 Task: Create a Sprint called Sprint0000000013 in Scrum Project Project0000000005 in Jira. Create a Sprint called Sprint0000000014 in Scrum Project Project0000000005 in Jira. Create a Sprint called Sprint0000000015 in Scrum Project Project0000000005 in Jira. Set Duration of Sprint called Sprint0000000013 in Scrum Project Project0000000005 to 1 week in Jira. Set Duration of Sprint called Sprint0000000014 in Scrum Project Project0000000005 to 2 weeks in Jira
Action: Mouse moved to (141, 295)
Screenshot: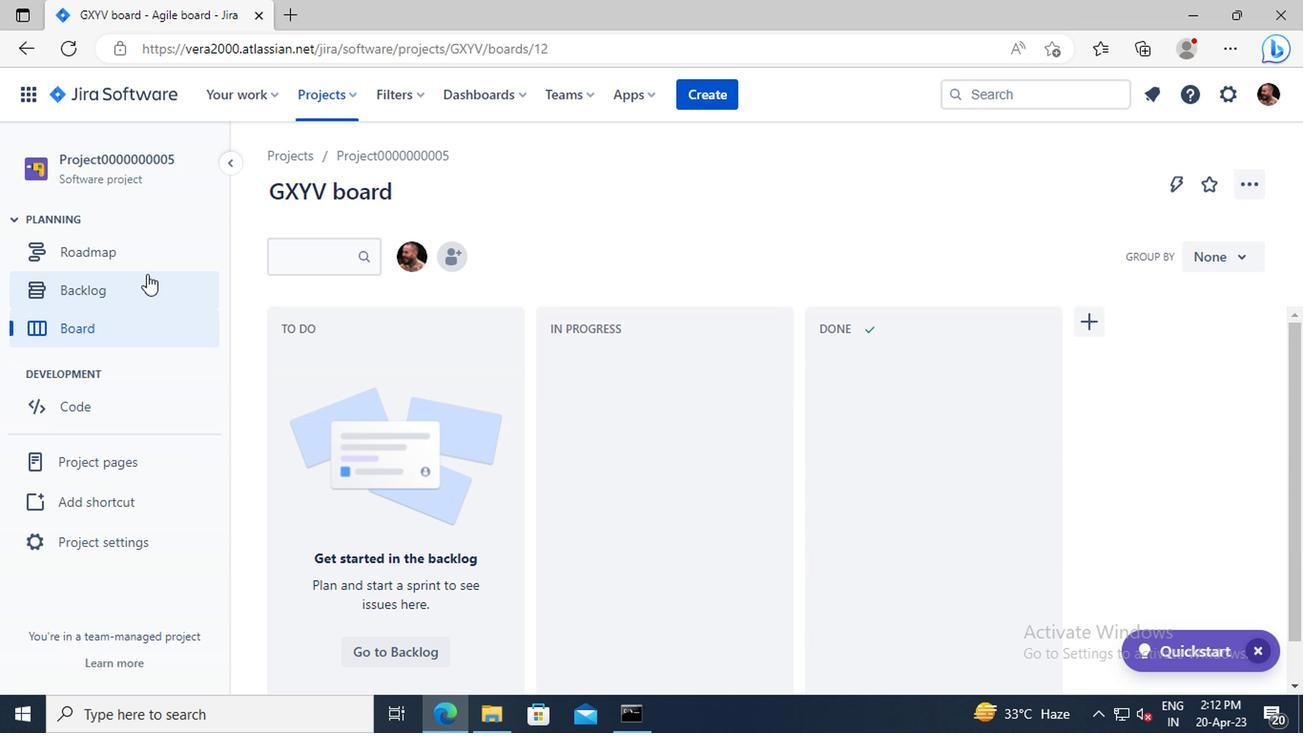 
Action: Mouse pressed left at (141, 295)
Screenshot: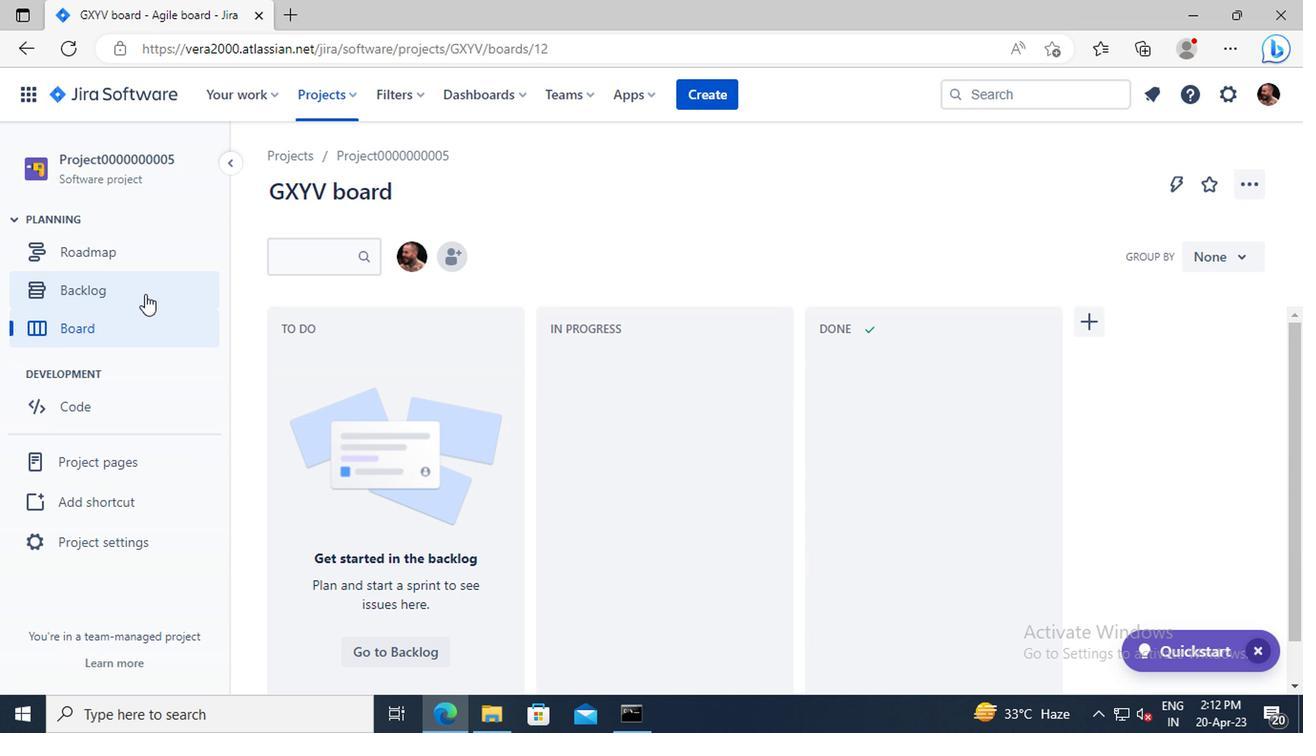 
Action: Mouse moved to (795, 318)
Screenshot: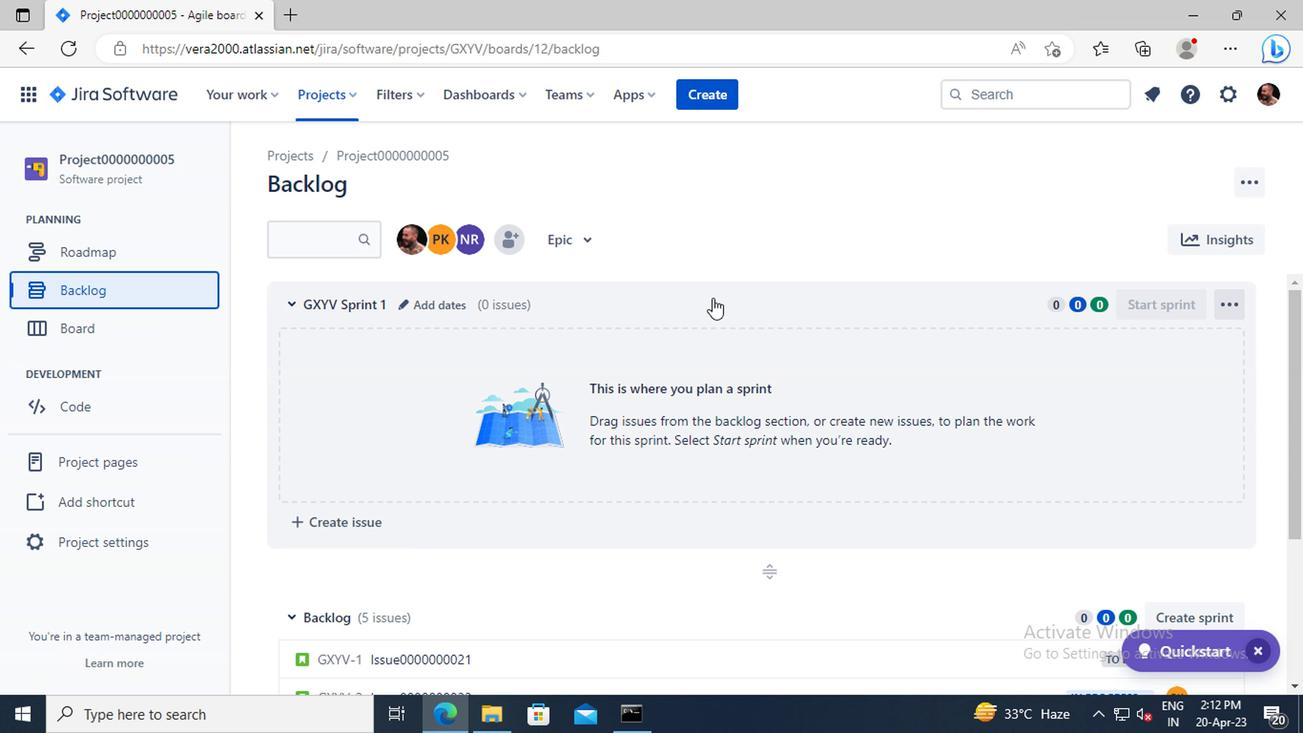 
Action: Mouse scrolled (795, 317) with delta (0, -1)
Screenshot: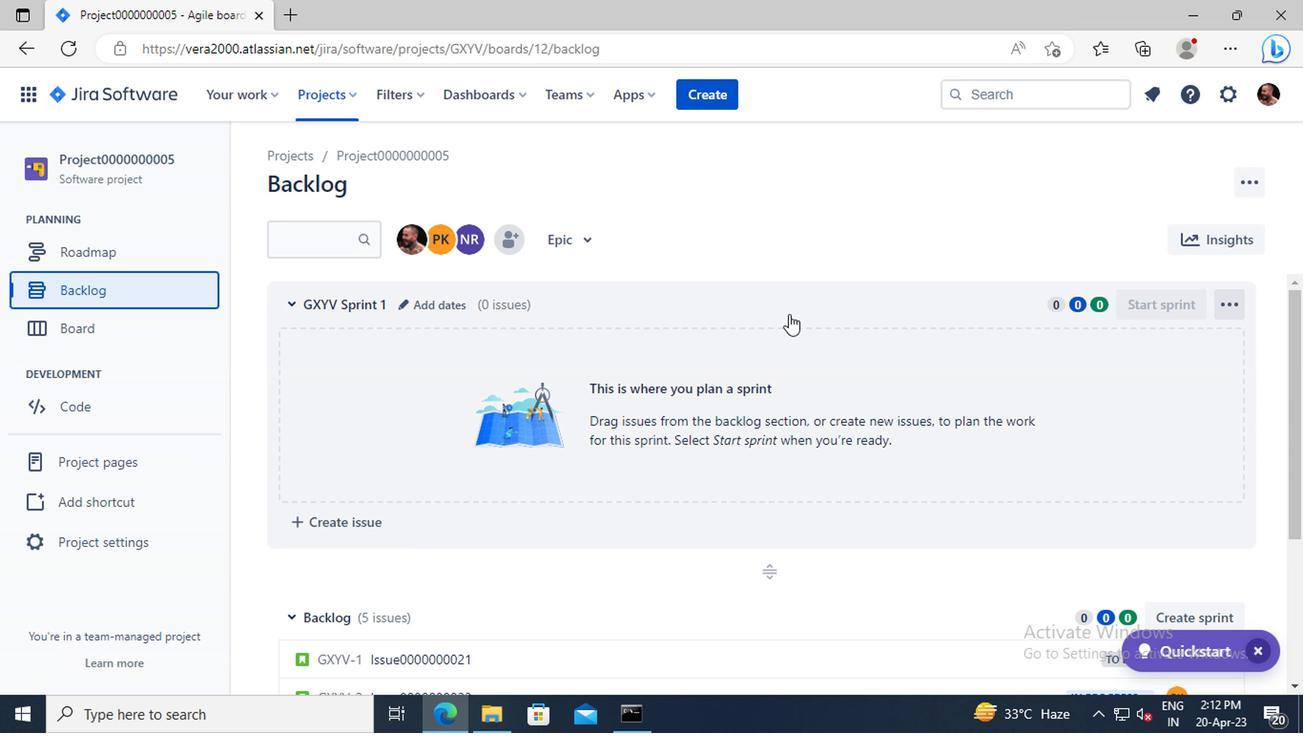 
Action: Mouse scrolled (795, 317) with delta (0, -1)
Screenshot: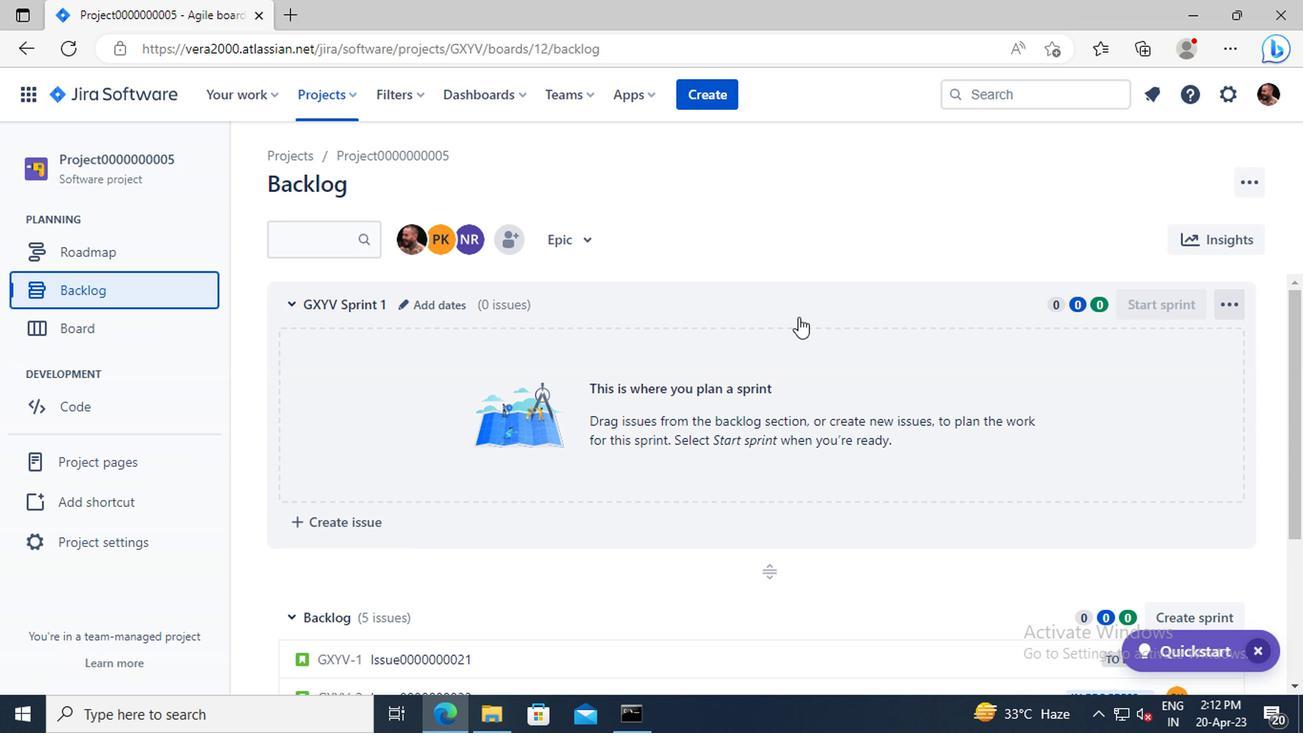 
Action: Mouse moved to (1178, 493)
Screenshot: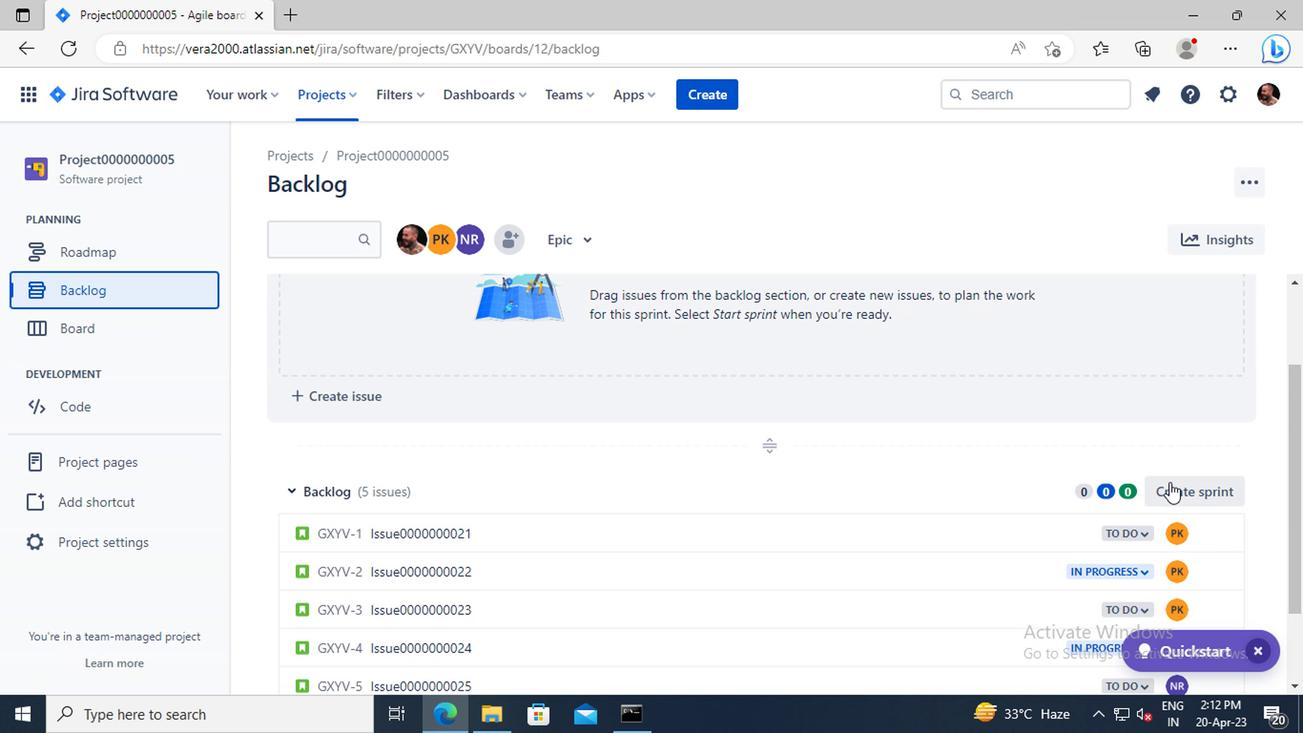 
Action: Mouse pressed left at (1178, 493)
Screenshot: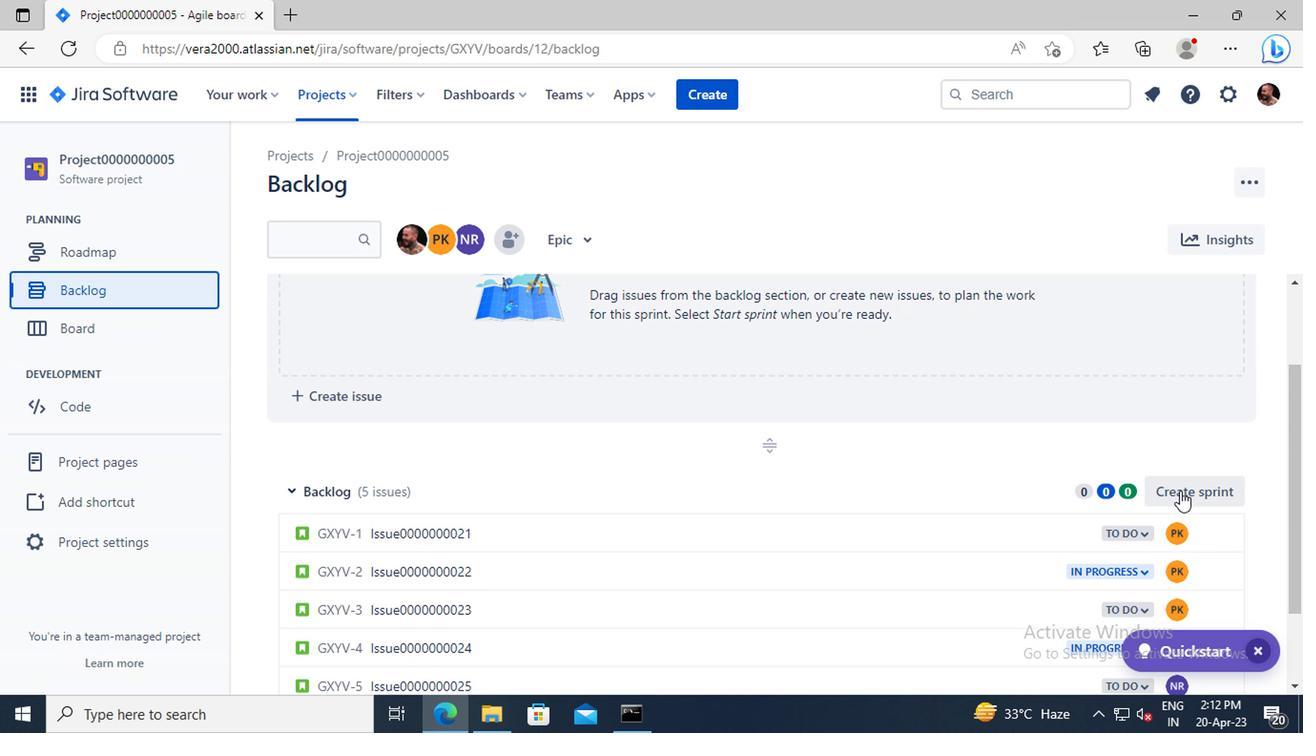 
Action: Mouse moved to (443, 488)
Screenshot: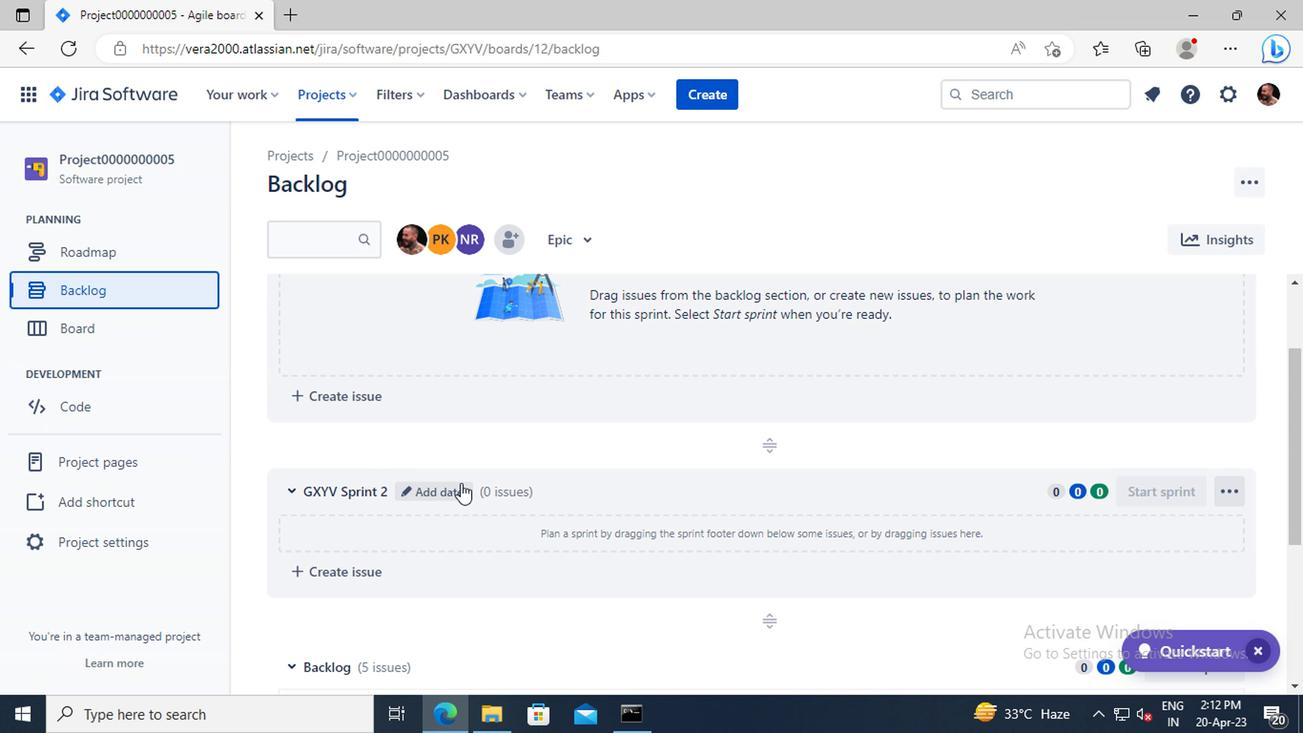 
Action: Mouse pressed left at (443, 488)
Screenshot: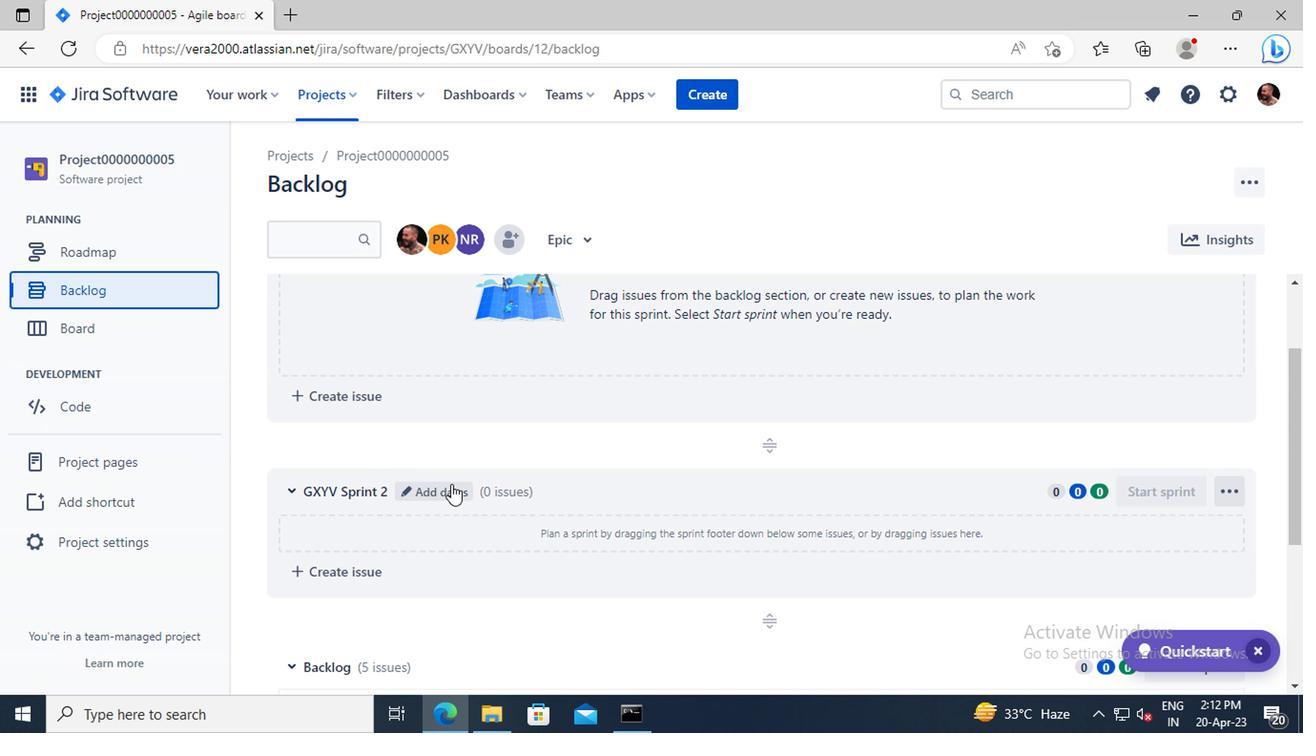 
Action: Mouse moved to (497, 243)
Screenshot: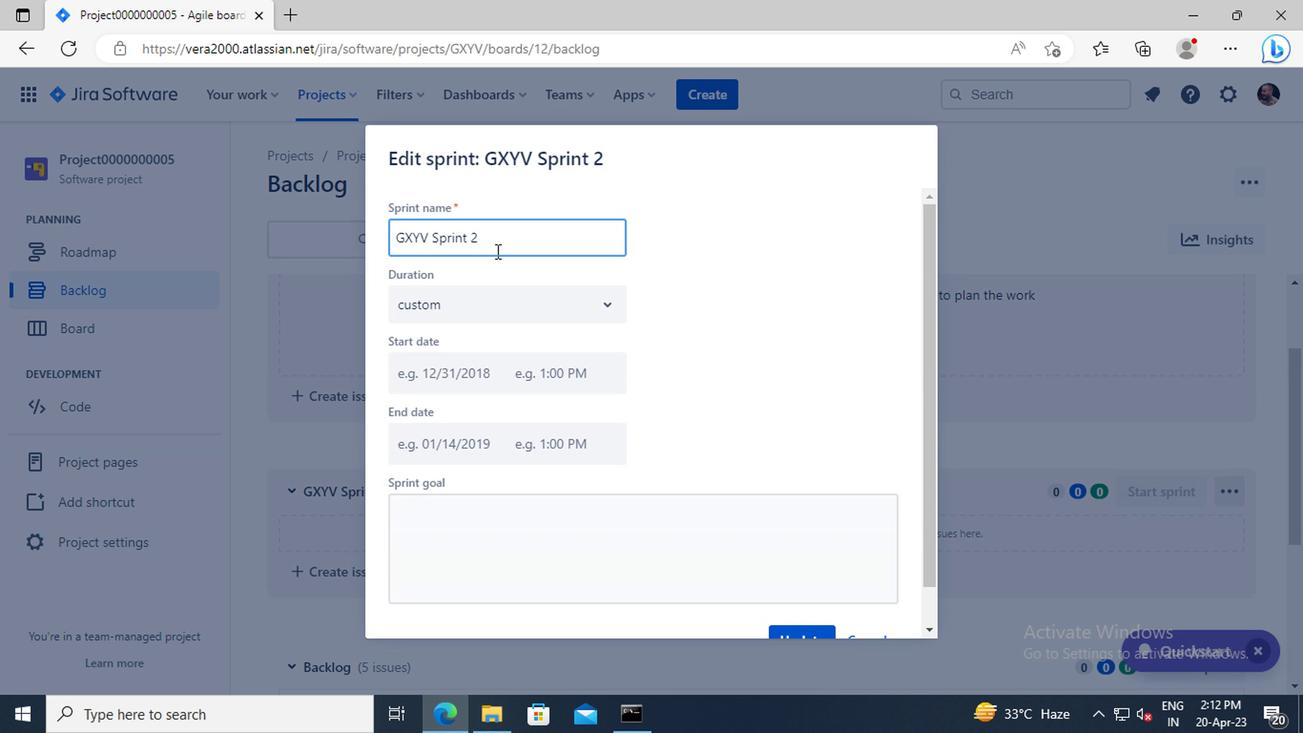 
Action: Mouse pressed left at (497, 243)
Screenshot: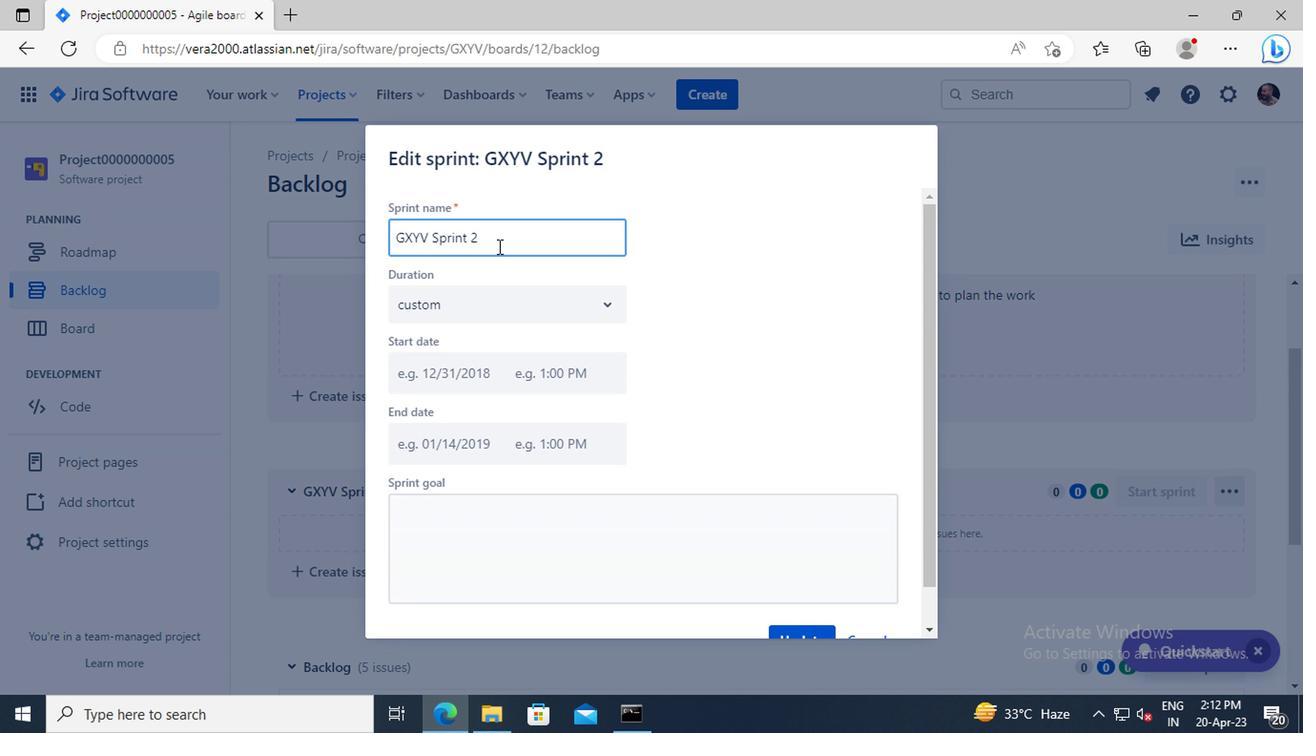 
Action: Key pressed <Key.backspace><Key.backspace><Key.backspace><Key.backspace><Key.backspace><Key.backspace><Key.backspace><Key.backspace><Key.backspace><Key.backspace><Key.backspace><Key.backspace><Key.backspace><Key.backspace><Key.backspace><Key.backspace><Key.backspace><Key.backspace><Key.backspace><Key.backspace><Key.backspace><Key.shift_r>Sprint0000000013
Screenshot: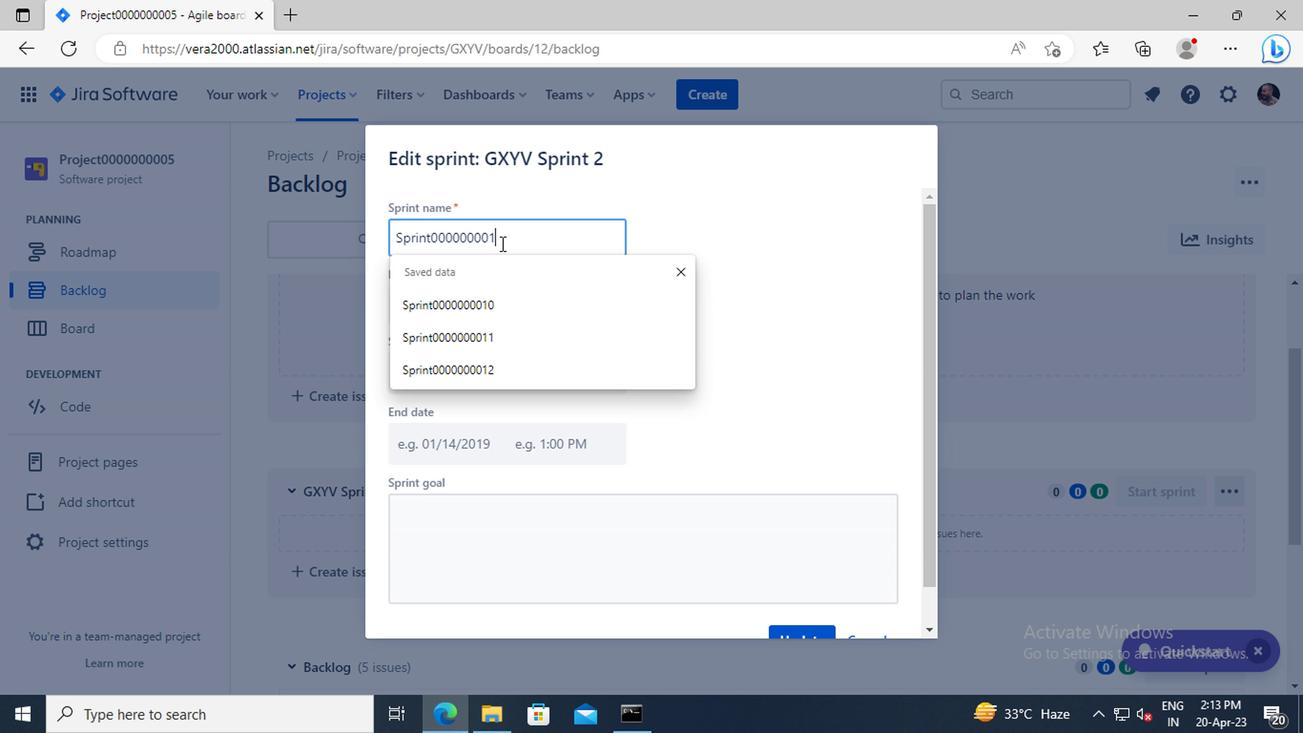 
Action: Mouse moved to (732, 362)
Screenshot: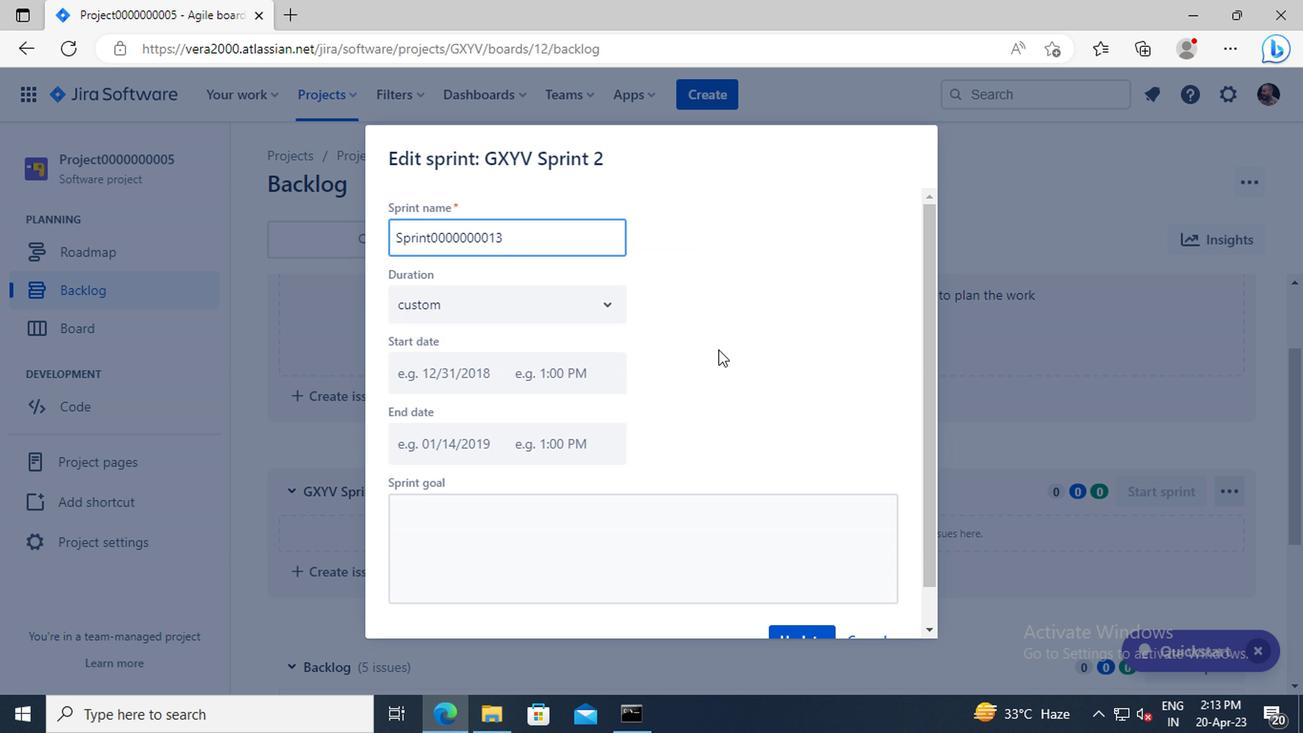 
Action: Mouse scrolled (732, 361) with delta (0, -1)
Screenshot: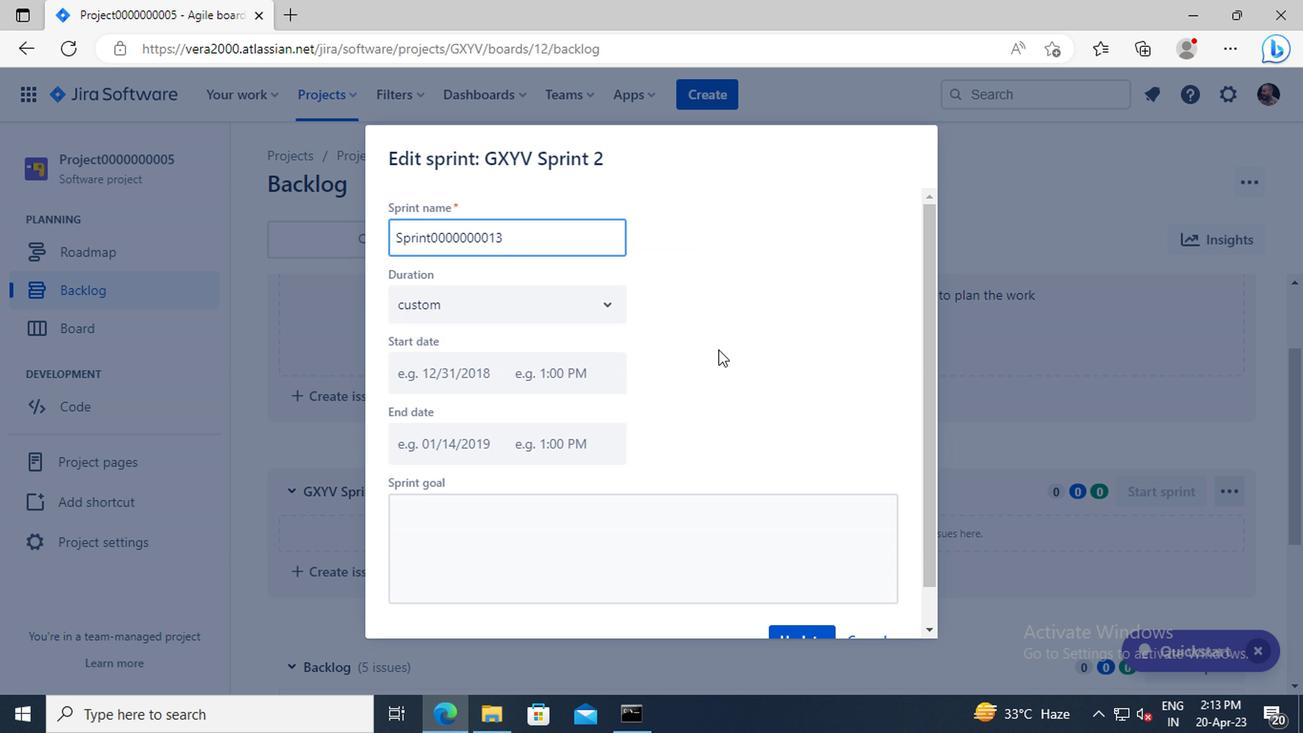 
Action: Mouse scrolled (732, 361) with delta (0, -1)
Screenshot: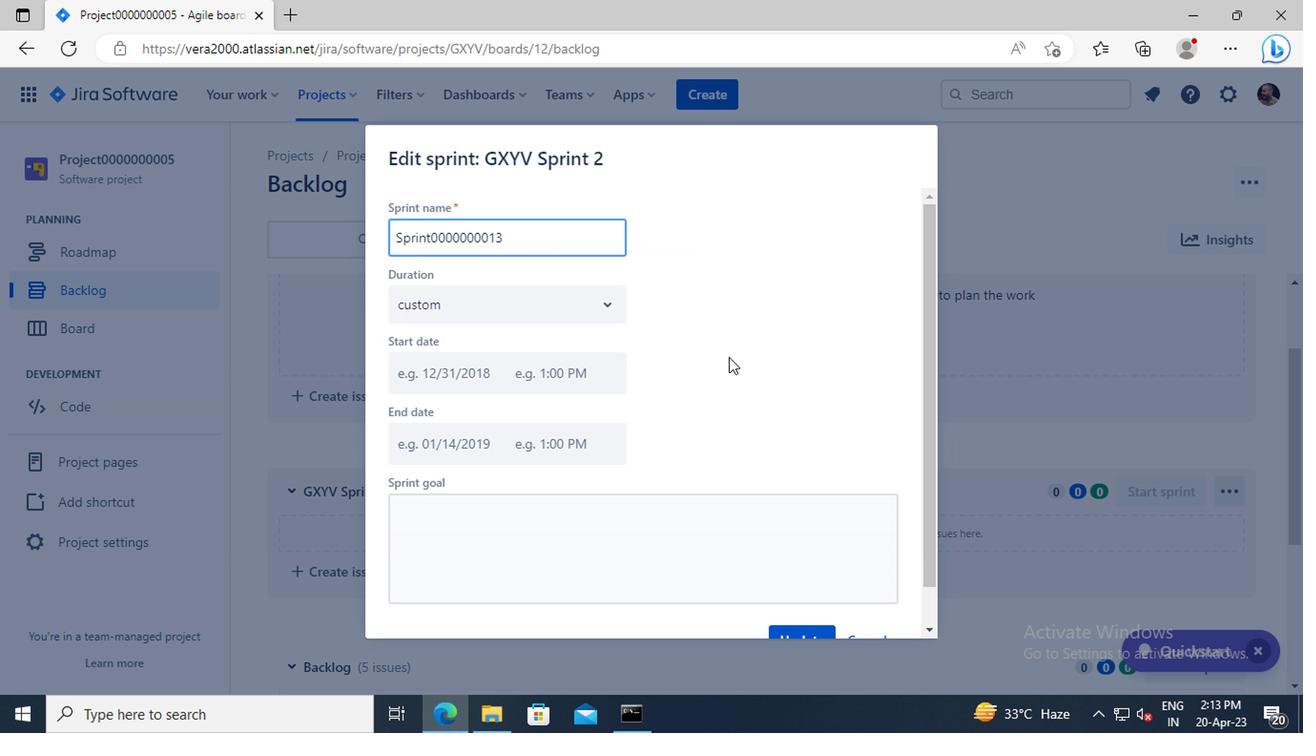 
Action: Mouse moved to (810, 595)
Screenshot: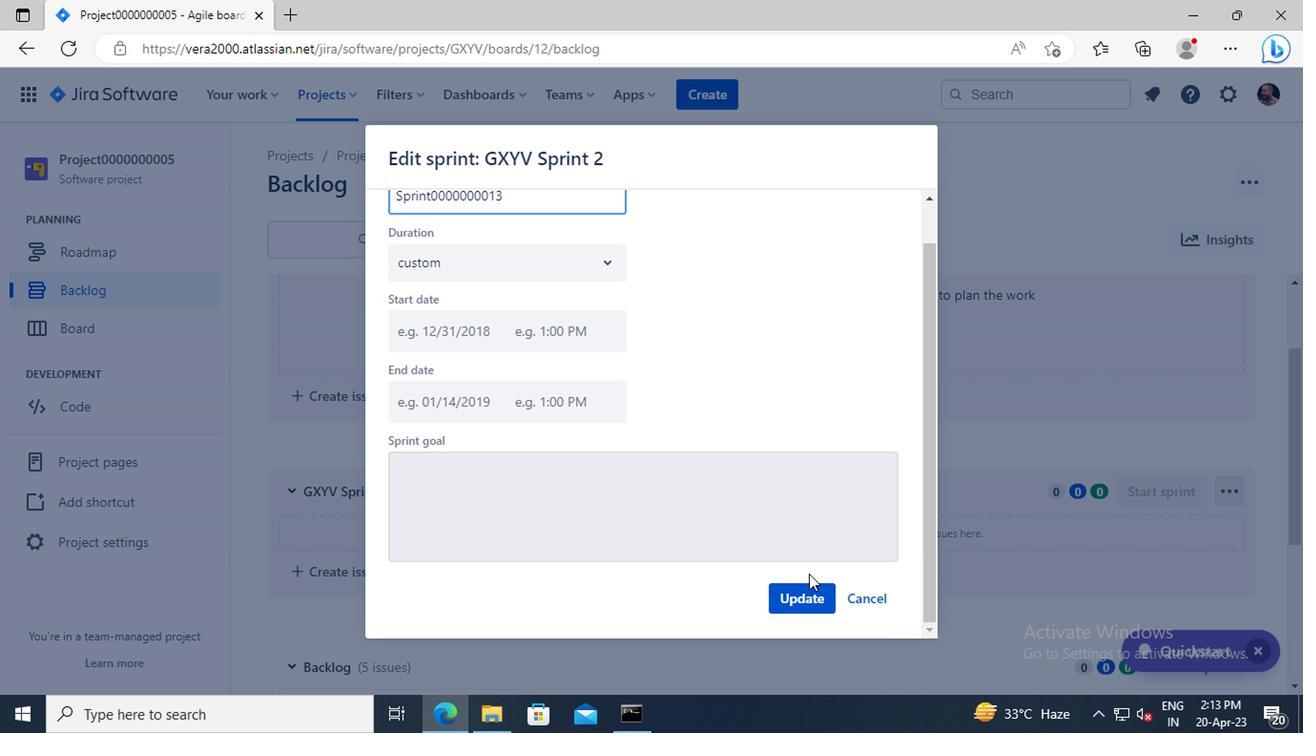 
Action: Mouse pressed left at (810, 595)
Screenshot: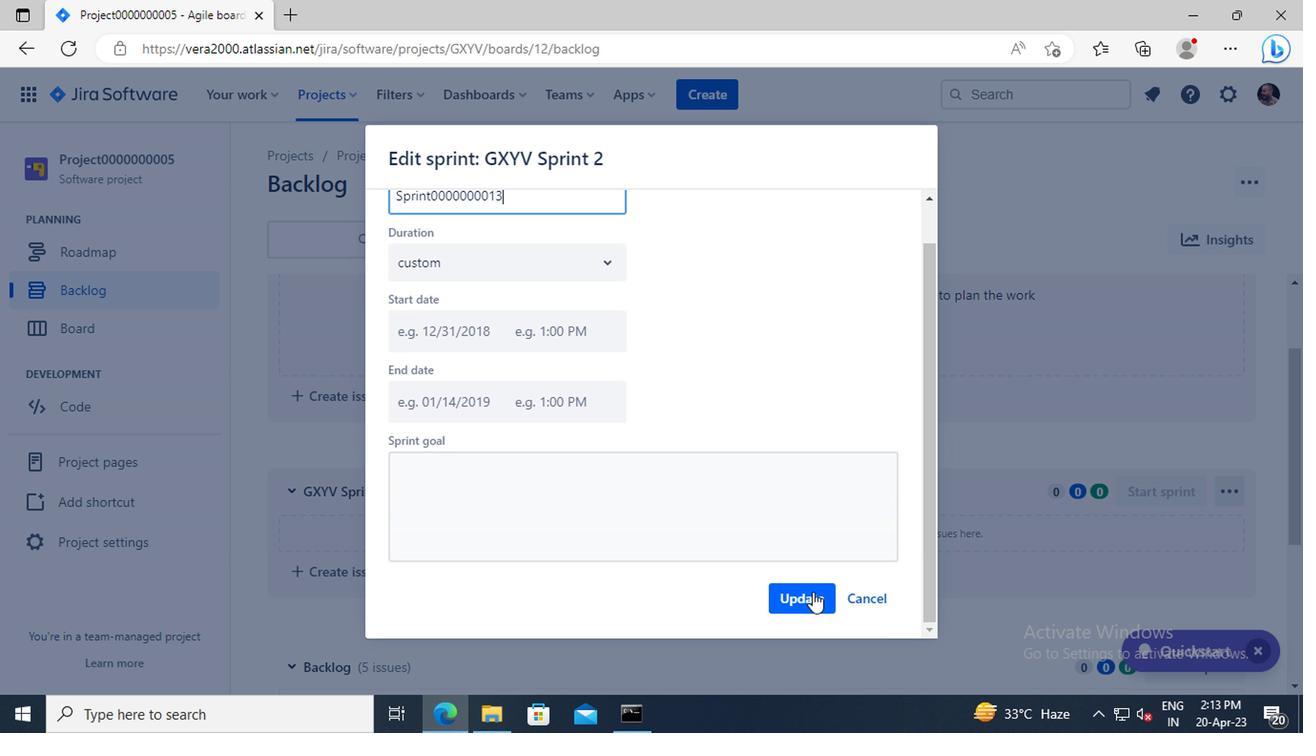 
Action: Mouse moved to (891, 484)
Screenshot: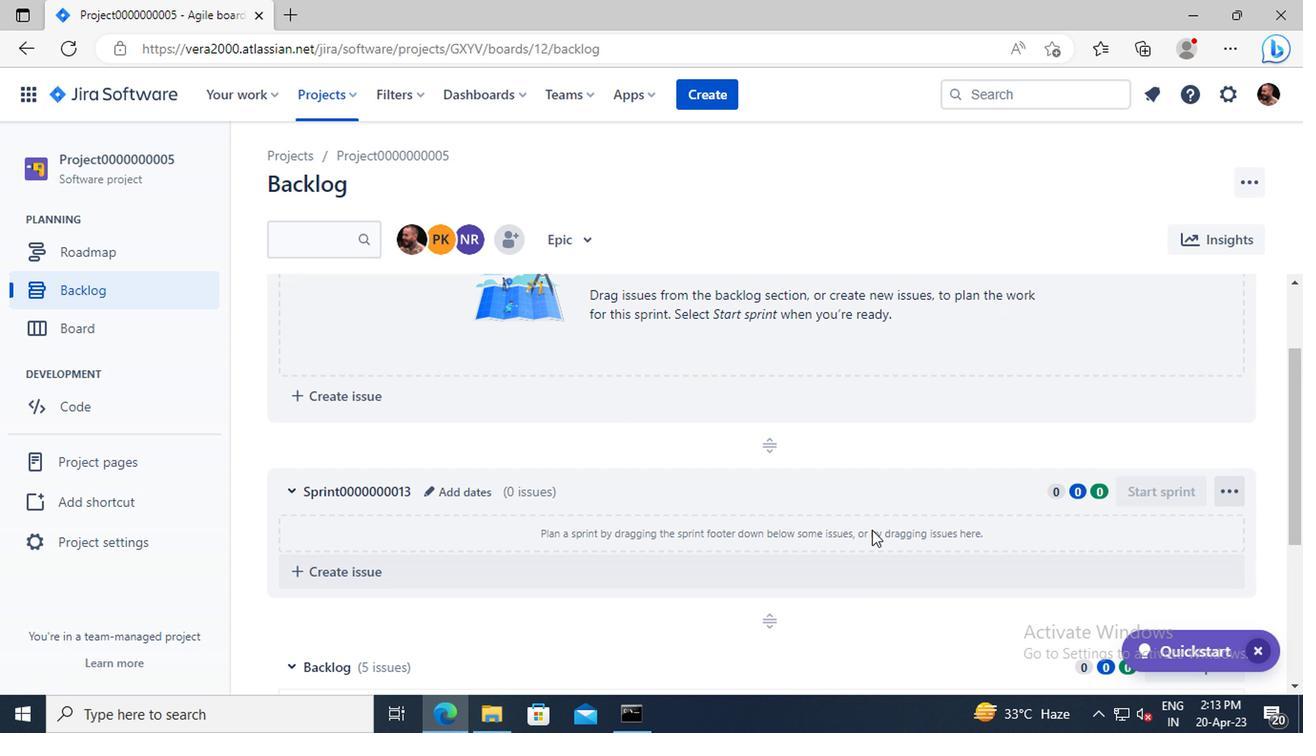 
Action: Mouse scrolled (891, 482) with delta (0, -1)
Screenshot: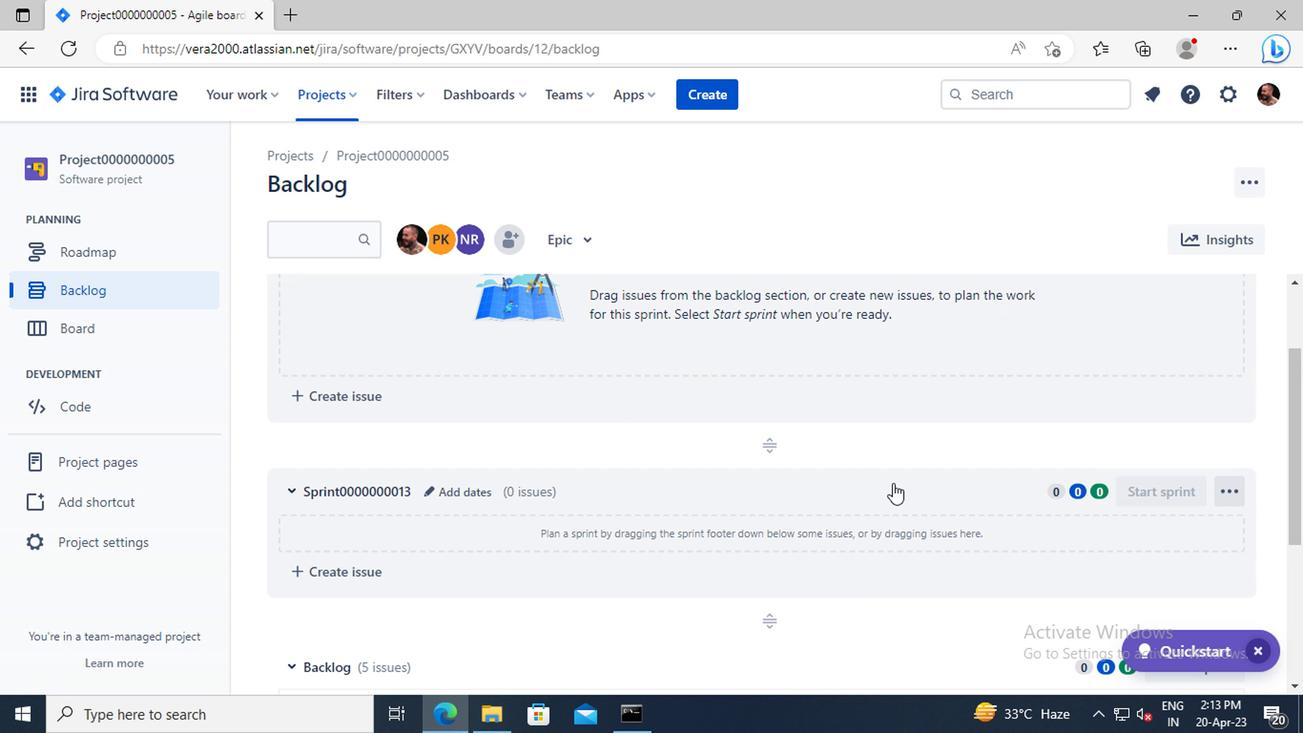 
Action: Mouse scrolled (891, 482) with delta (0, -1)
Screenshot: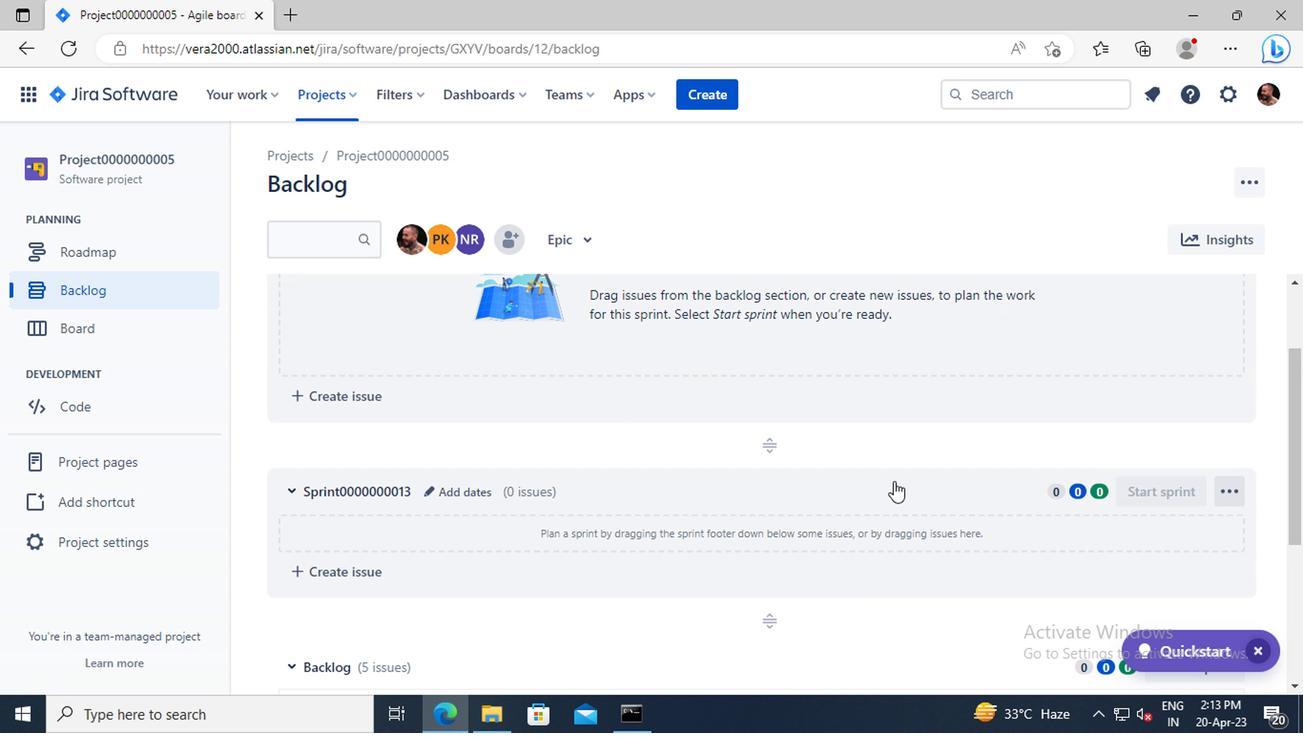 
Action: Mouse moved to (1180, 544)
Screenshot: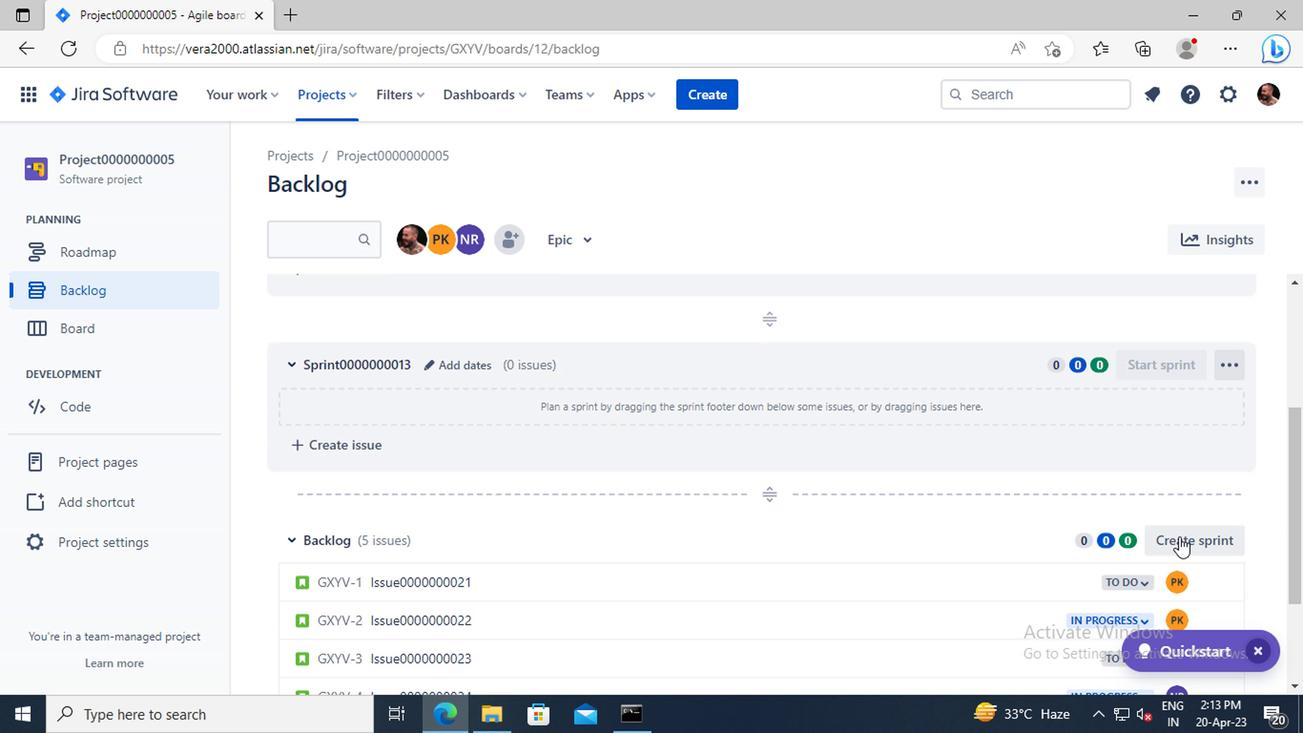 
Action: Mouse pressed left at (1180, 544)
Screenshot: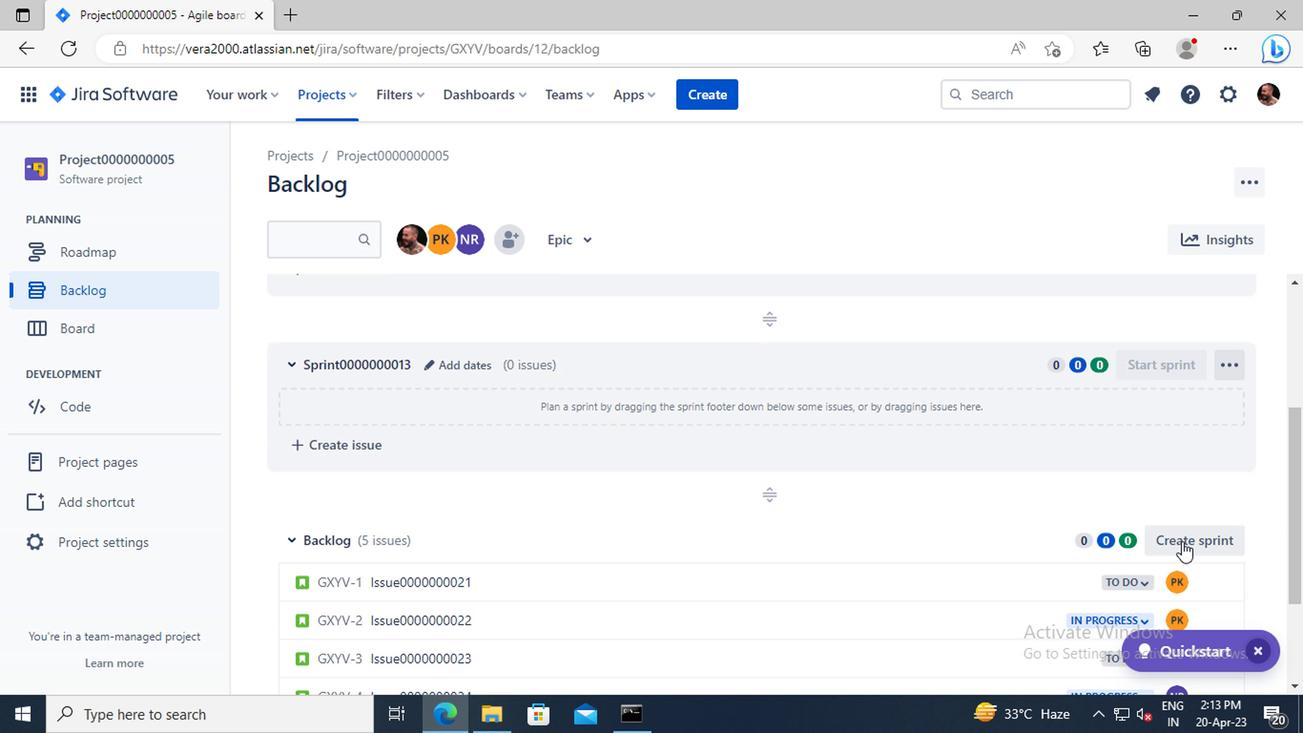 
Action: Mouse moved to (397, 548)
Screenshot: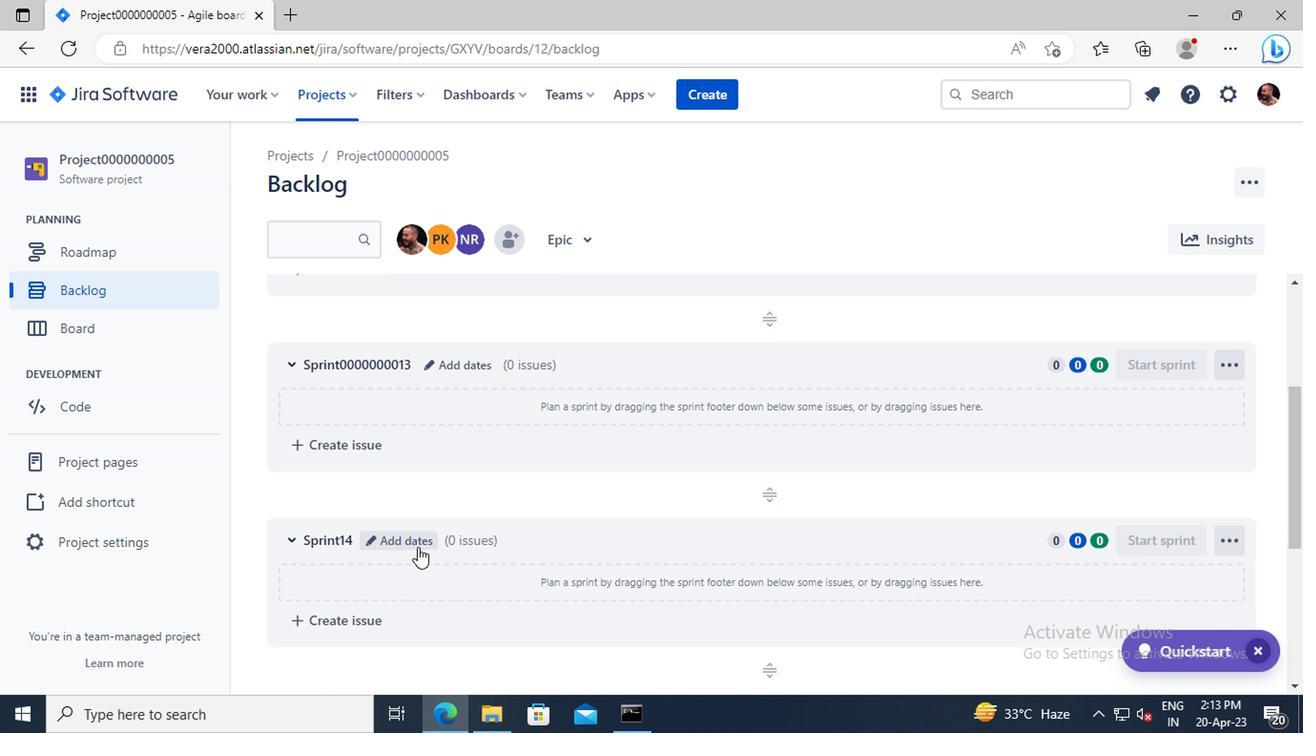 
Action: Mouse pressed left at (397, 548)
Screenshot: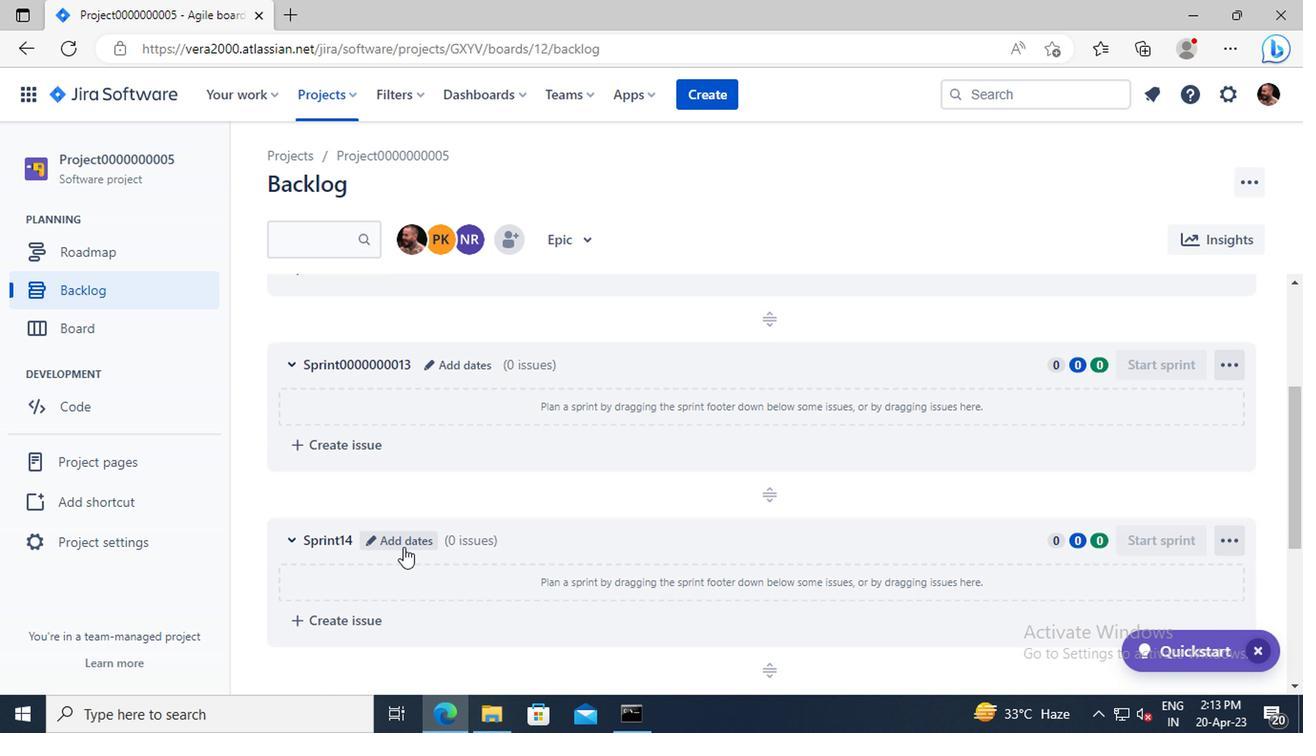 
Action: Mouse moved to (464, 238)
Screenshot: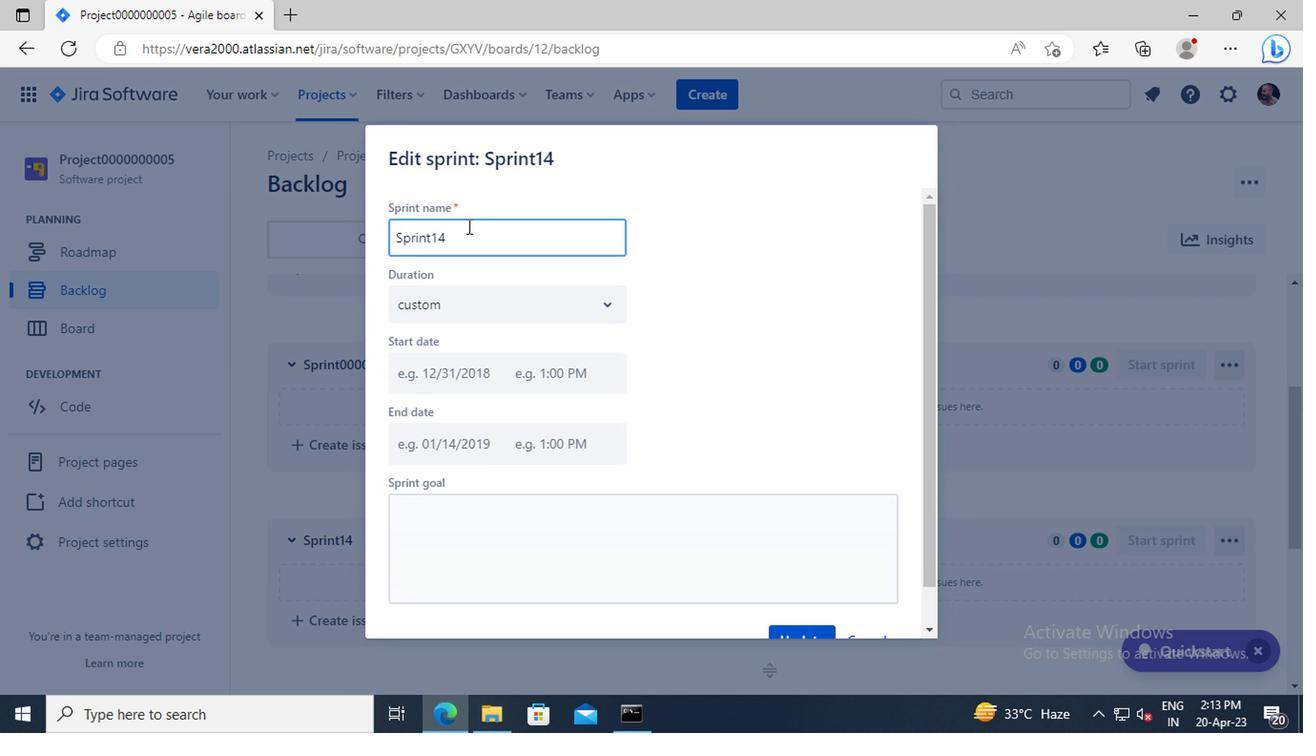 
Action: Mouse pressed left at (464, 238)
Screenshot: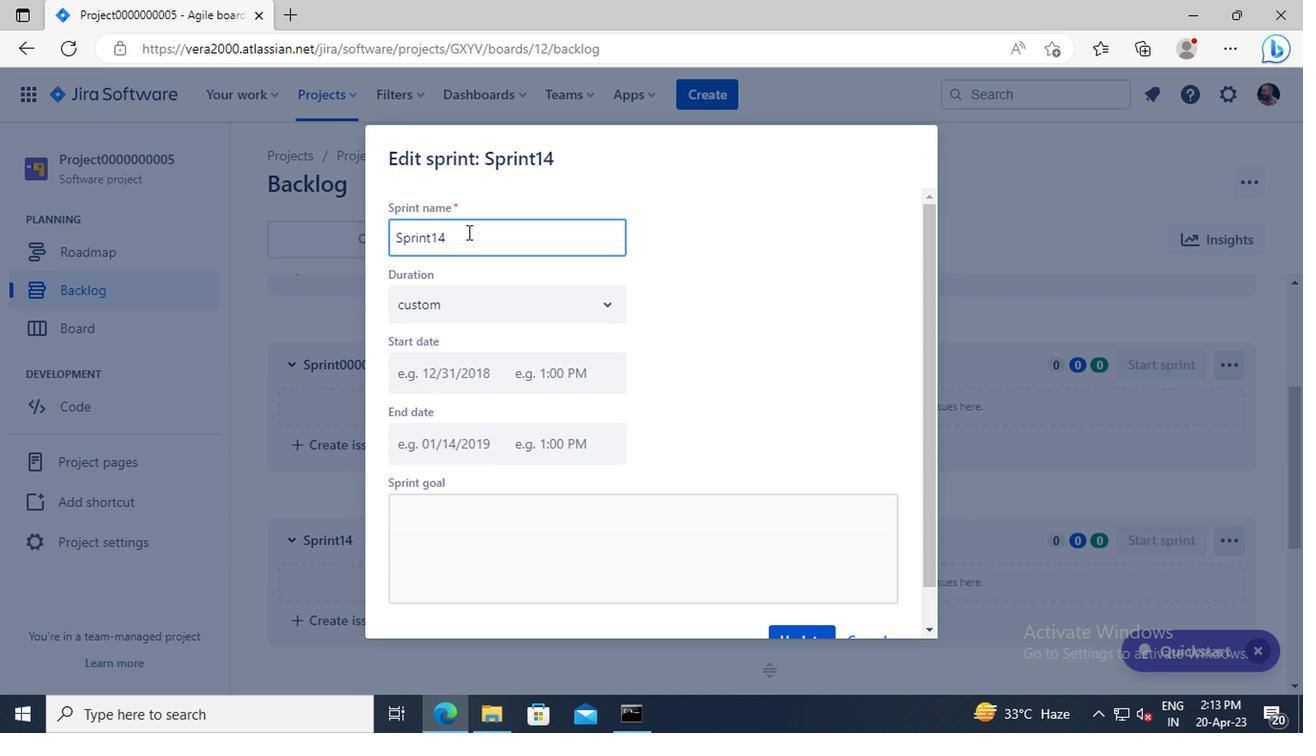 
Action: Key pressed <Key.backspace><Key.backspace><Key.backspace><Key.backspace><Key.backspace><Key.backspace><Key.backspace><Key.backspace><Key.backspace><Key.backspace><Key.backspace><Key.backspace><Key.backspace><Key.backspace><Key.backspace><Key.backspace><Key.backspace><Key.shift><Key.shift><Key.shift><Key.shift><Key.shift><Key.shift><Key.shift>SPRINT0000000014
Screenshot: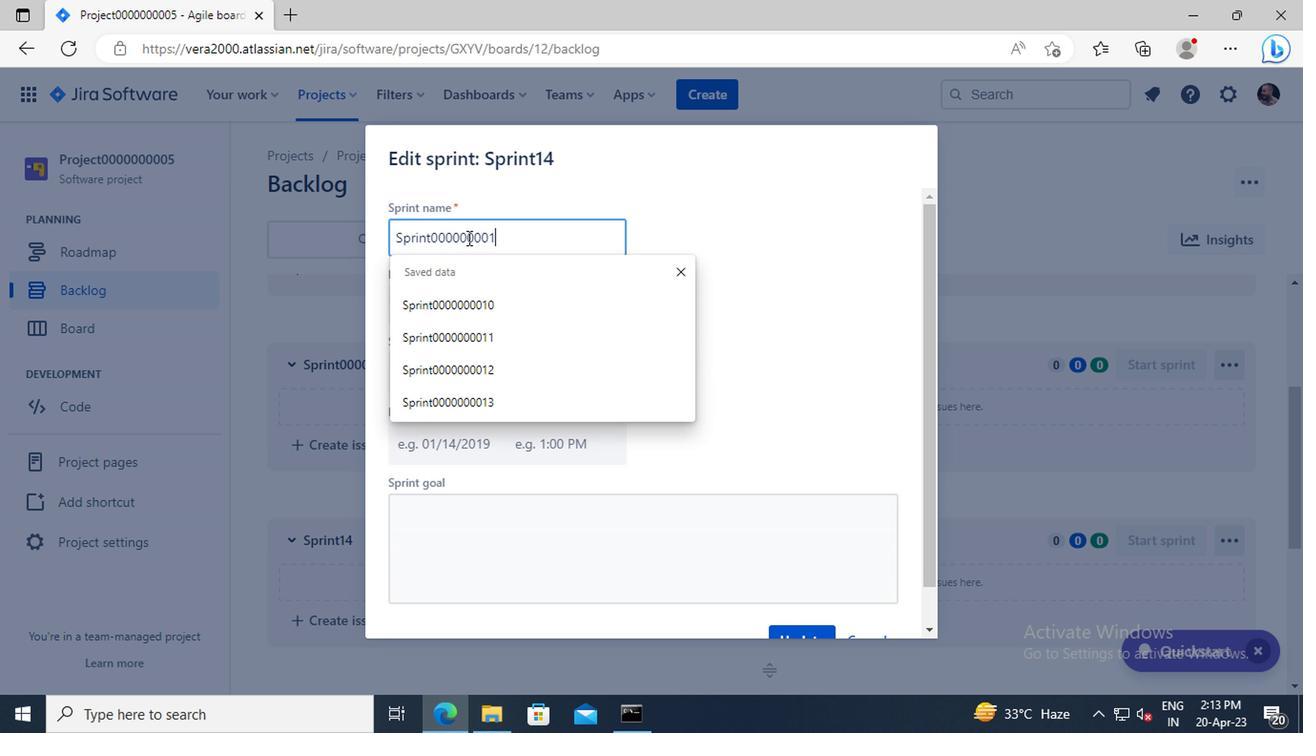 
Action: Mouse moved to (721, 381)
Screenshot: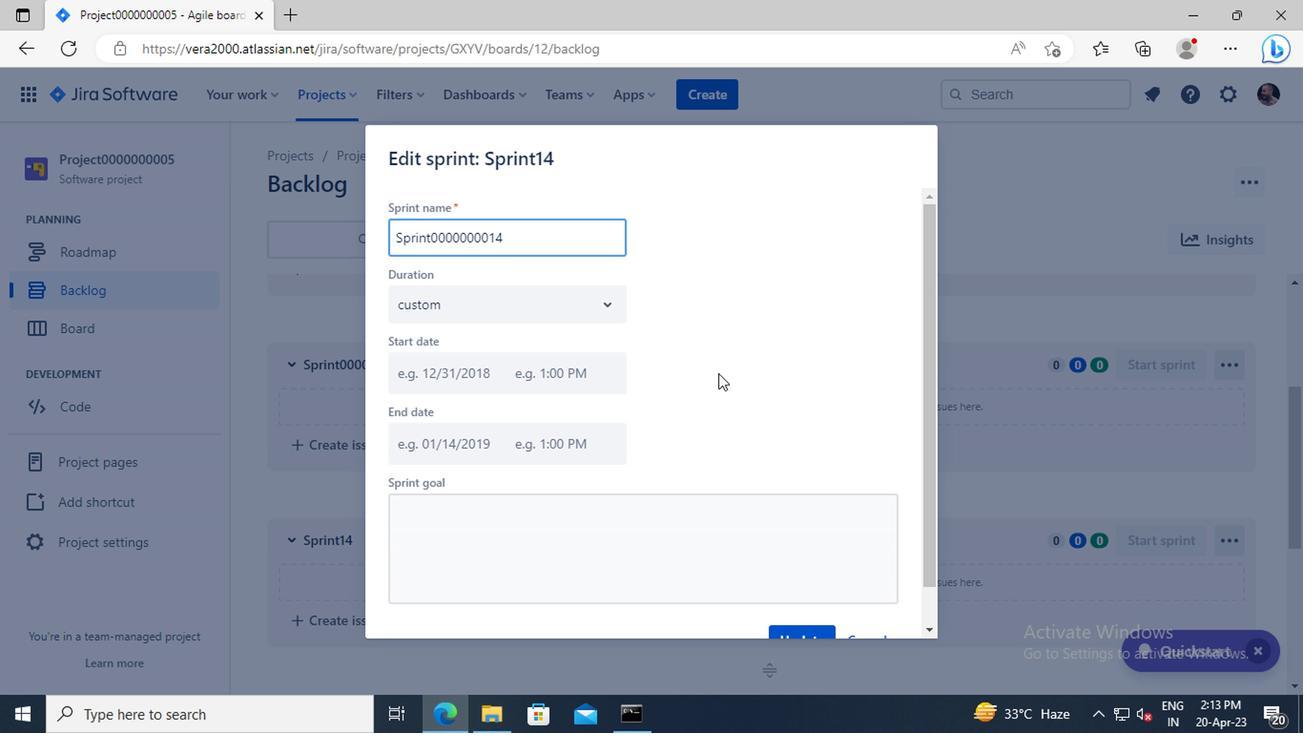 
Action: Mouse scrolled (721, 380) with delta (0, 0)
Screenshot: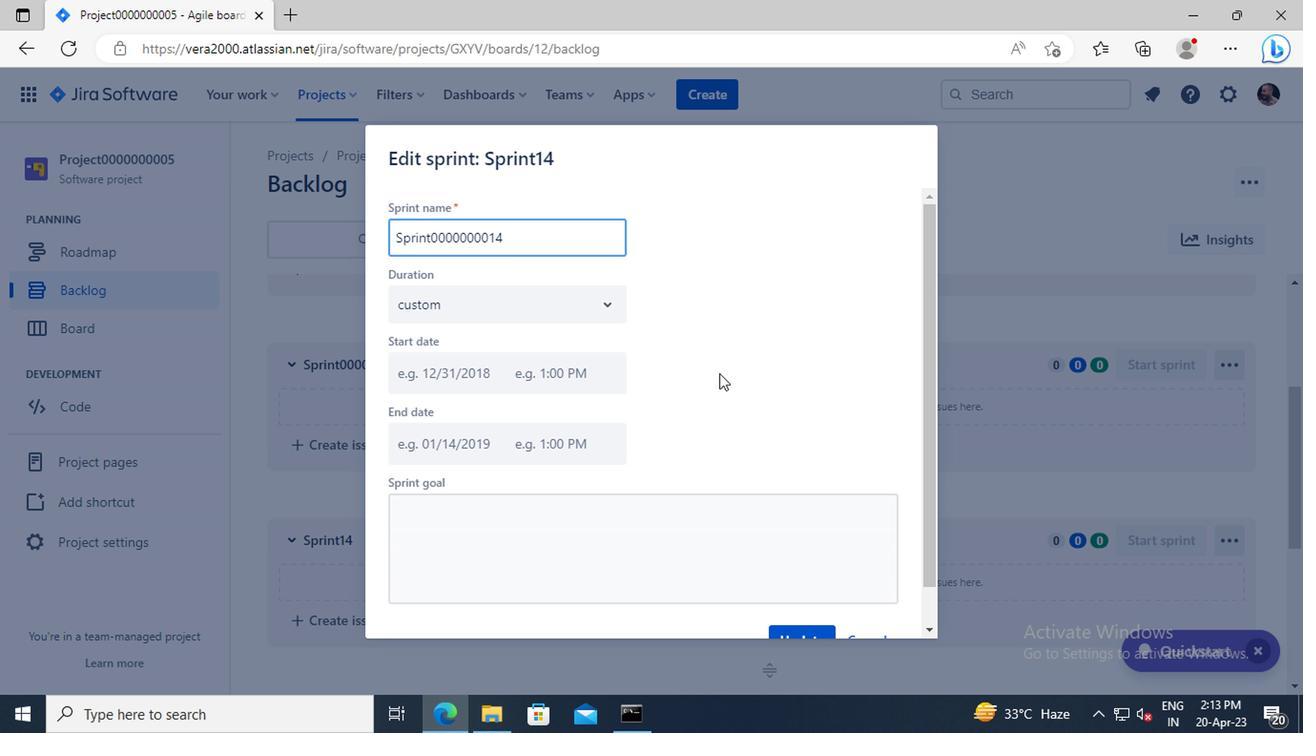 
Action: Mouse moved to (793, 597)
Screenshot: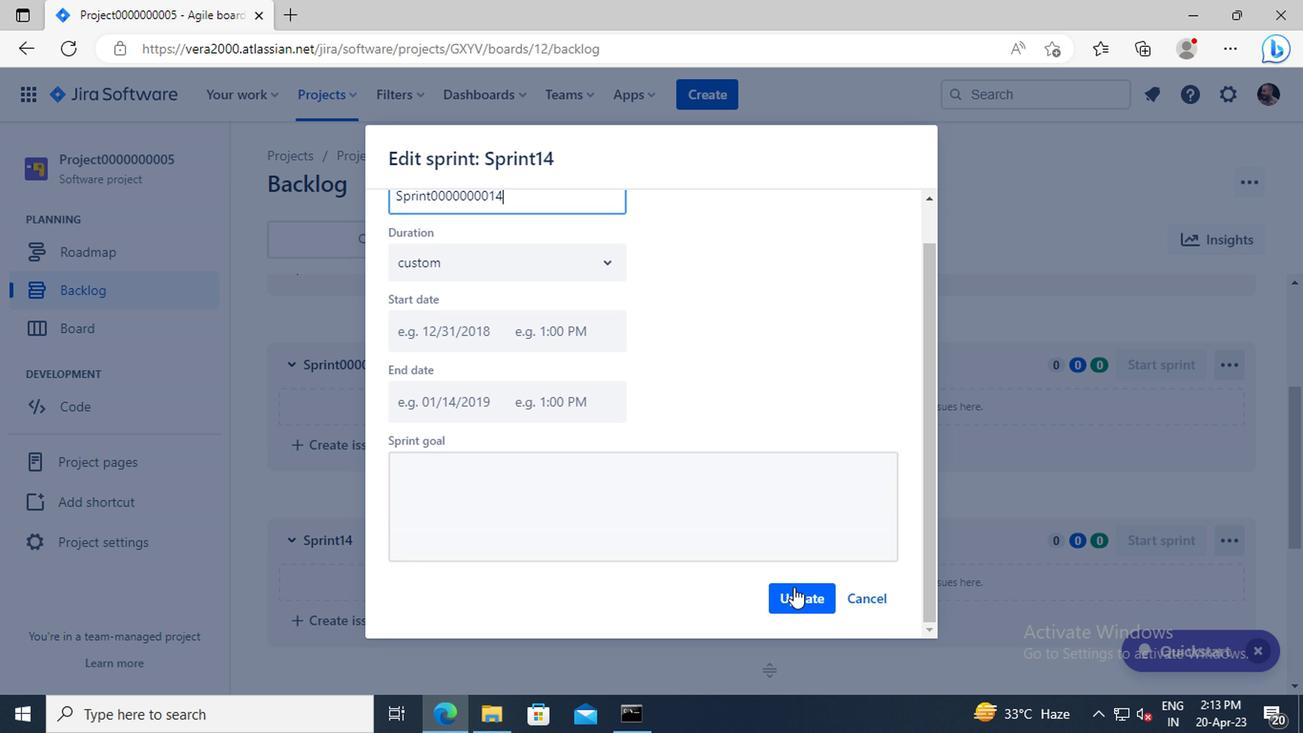 
Action: Mouse pressed left at (793, 597)
Screenshot: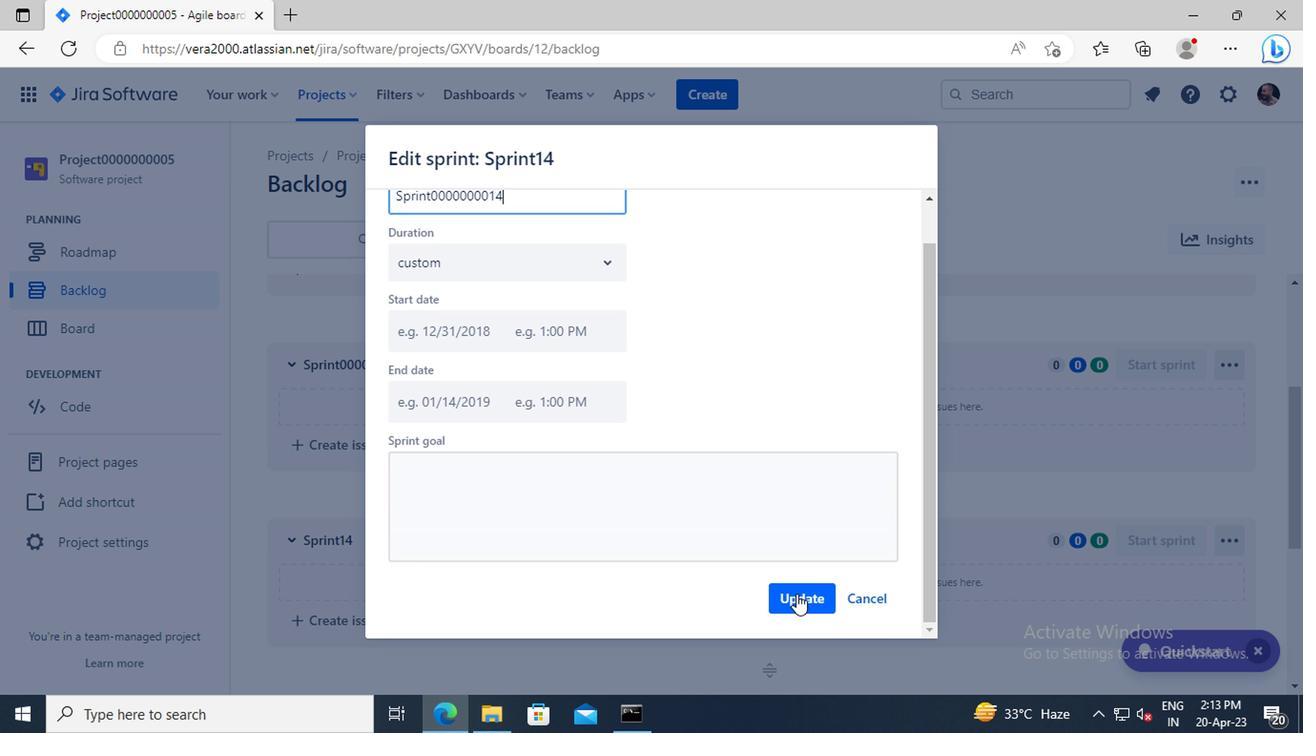 
Action: Mouse moved to (814, 528)
Screenshot: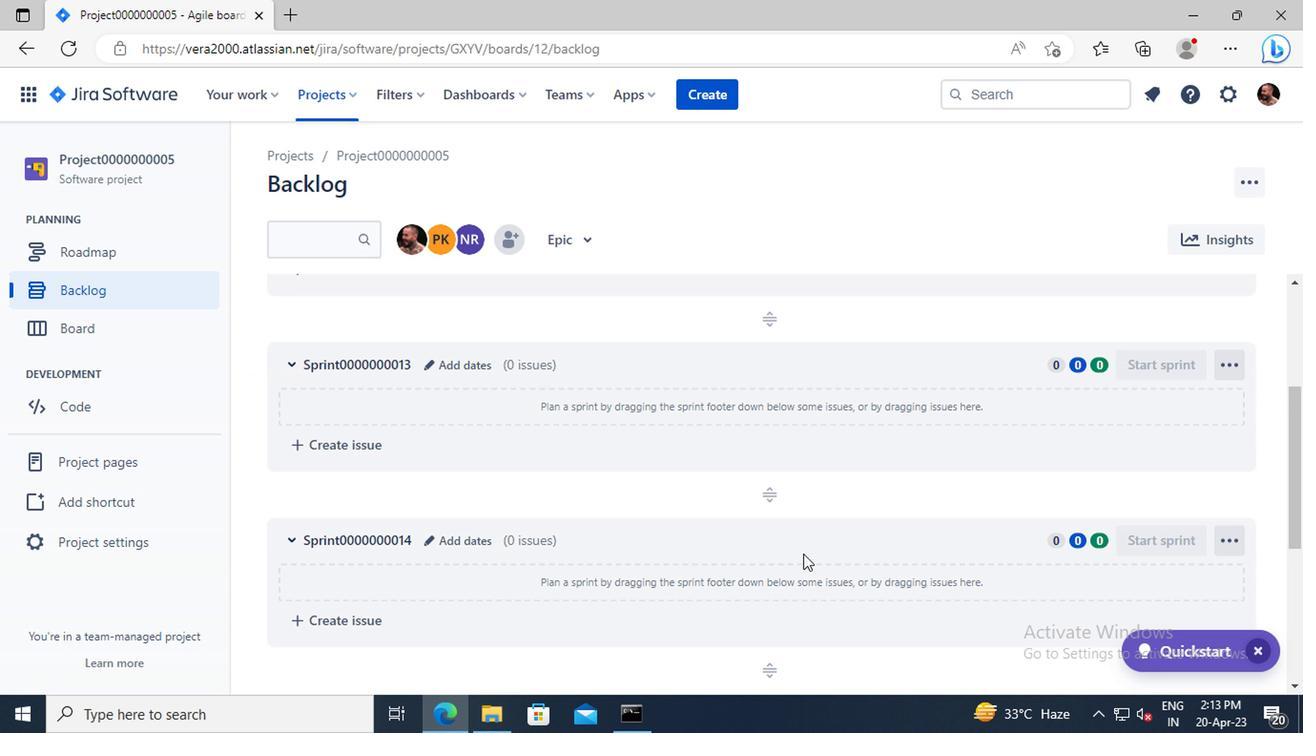 
Action: Mouse scrolled (814, 528) with delta (0, 0)
Screenshot: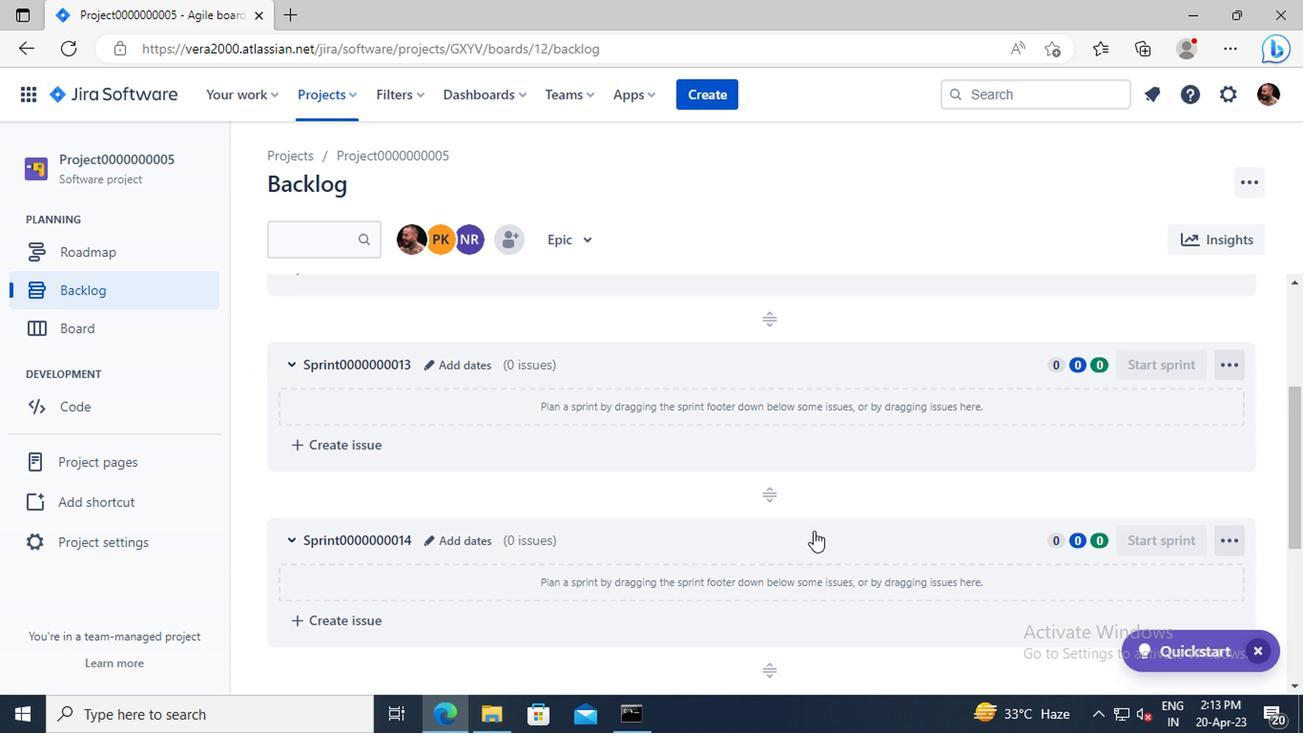 
Action: Mouse scrolled (814, 528) with delta (0, 0)
Screenshot: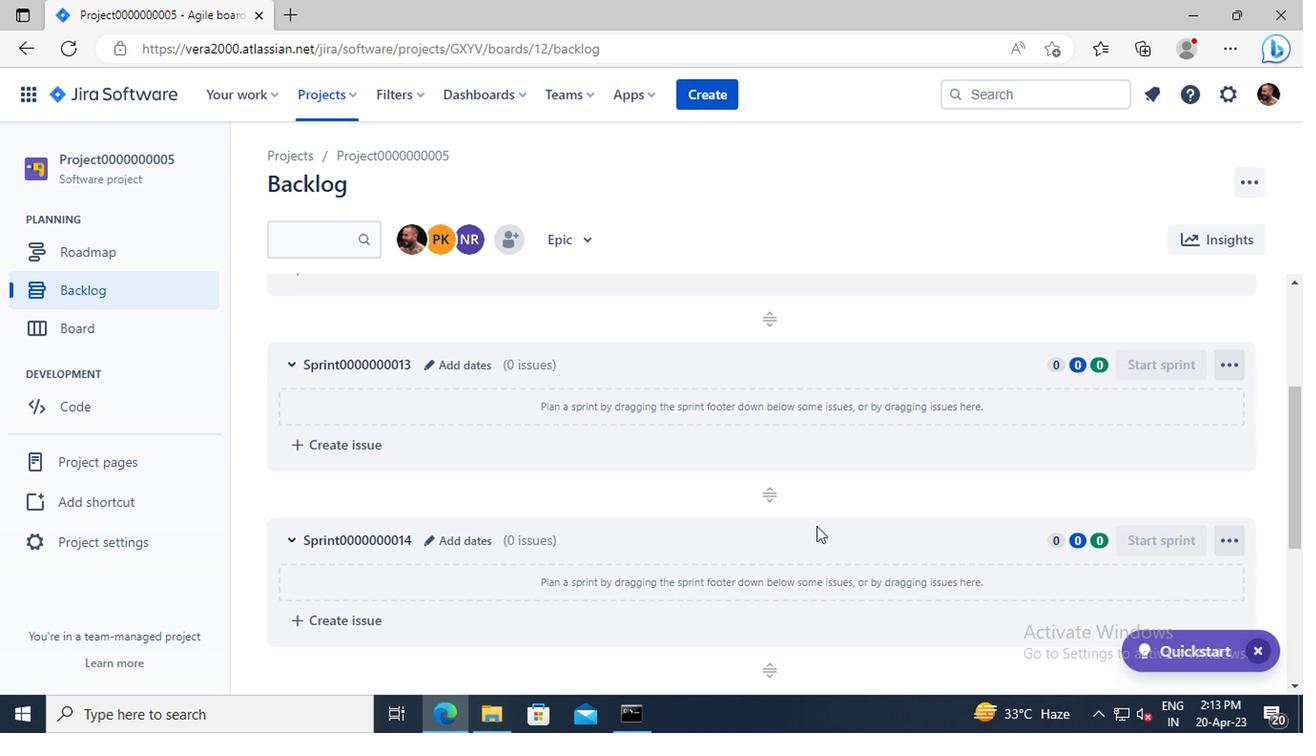 
Action: Mouse scrolled (814, 528) with delta (0, 0)
Screenshot: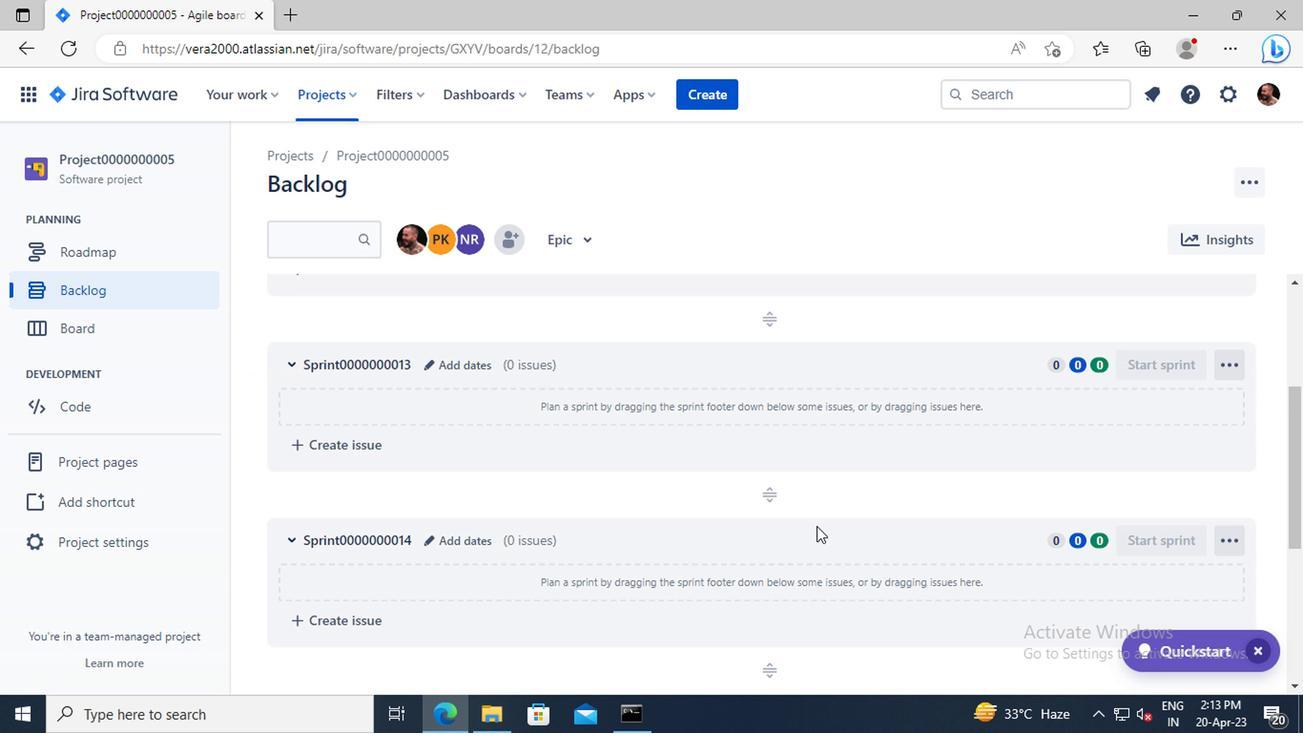 
Action: Mouse moved to (1170, 519)
Screenshot: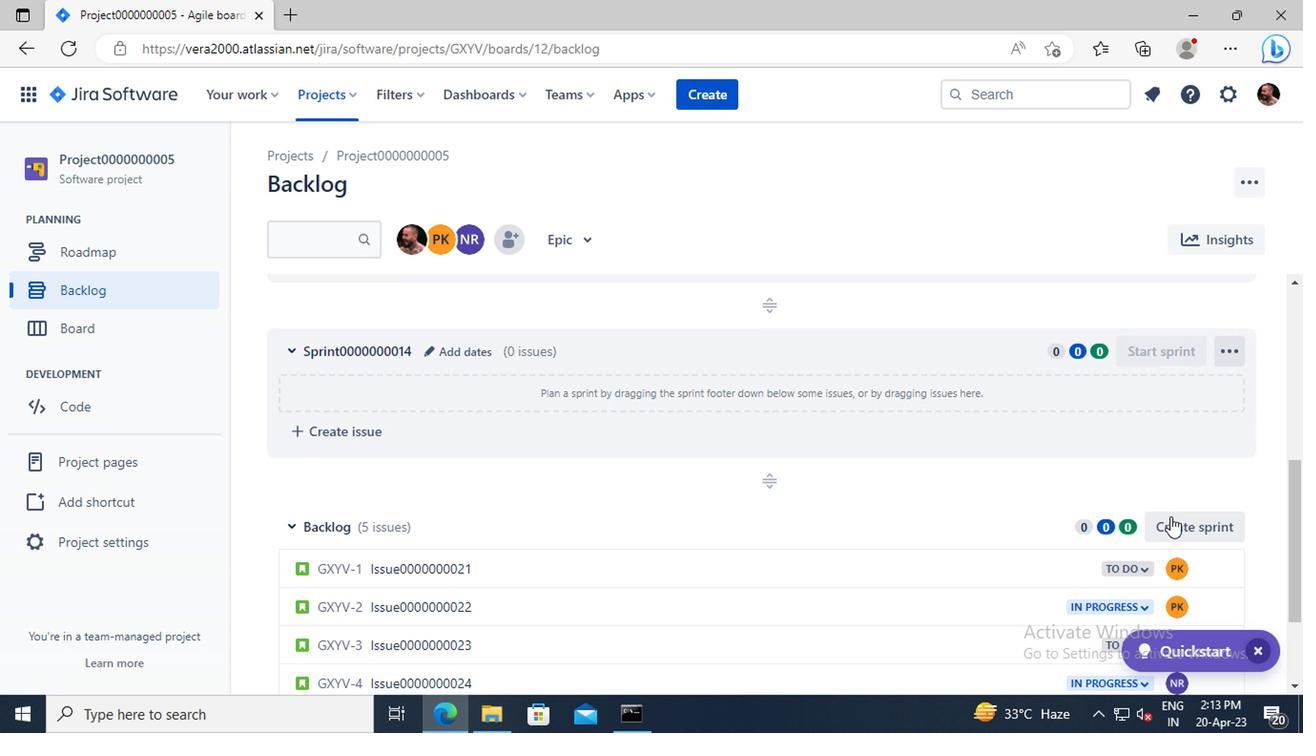 
Action: Mouse pressed left at (1170, 519)
Screenshot: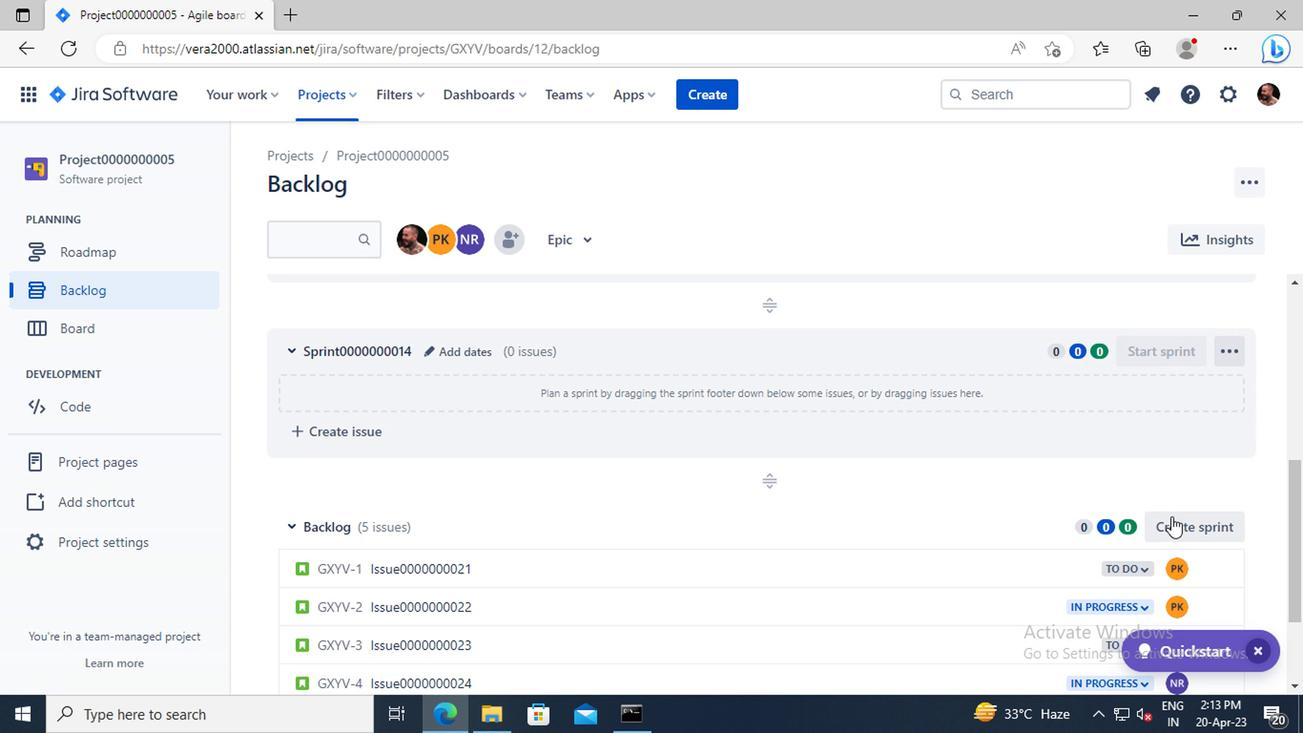 
Action: Mouse moved to (415, 532)
Screenshot: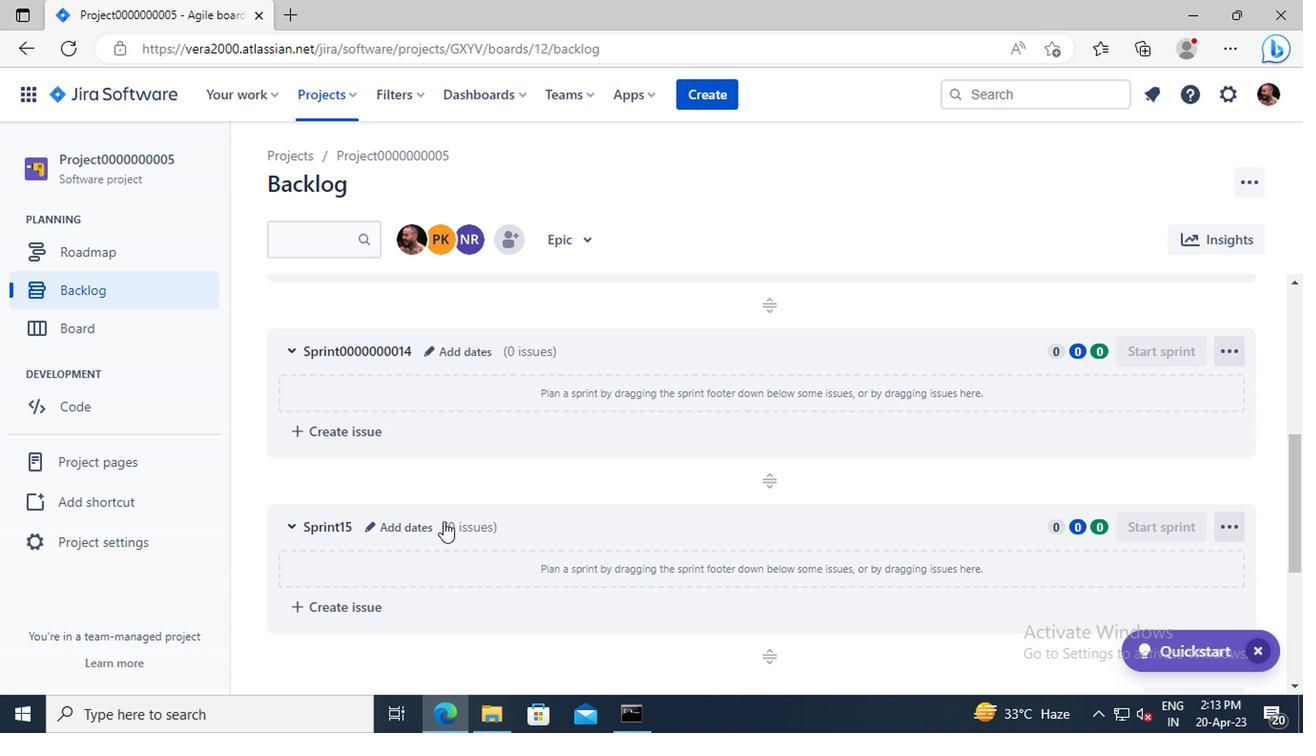
Action: Mouse pressed left at (415, 532)
Screenshot: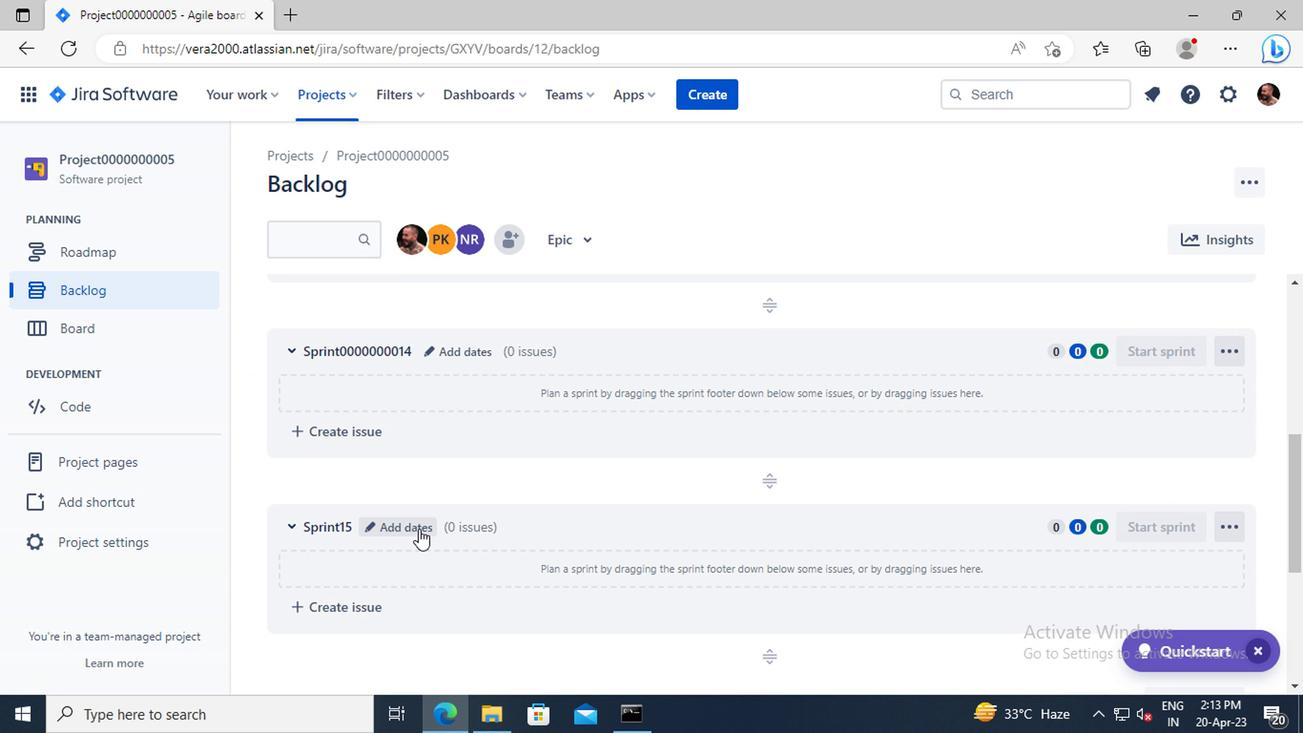 
Action: Mouse moved to (461, 239)
Screenshot: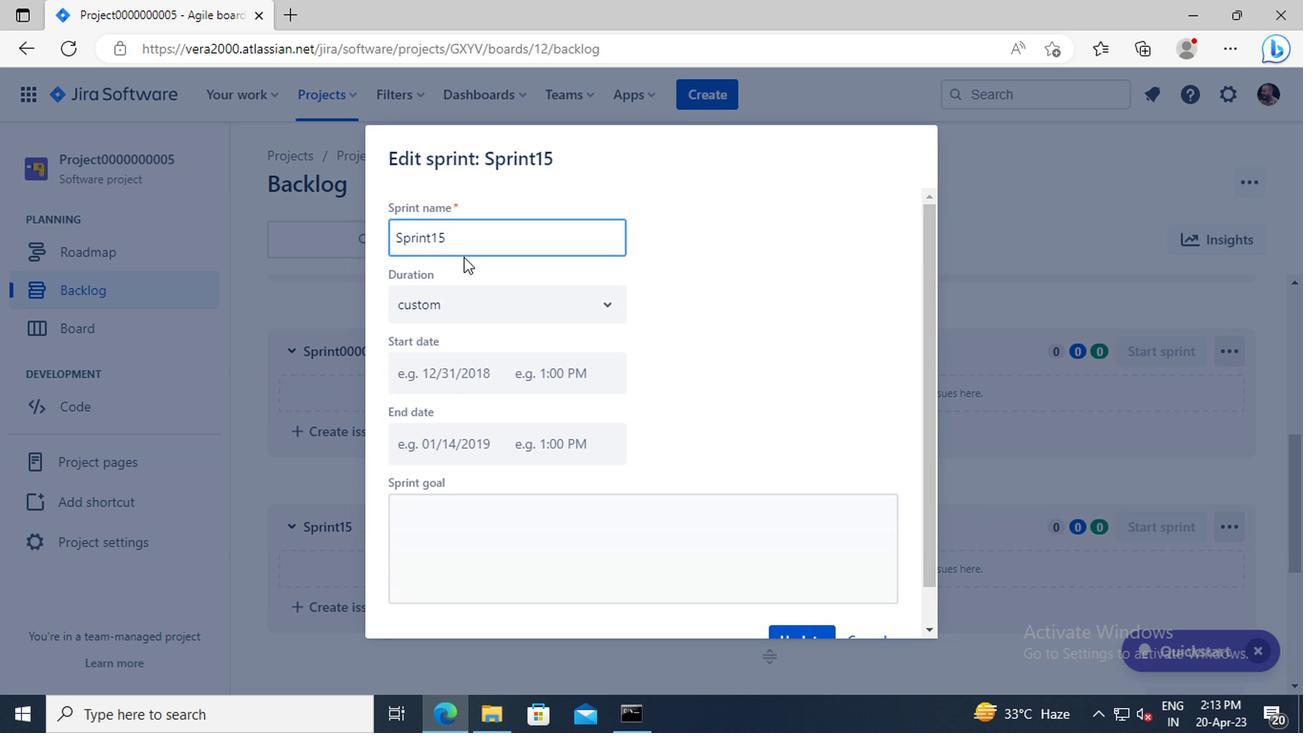 
Action: Mouse pressed left at (461, 239)
Screenshot: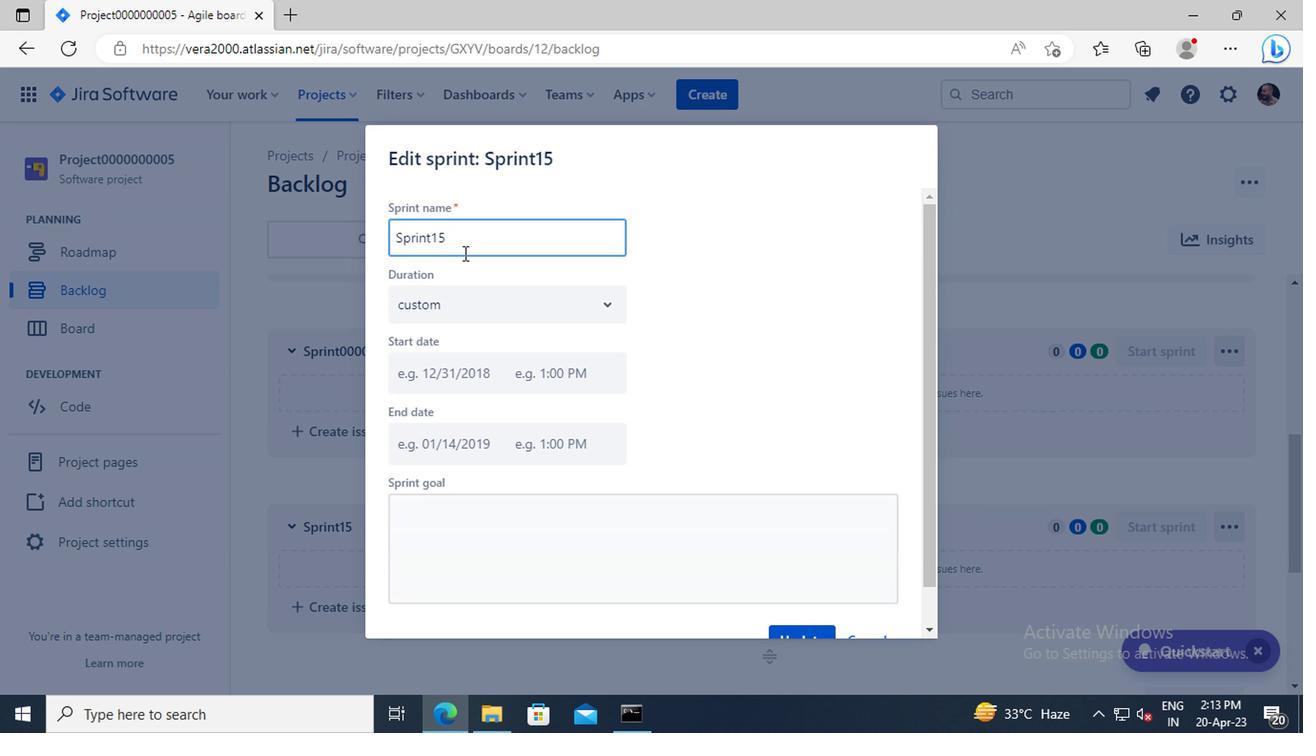 
Action: Key pressed <Key.backspace><Key.backspace><Key.backspace><Key.backspace><Key.backspace><Key.backspace><Key.backspace><Key.backspace><Key.backspace><Key.backspace><Key.backspace><Key.backspace><Key.backspace><Key.backspace><Key.backspace><Key.backspace><Key.backspace><Key.shift>SPRINT0000000015
Screenshot: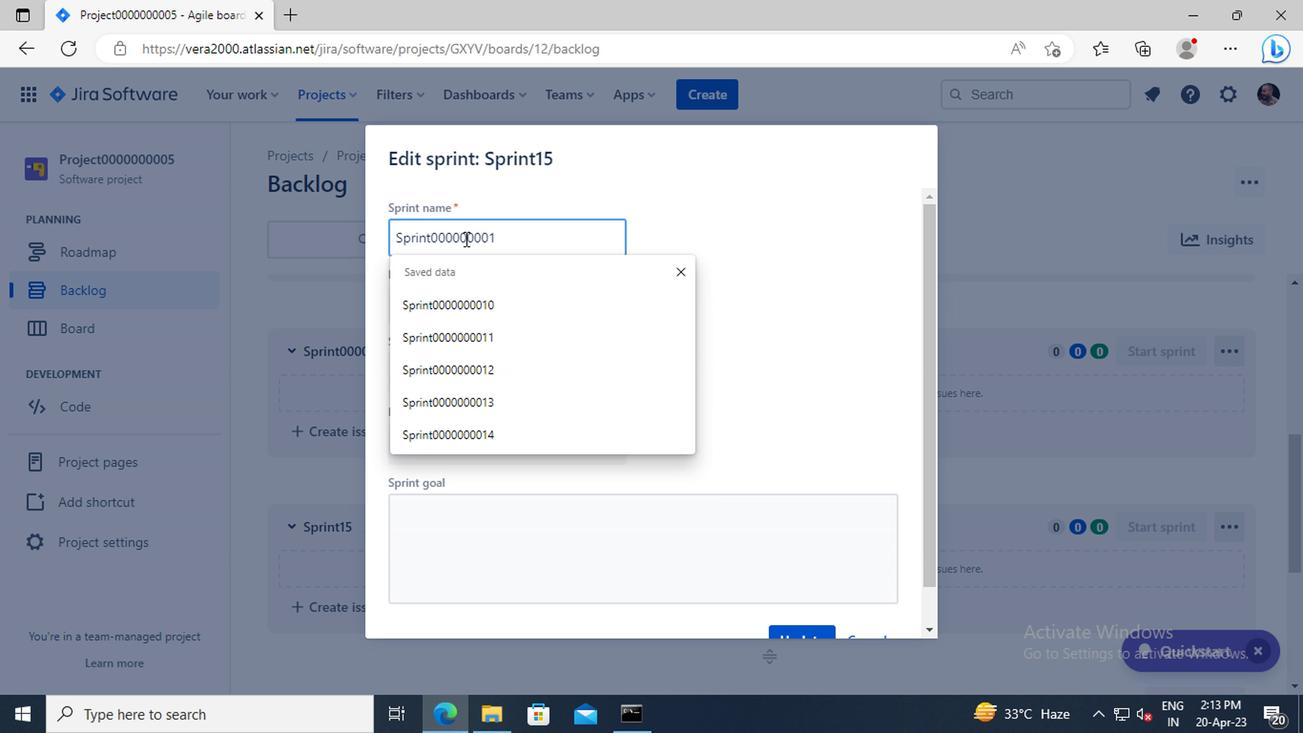 
Action: Mouse moved to (703, 351)
Screenshot: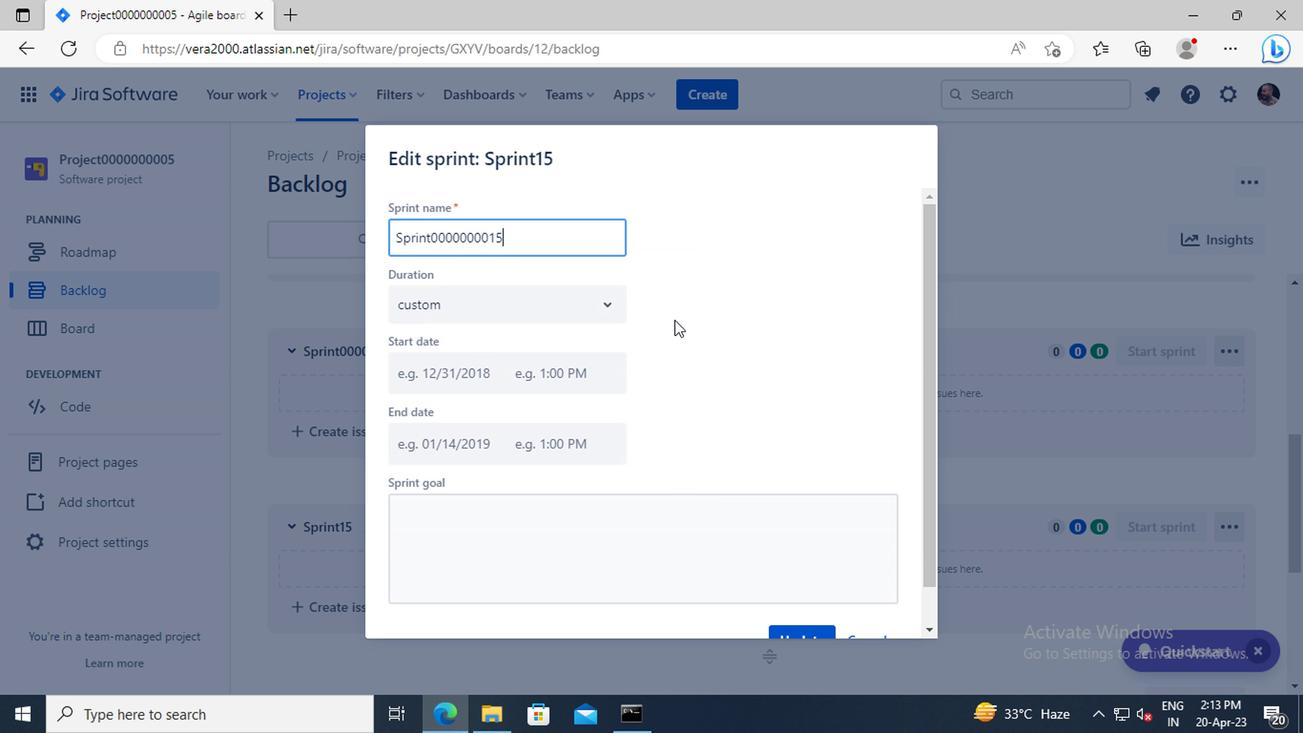 
Action: Mouse scrolled (703, 351) with delta (0, 0)
Screenshot: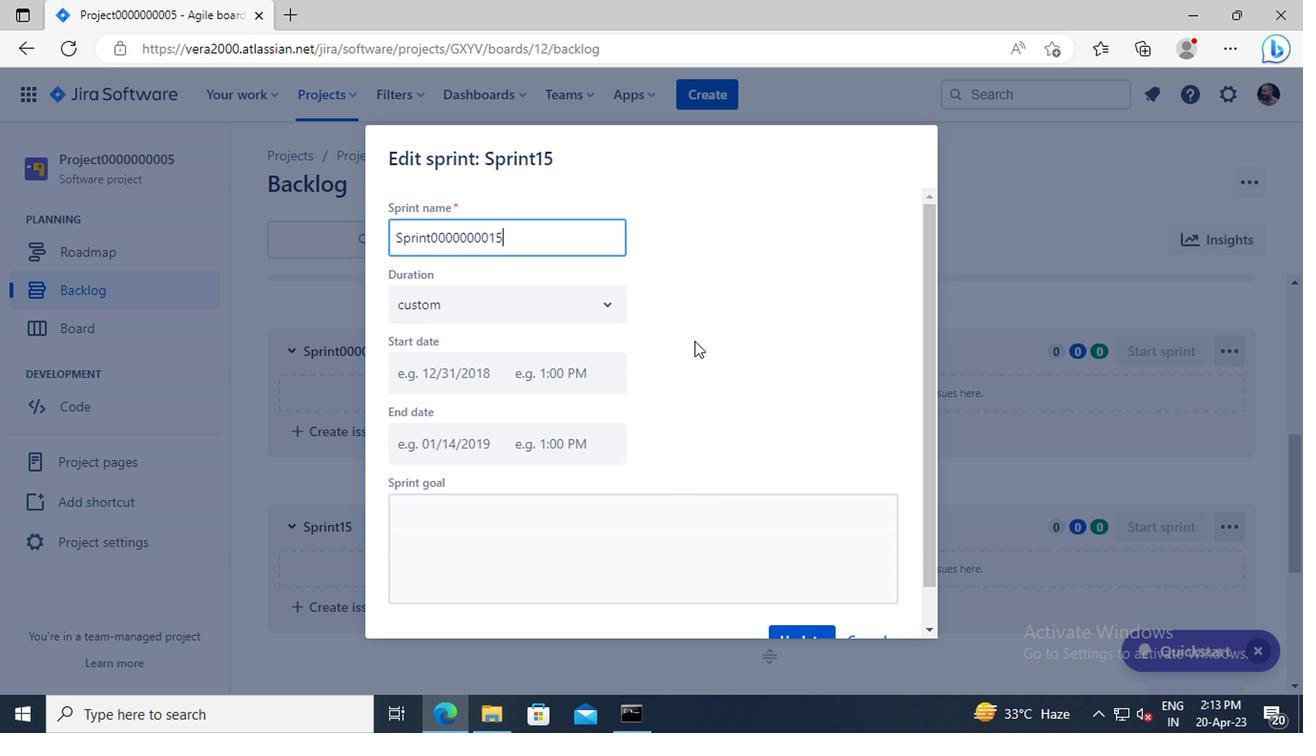 
Action: Mouse moved to (706, 358)
Screenshot: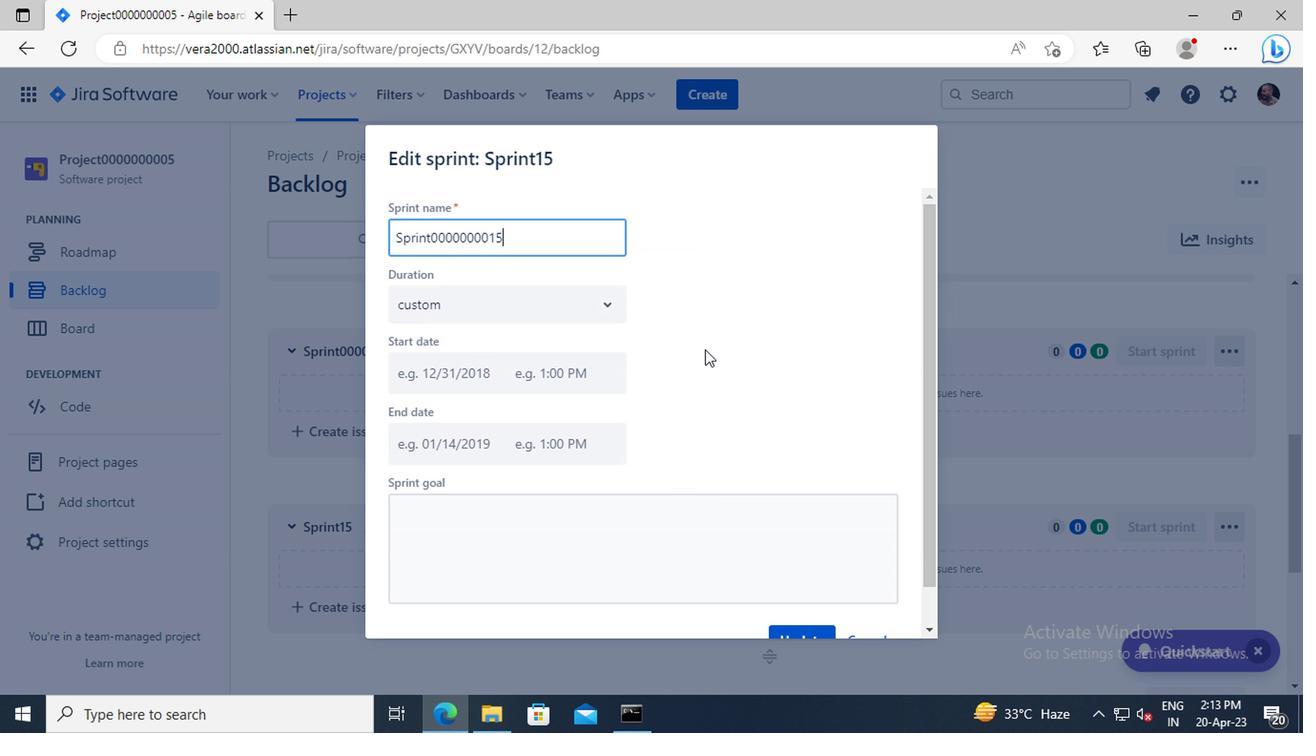 
Action: Mouse scrolled (706, 357) with delta (0, 0)
Screenshot: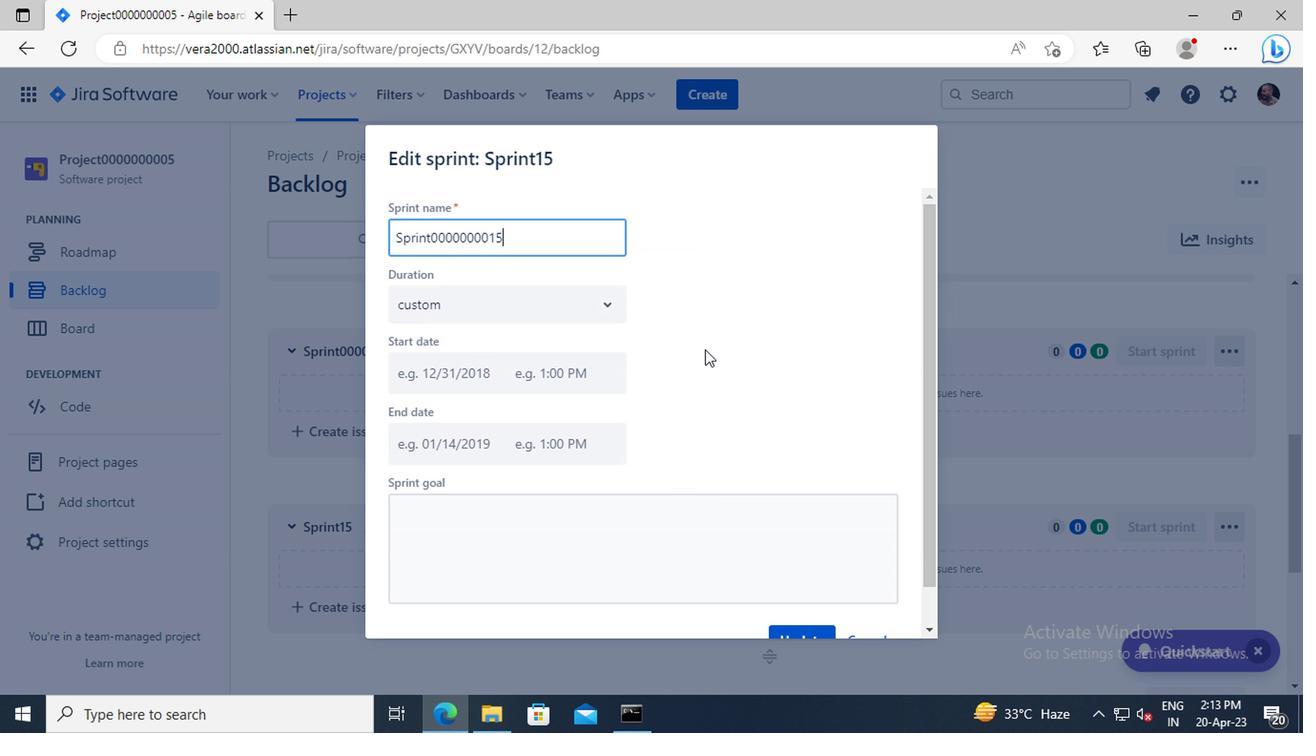 
Action: Mouse moved to (803, 598)
Screenshot: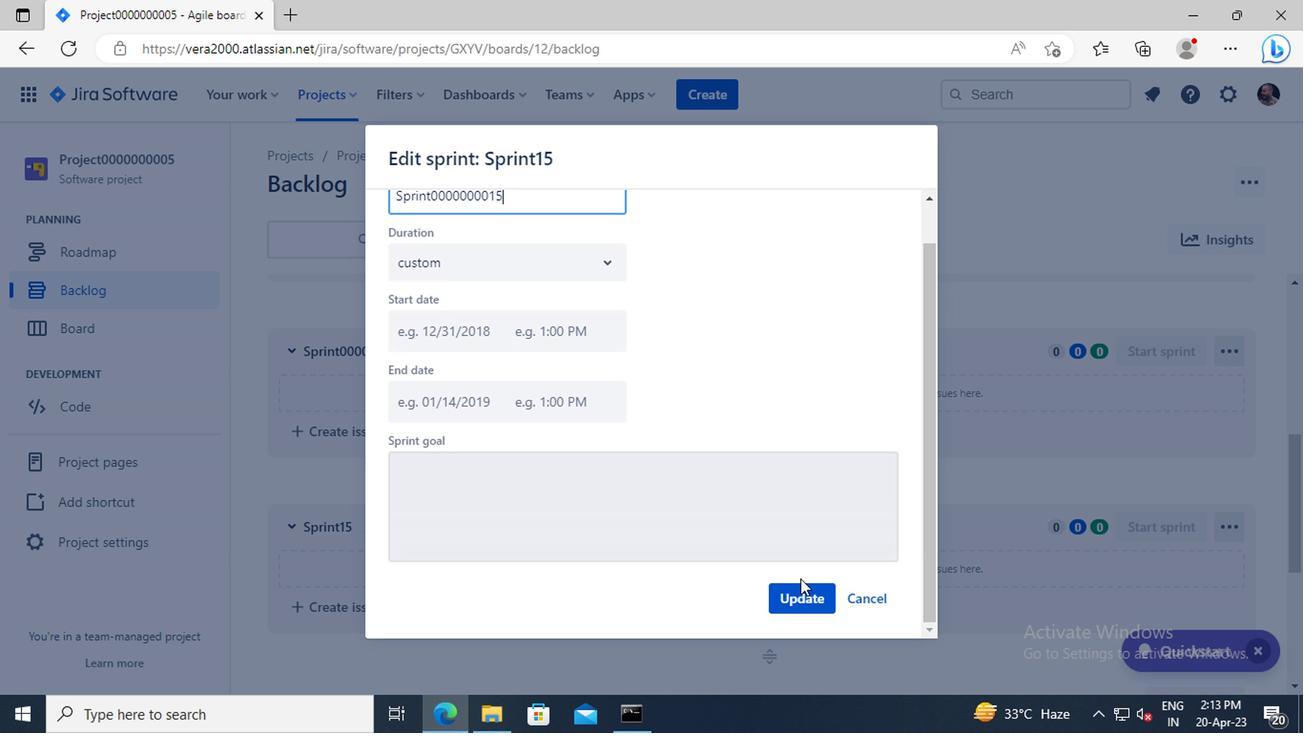 
Action: Mouse pressed left at (803, 598)
Screenshot: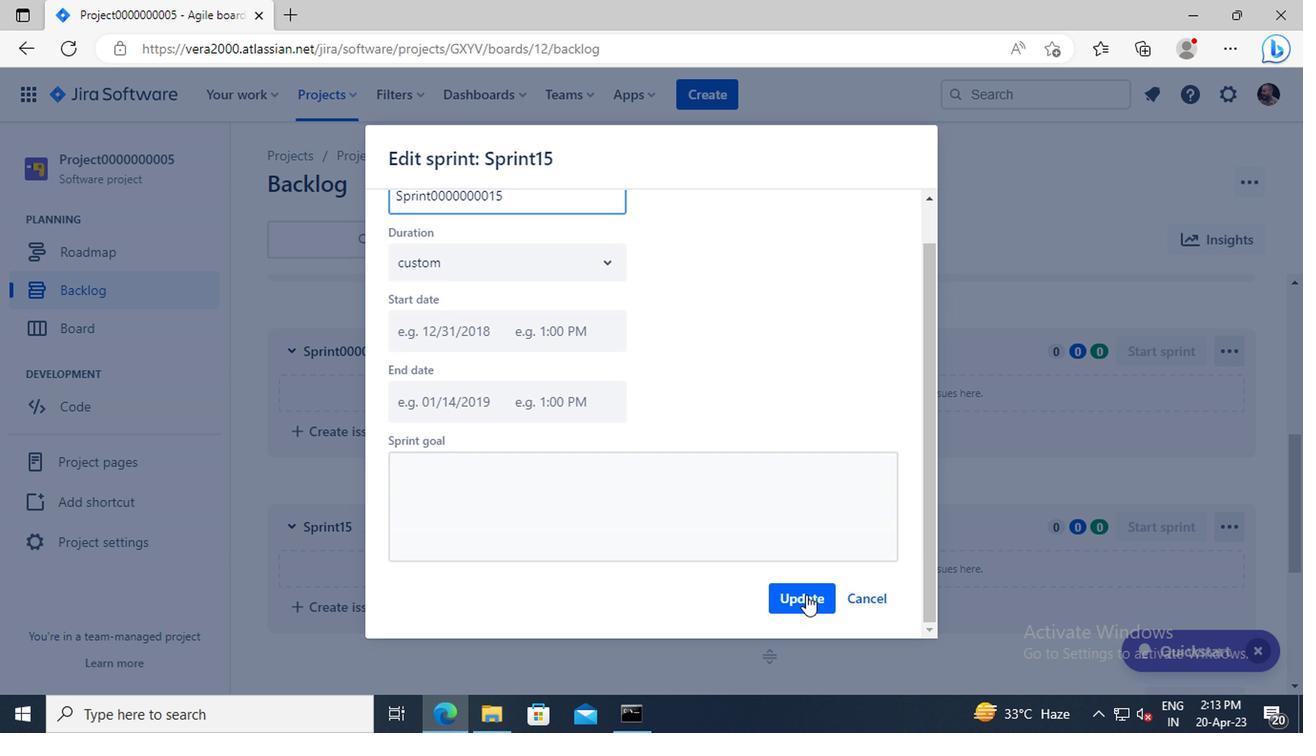 
Action: Mouse moved to (792, 516)
Screenshot: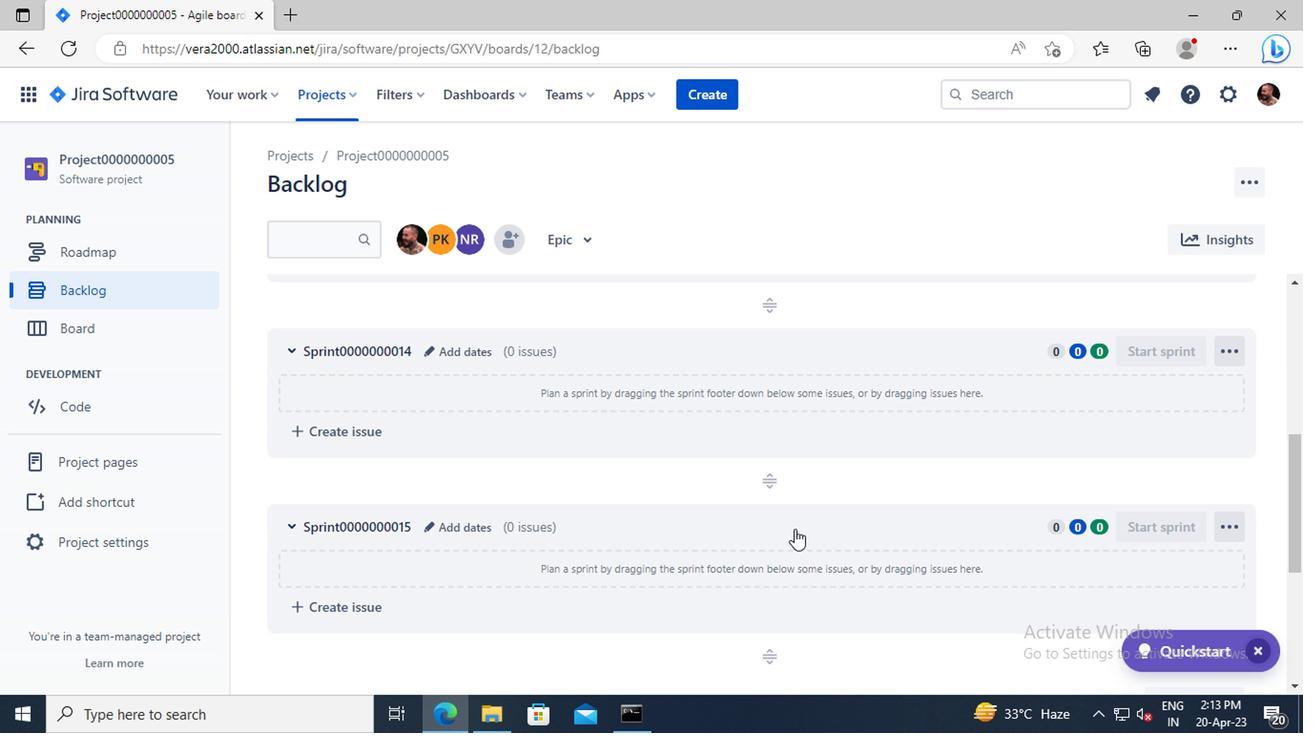 
Action: Mouse scrolled (792, 517) with delta (0, 0)
Screenshot: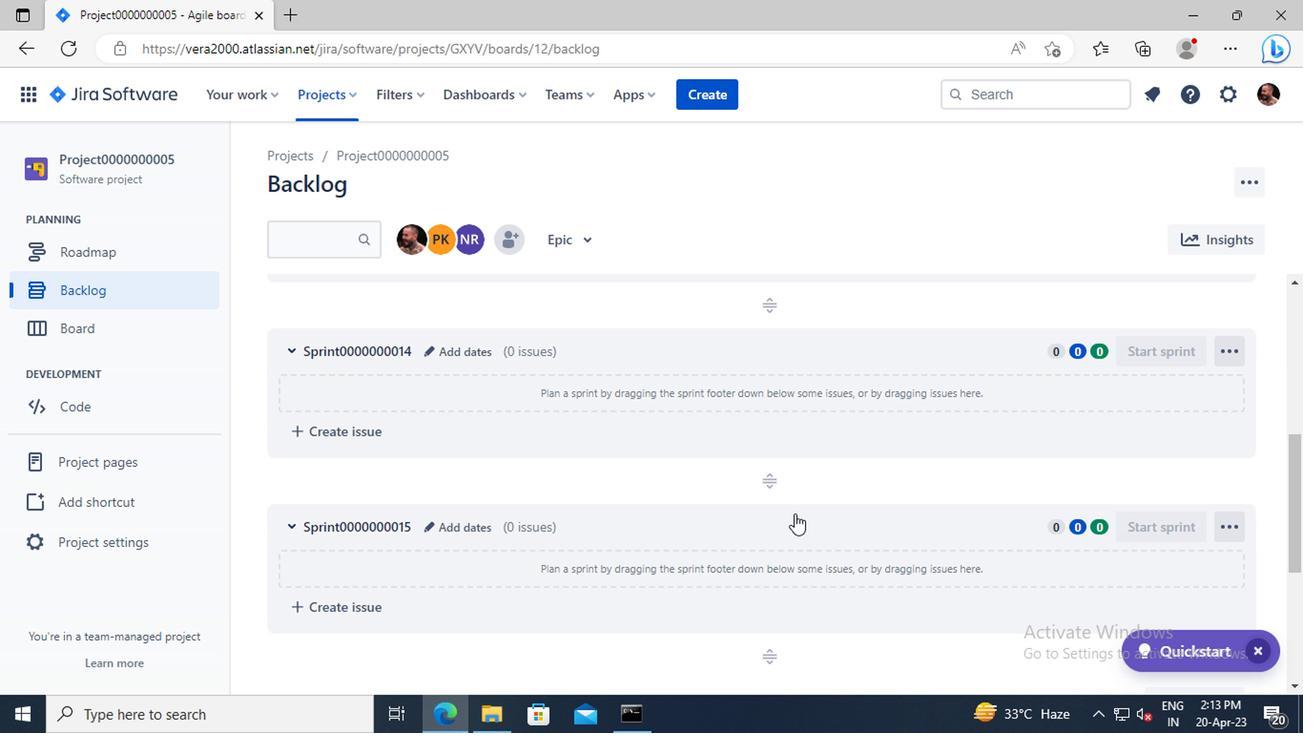 
Action: Mouse scrolled (792, 517) with delta (0, 0)
Screenshot: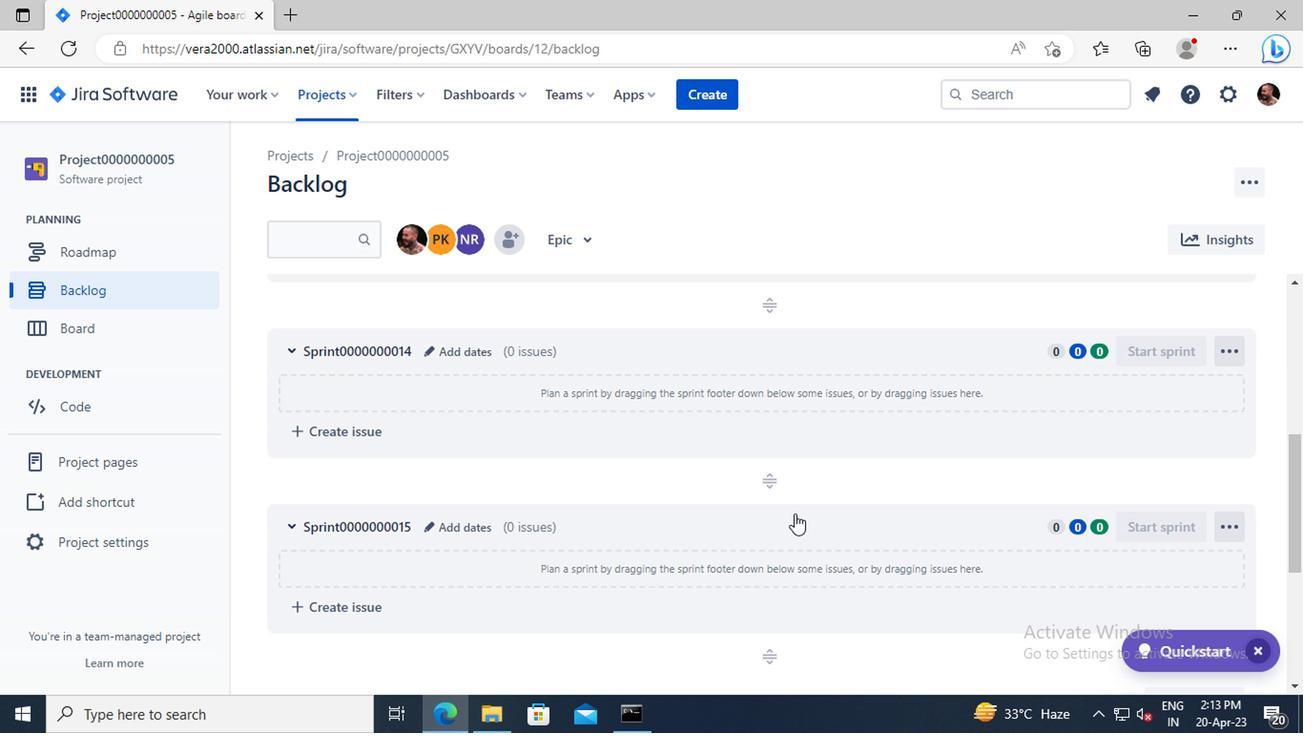 
Action: Mouse scrolled (792, 517) with delta (0, 0)
Screenshot: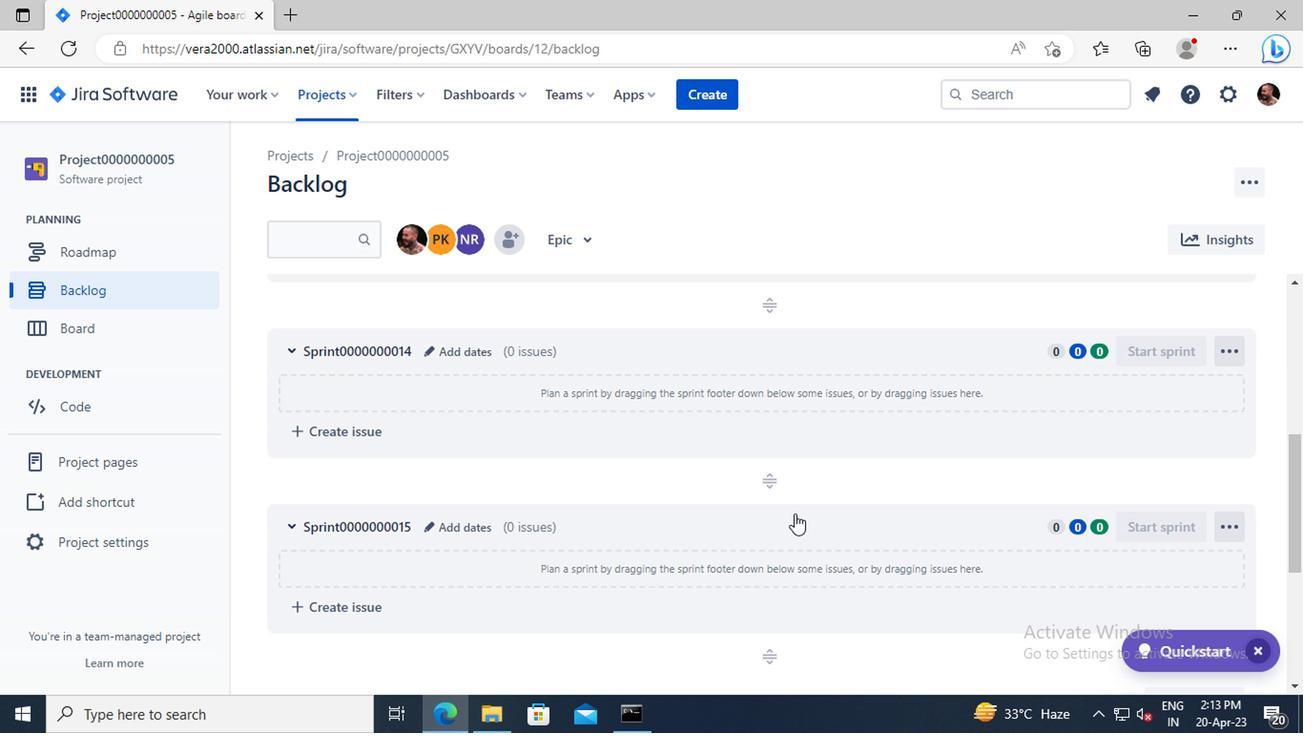 
Action: Mouse moved to (438, 370)
Screenshot: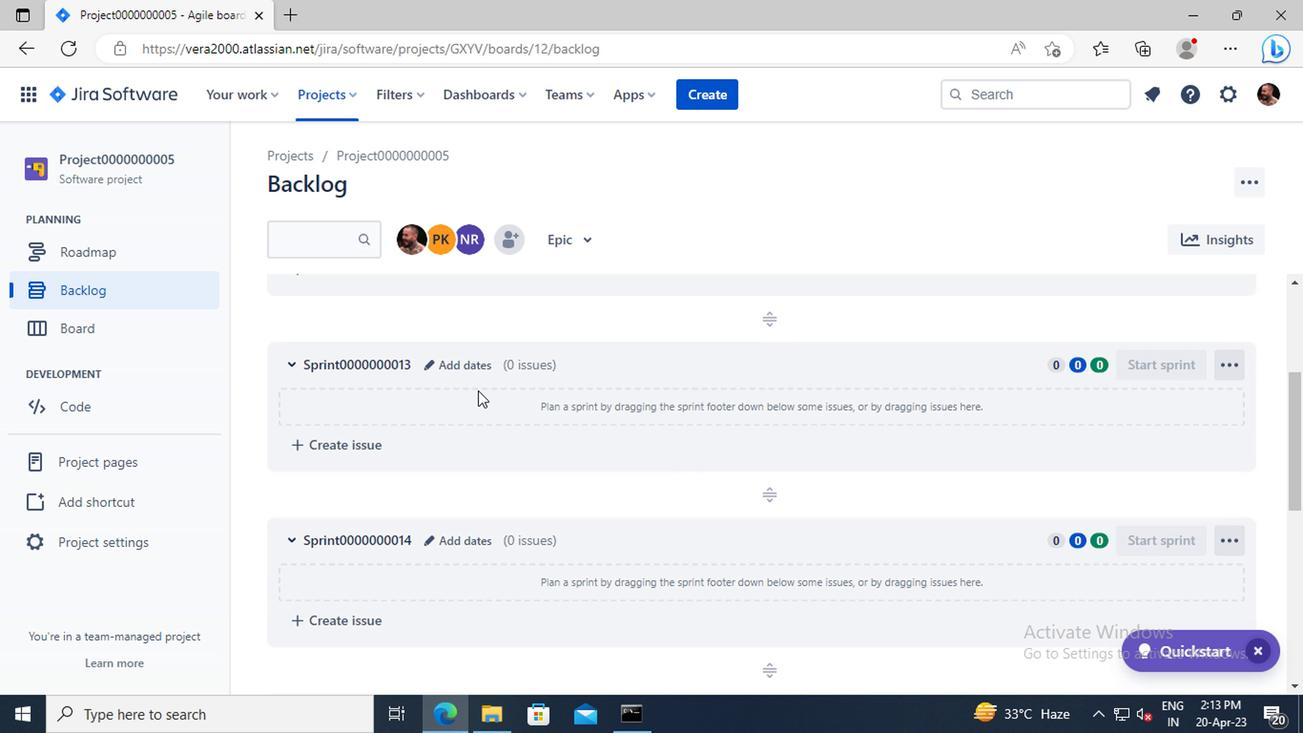 
Action: Mouse pressed left at (438, 370)
Screenshot: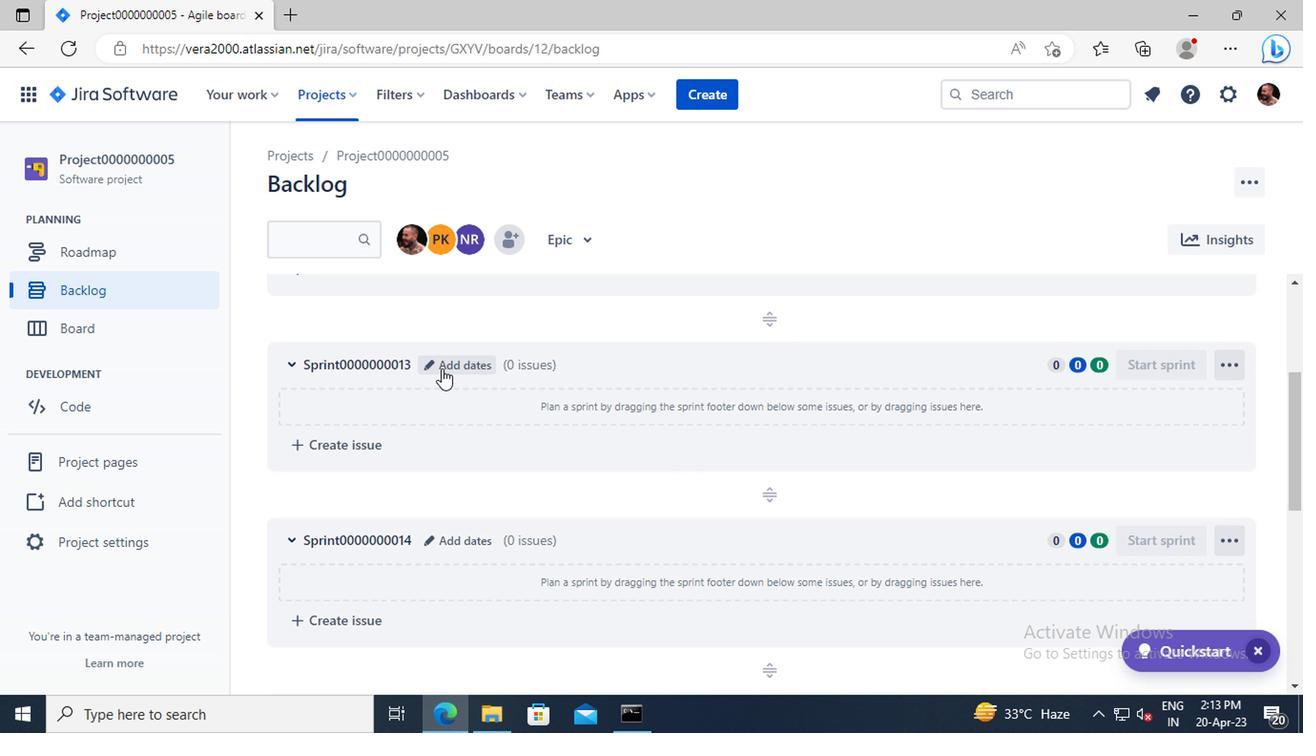 
Action: Mouse moved to (457, 307)
Screenshot: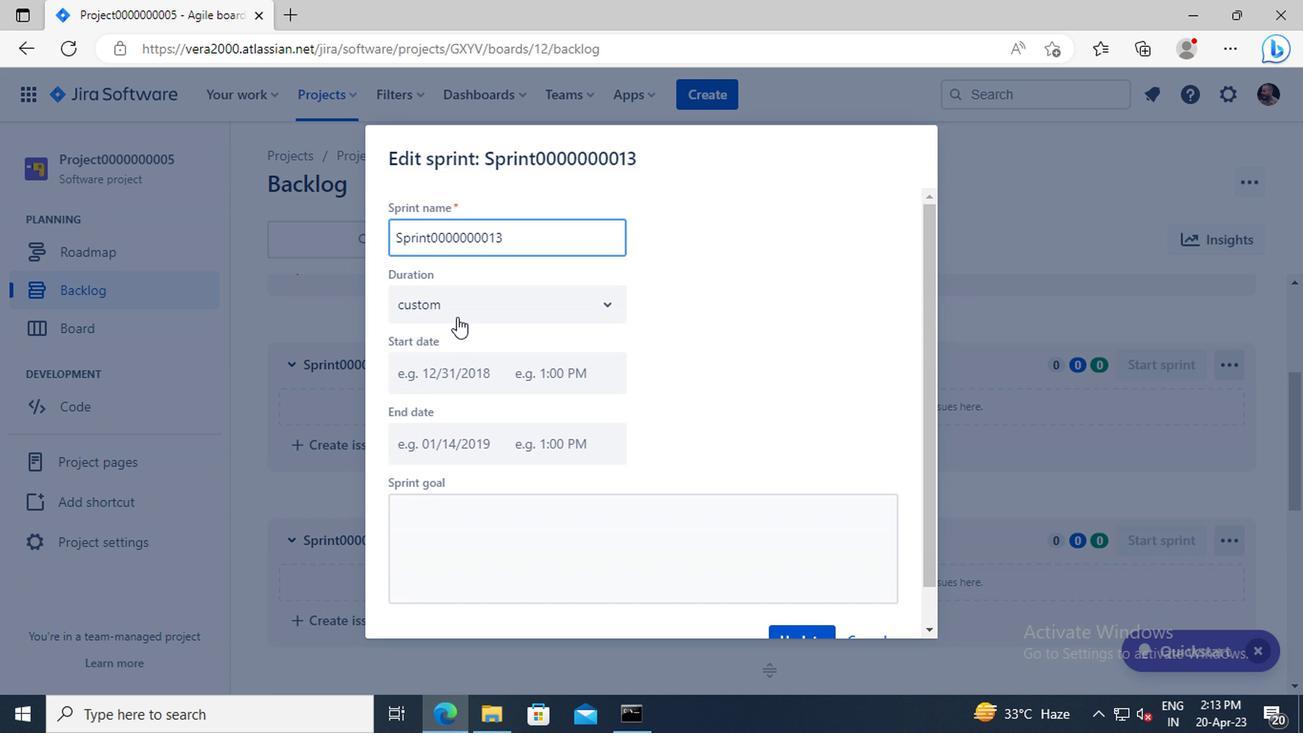 
Action: Mouse pressed left at (457, 307)
Screenshot: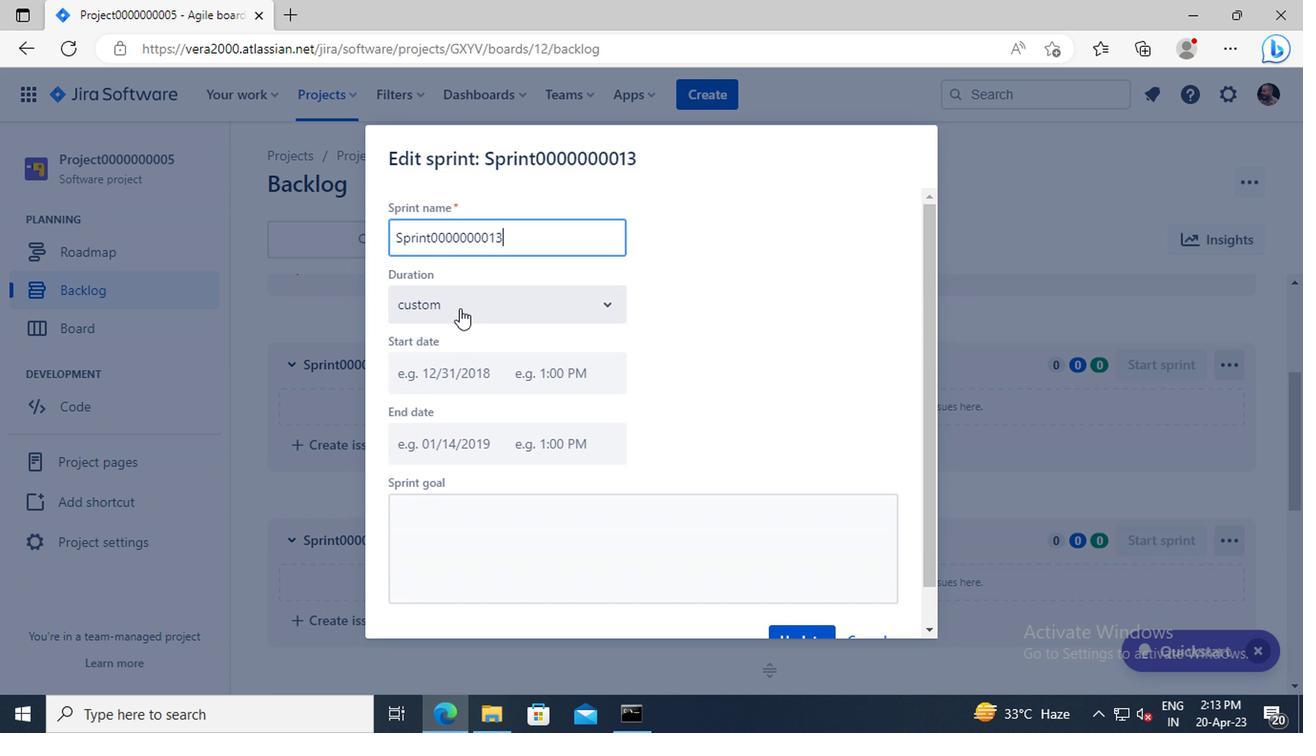 
Action: Mouse moved to (449, 353)
Screenshot: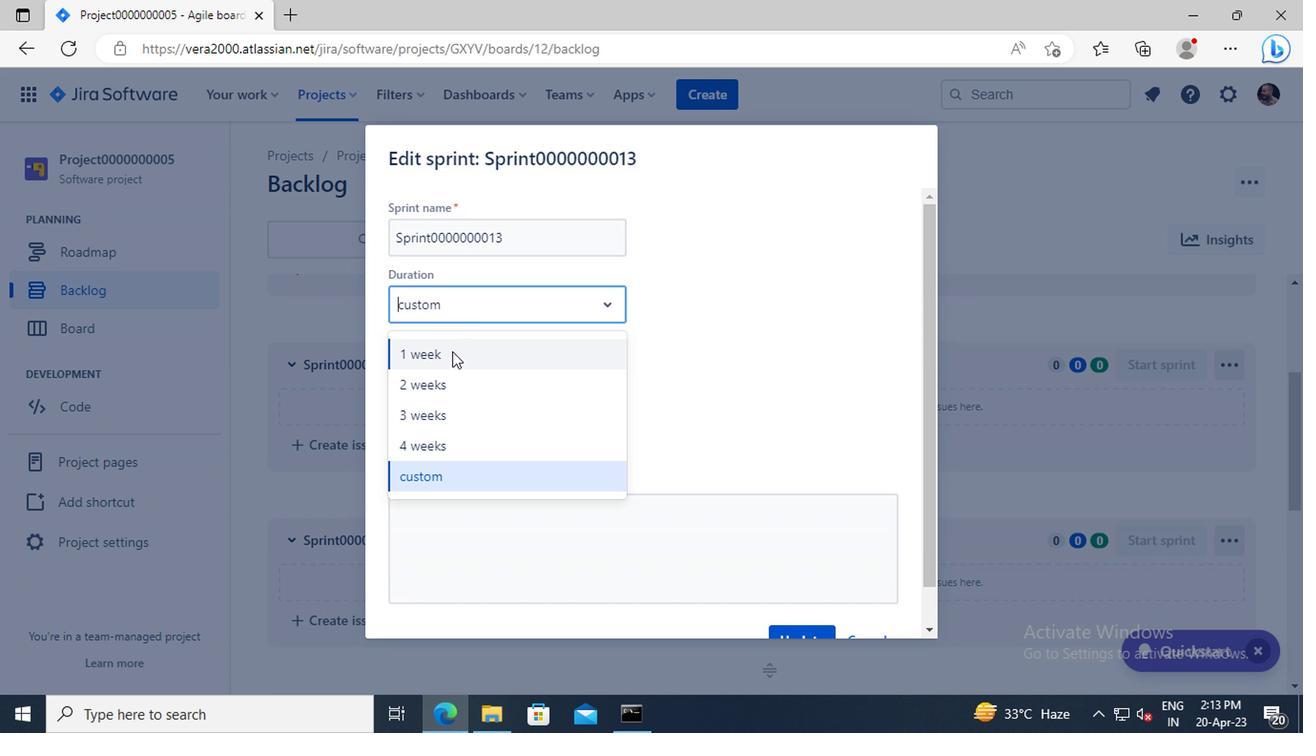 
Action: Mouse pressed left at (449, 353)
Screenshot: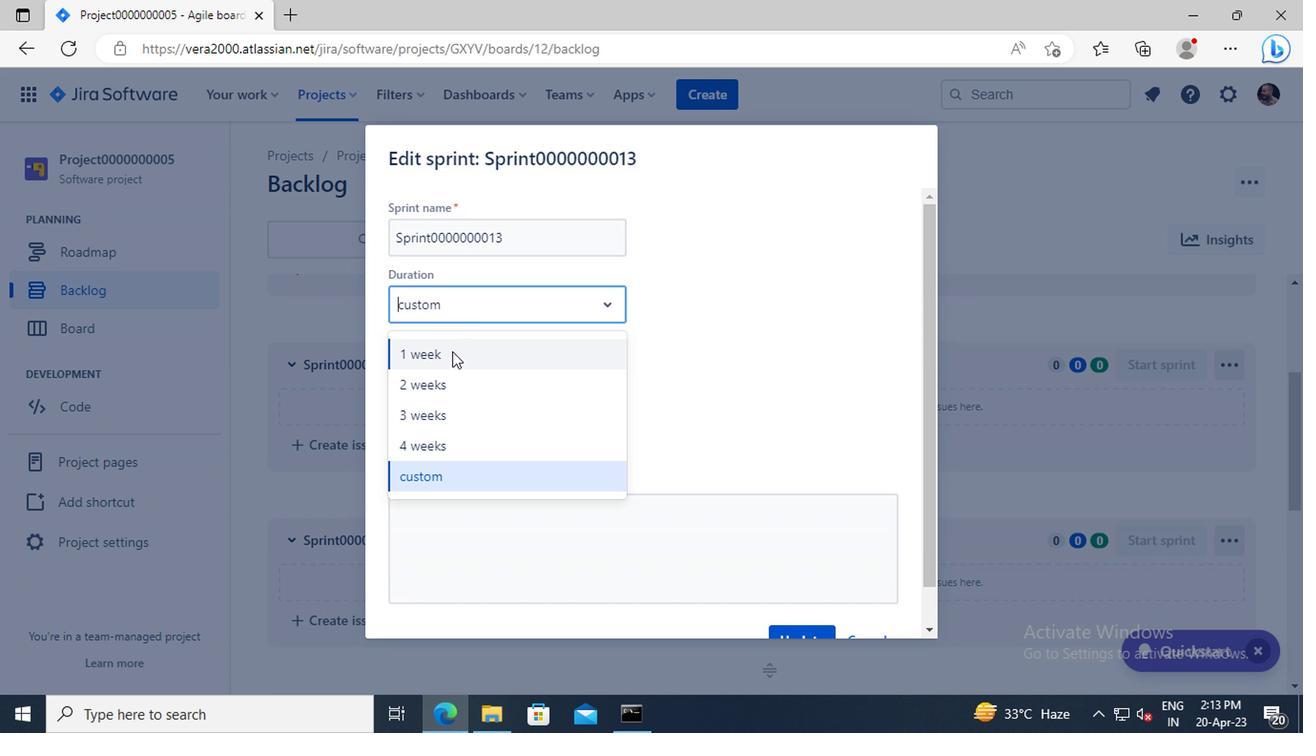 
Action: Mouse moved to (805, 361)
Screenshot: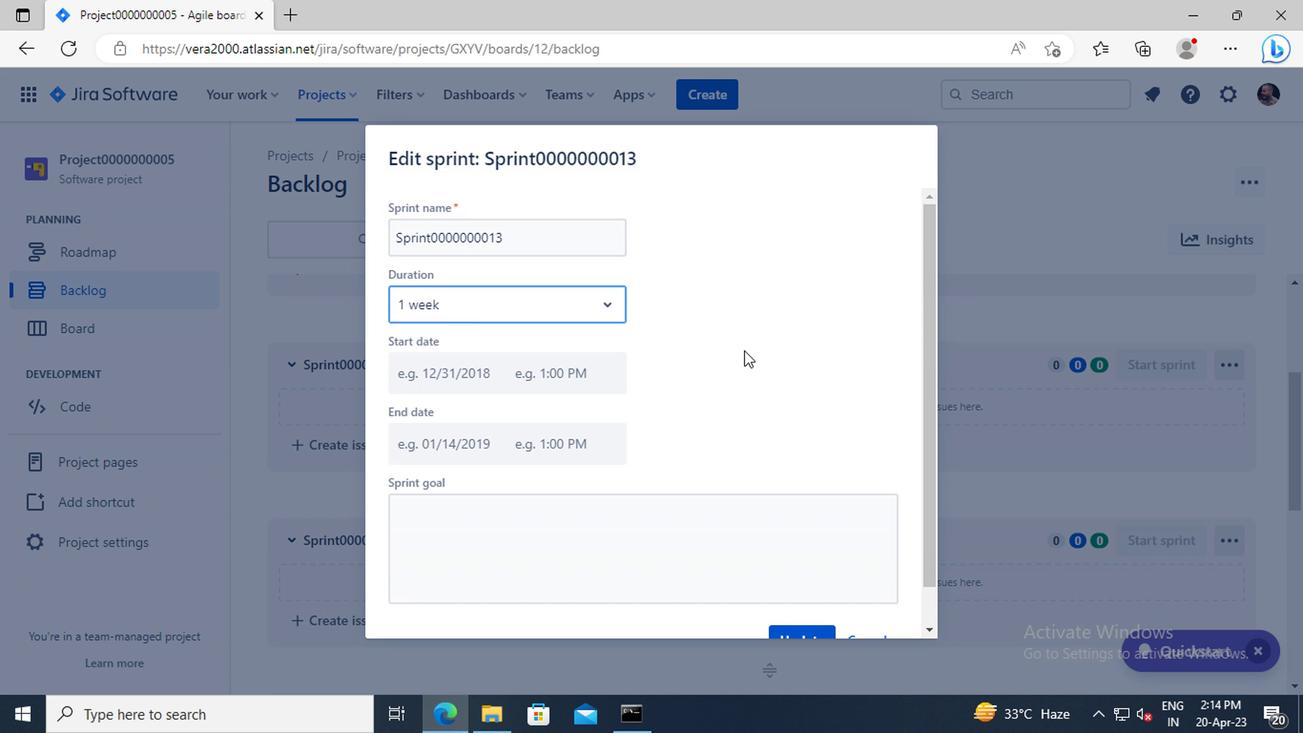 
Action: Mouse scrolled (805, 360) with delta (0, 0)
Screenshot: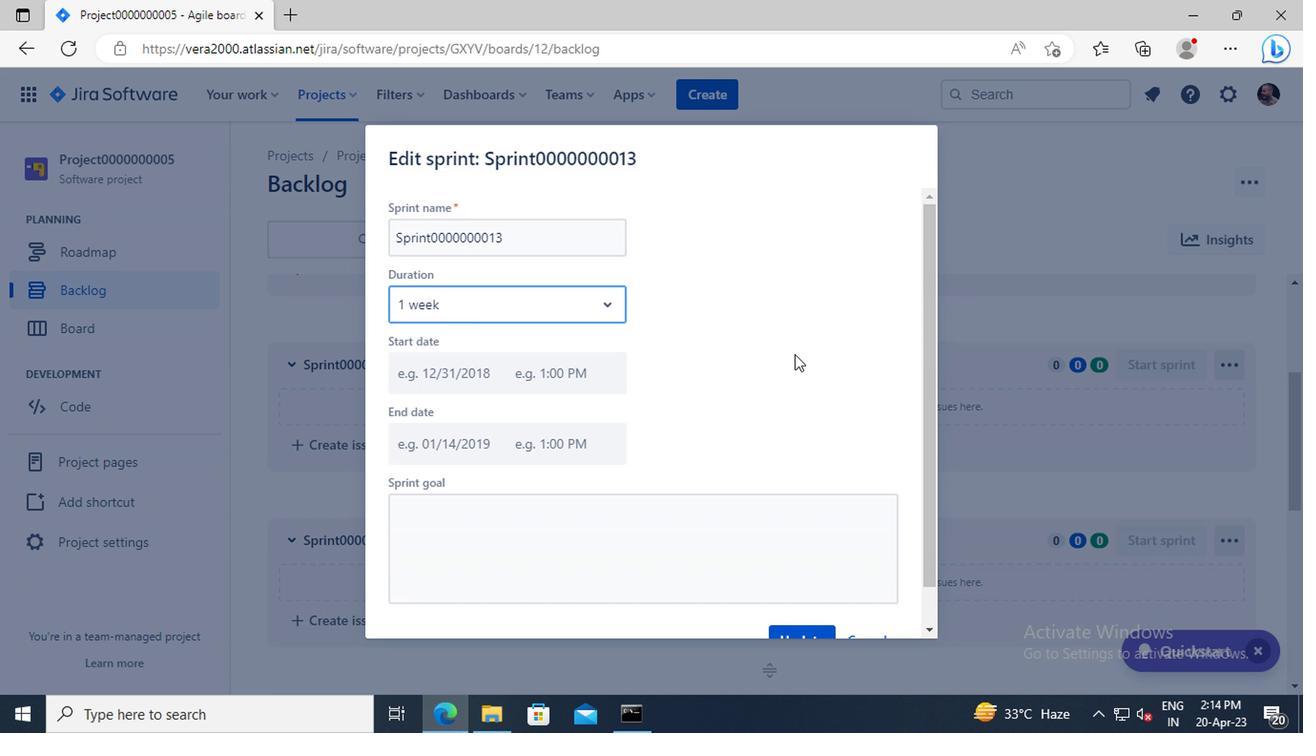 
Action: Mouse scrolled (805, 360) with delta (0, 0)
Screenshot: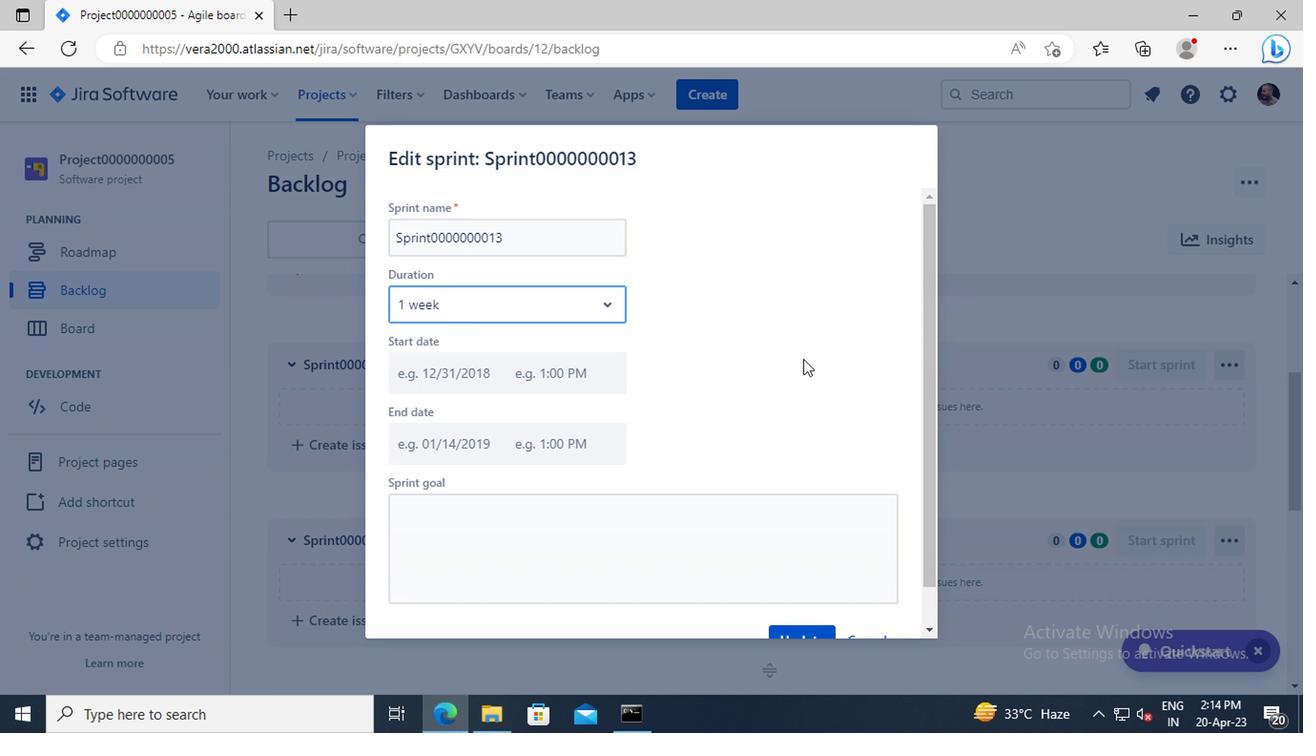 
Action: Mouse moved to (805, 605)
Screenshot: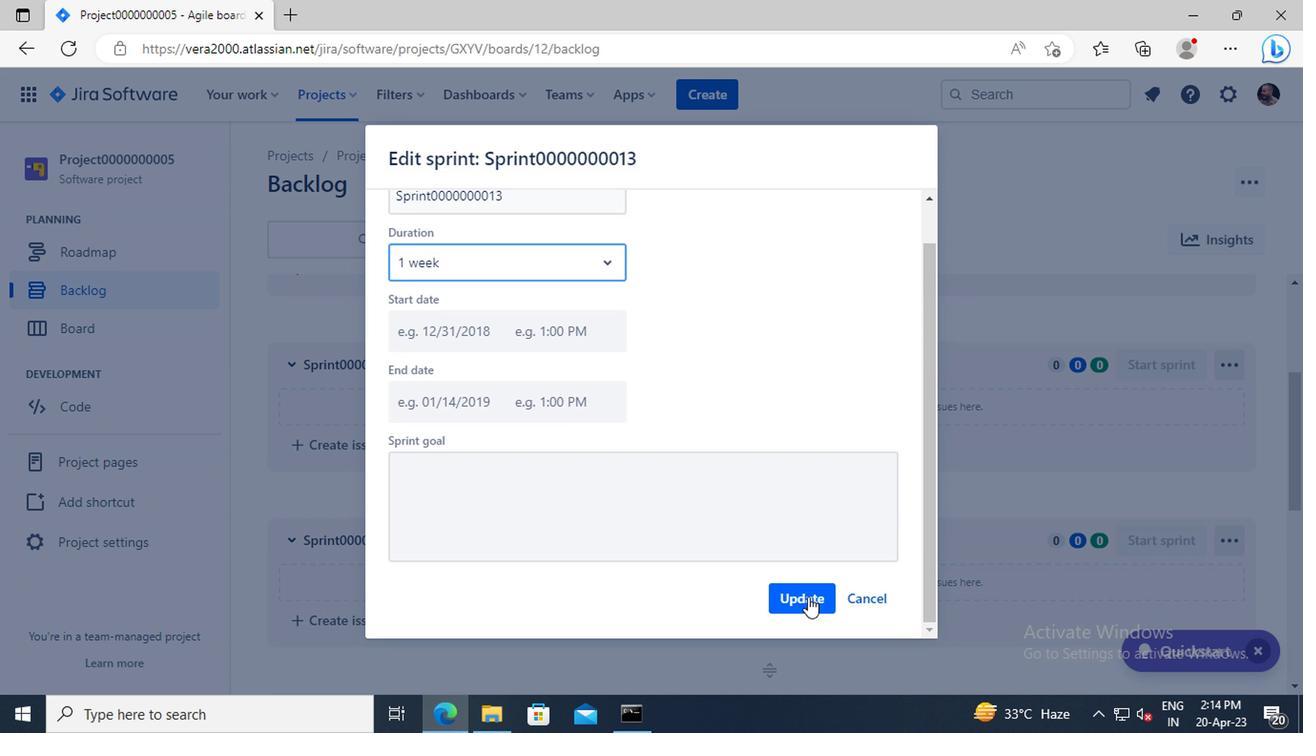 
Action: Mouse pressed left at (805, 605)
Screenshot: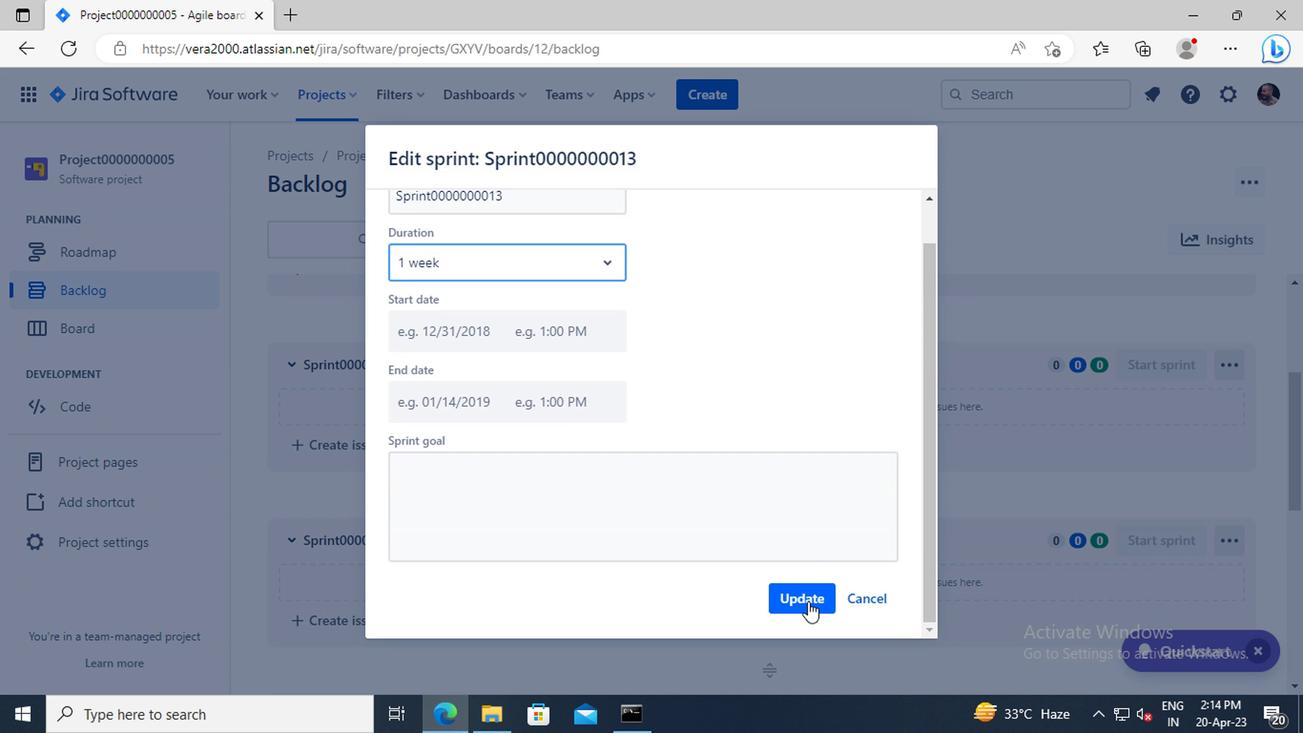 
Action: Mouse moved to (793, 473)
Screenshot: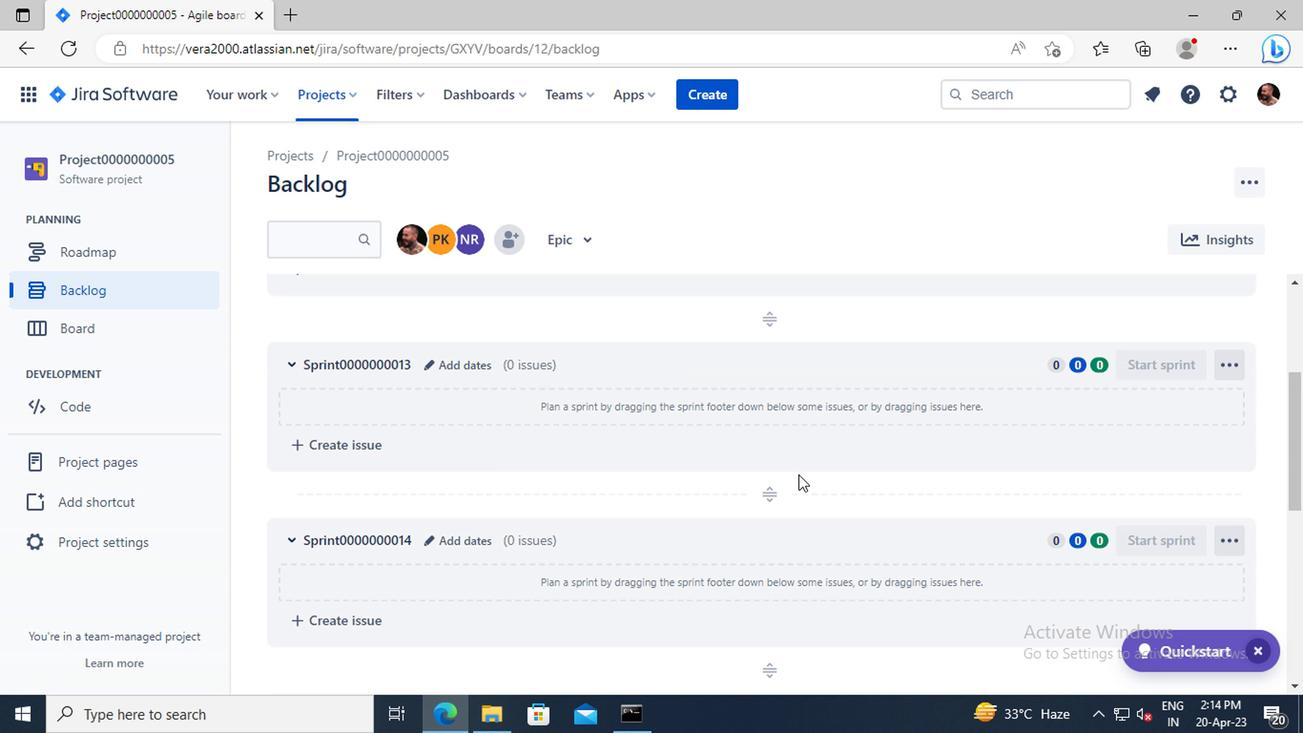 
Action: Mouse scrolled (793, 472) with delta (0, 0)
Screenshot: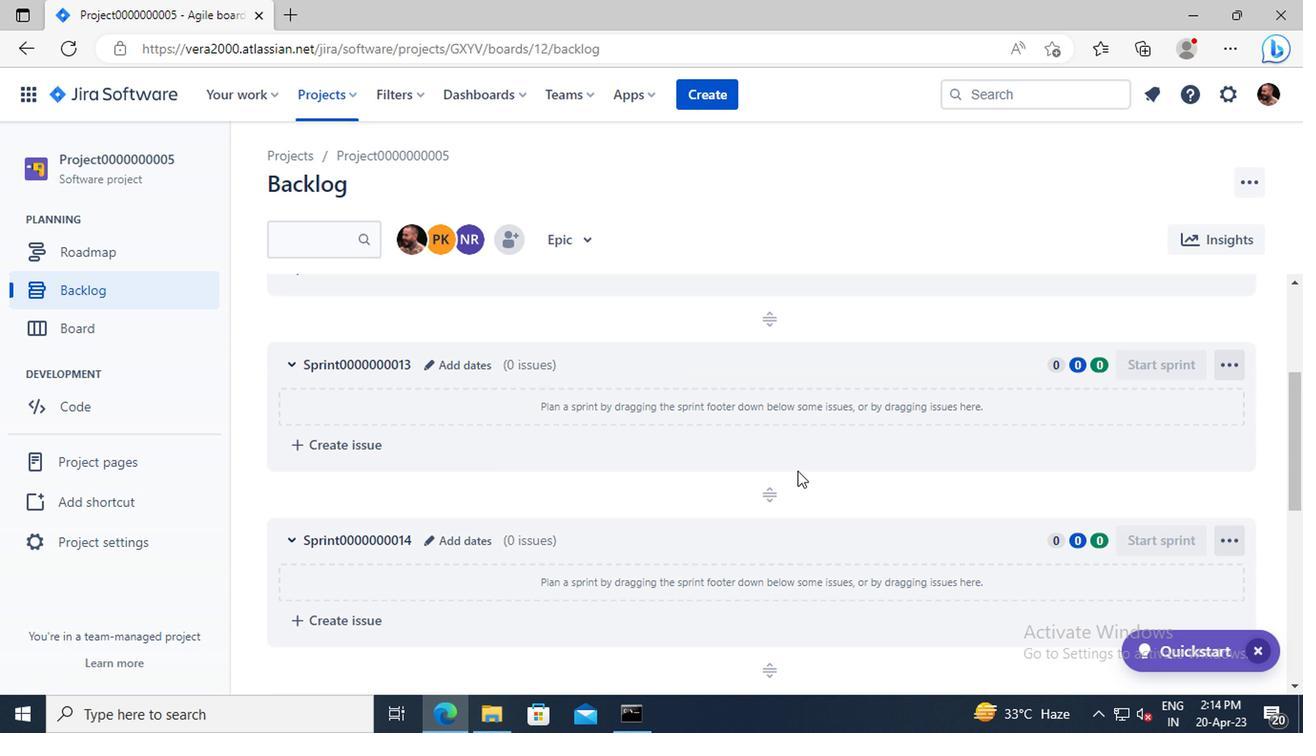 
Action: Mouse scrolled (793, 472) with delta (0, 0)
Screenshot: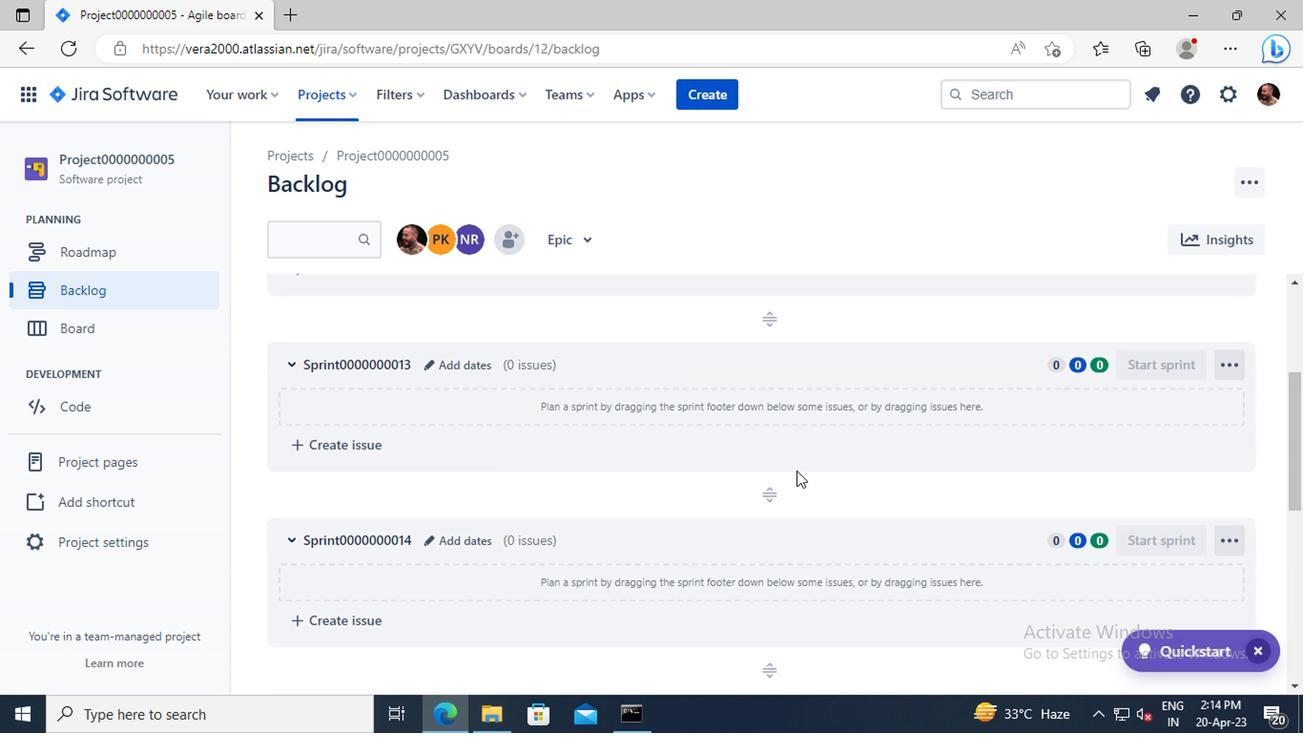 
Action: Mouse moved to (461, 416)
Screenshot: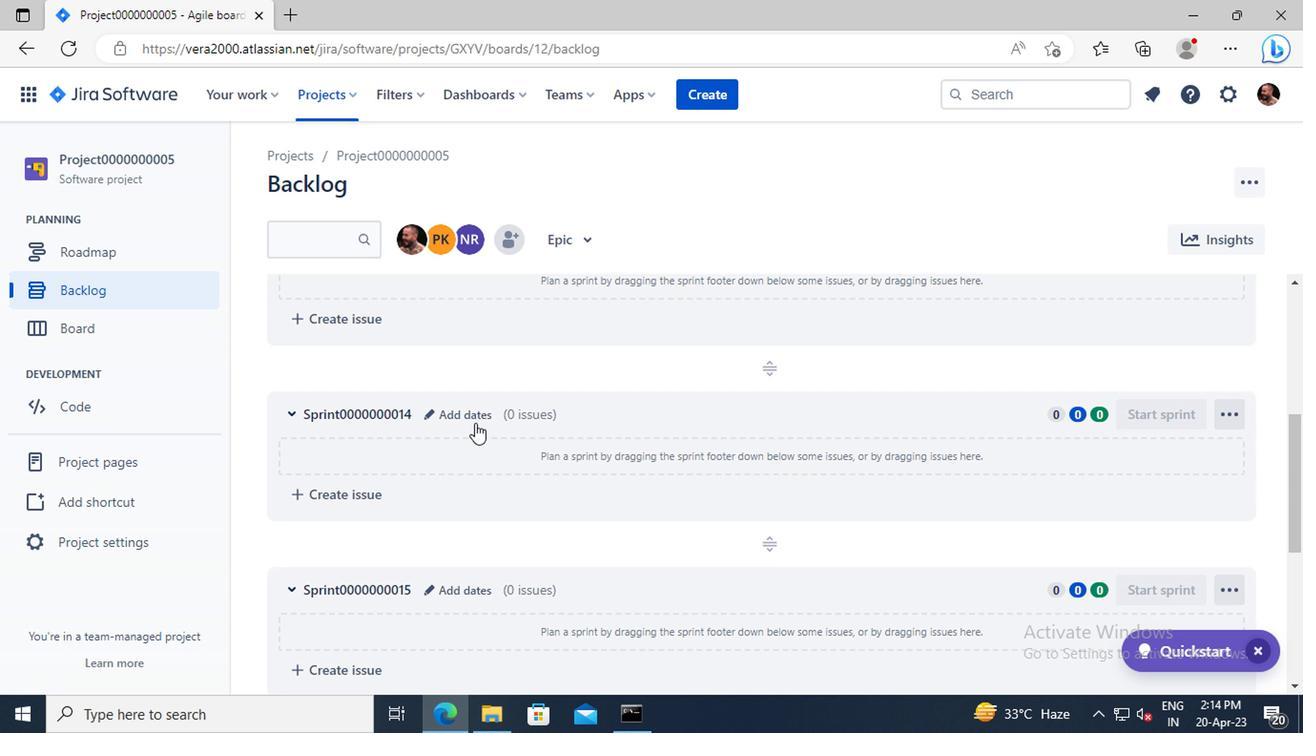 
Action: Mouse pressed left at (461, 416)
Screenshot: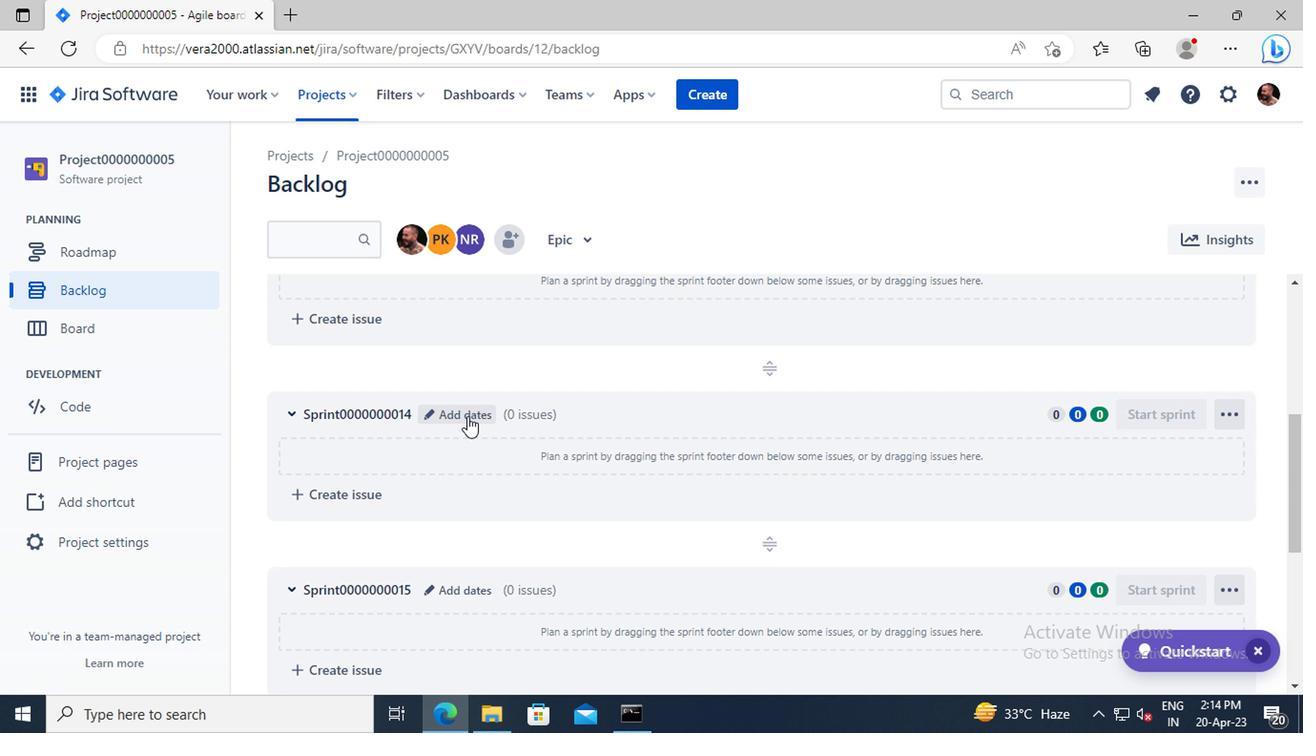 
Action: Mouse moved to (456, 309)
Screenshot: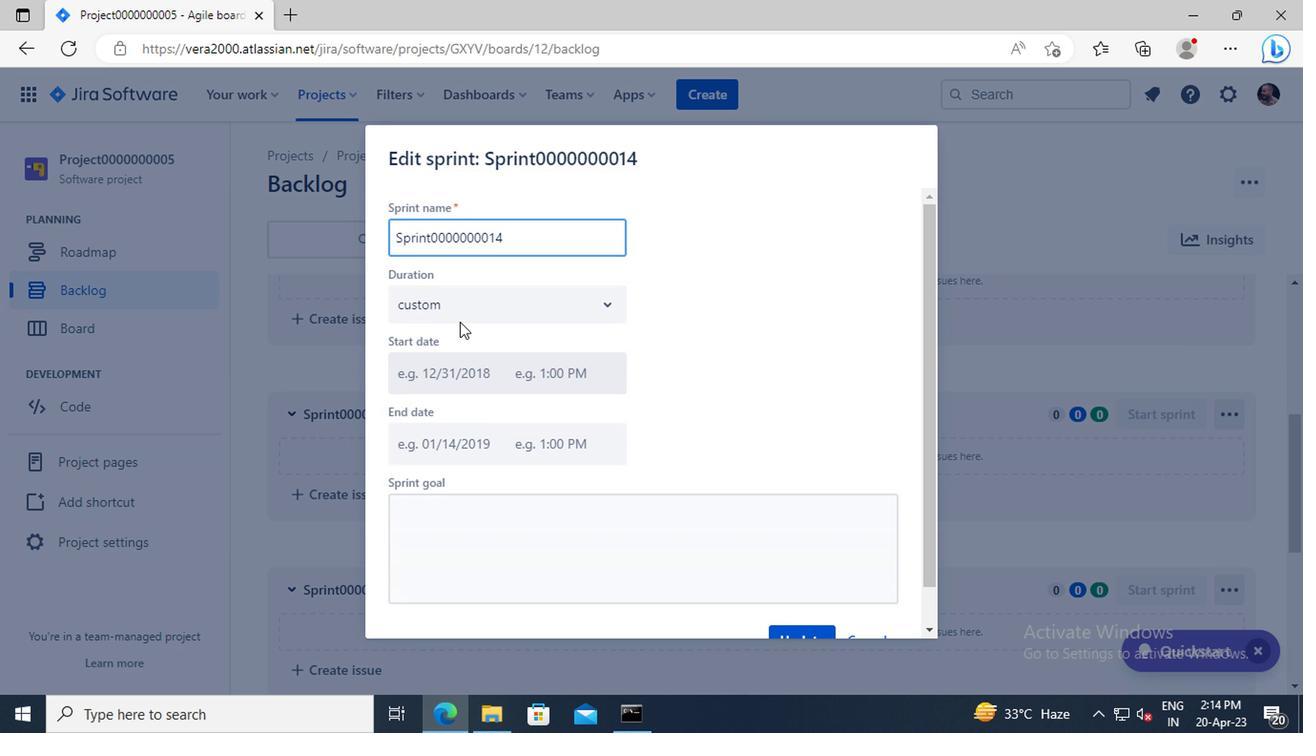 
Action: Mouse pressed left at (456, 309)
Screenshot: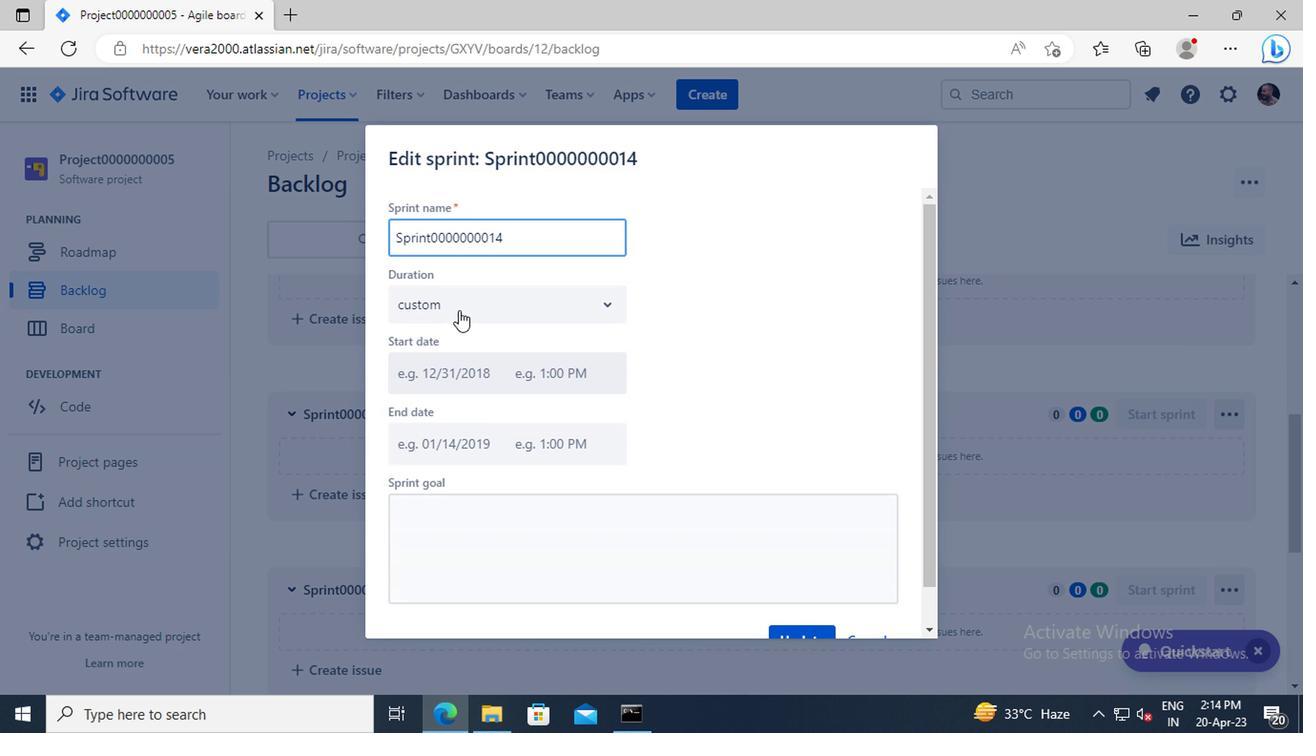 
Action: Mouse moved to (422, 385)
Screenshot: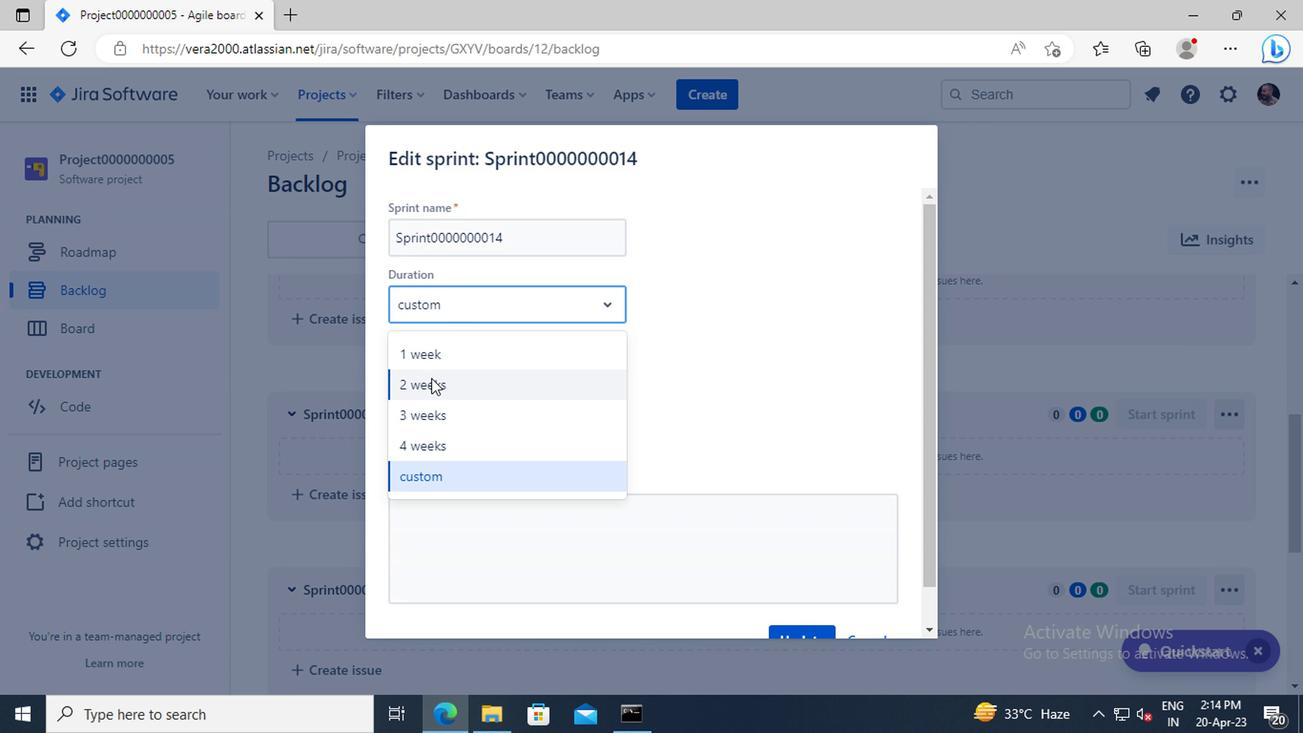 
Action: Mouse pressed left at (422, 385)
Screenshot: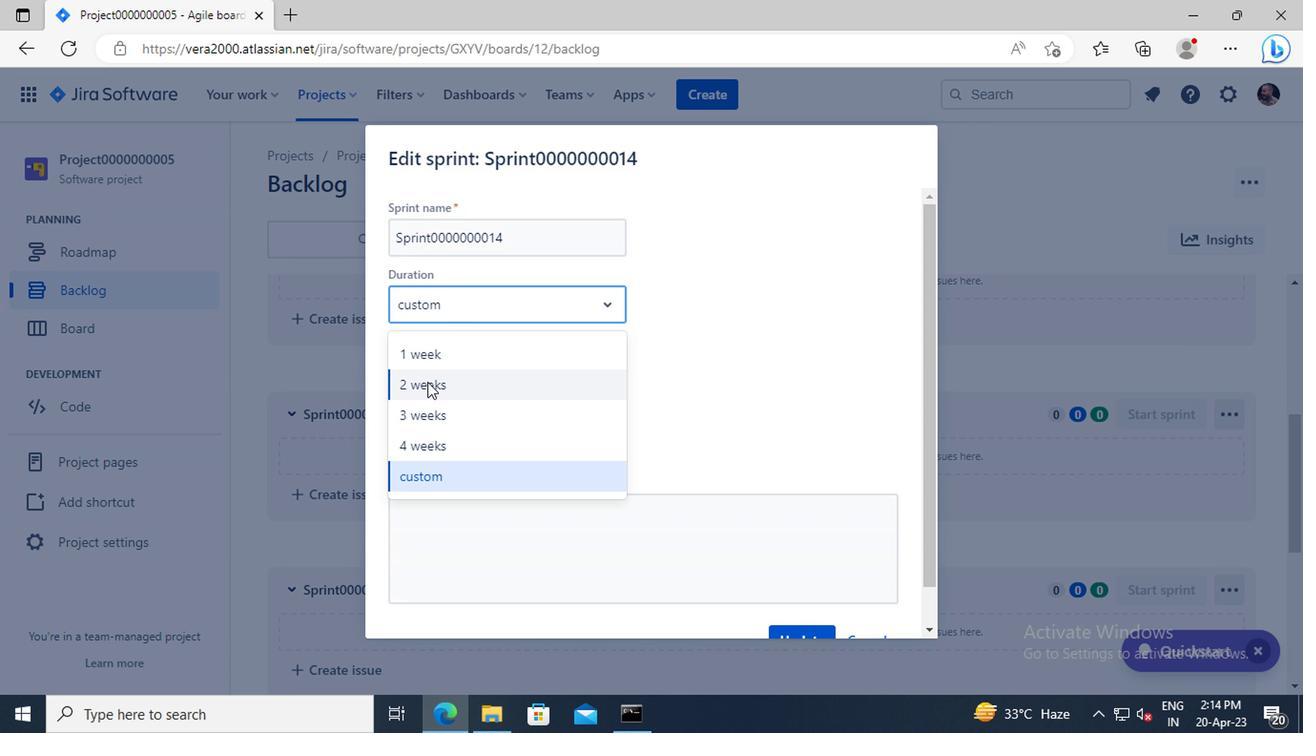 
Action: Mouse moved to (791, 588)
Screenshot: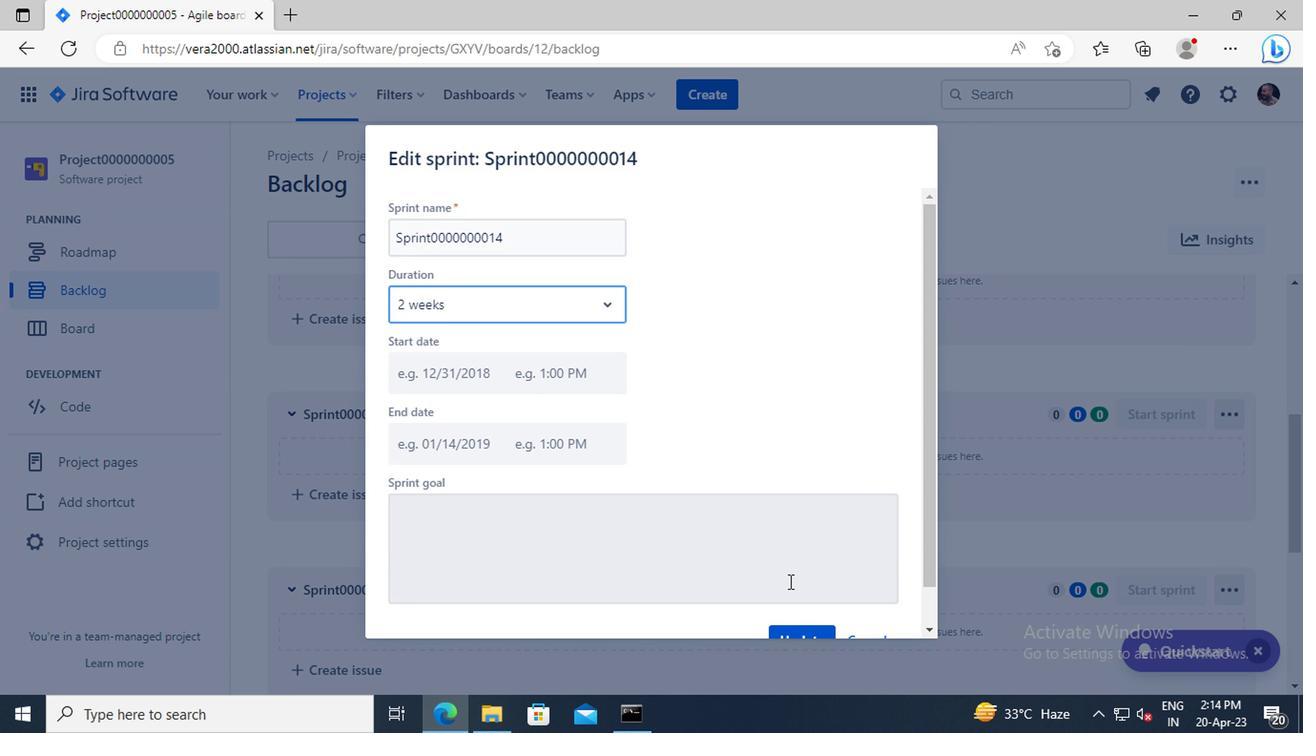 
Action: Mouse scrolled (791, 586) with delta (0, -1)
Screenshot: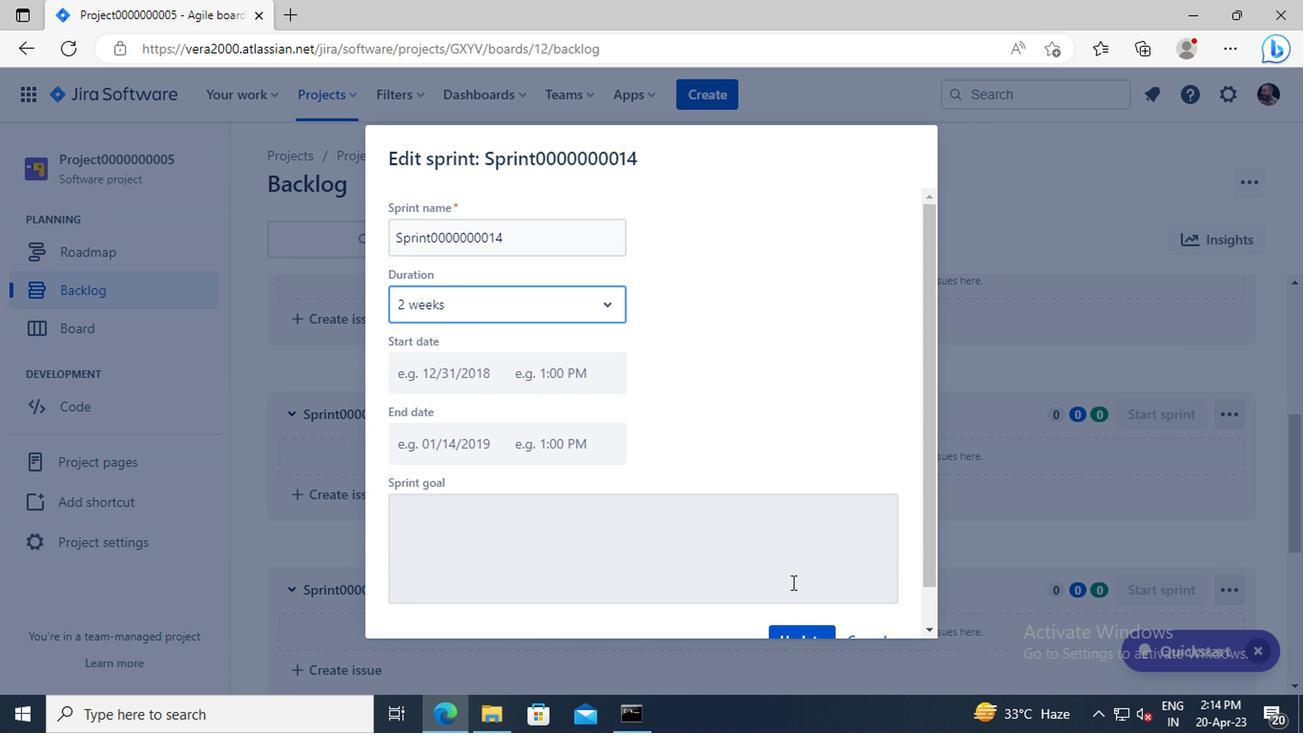 
Action: Mouse moved to (797, 604)
Screenshot: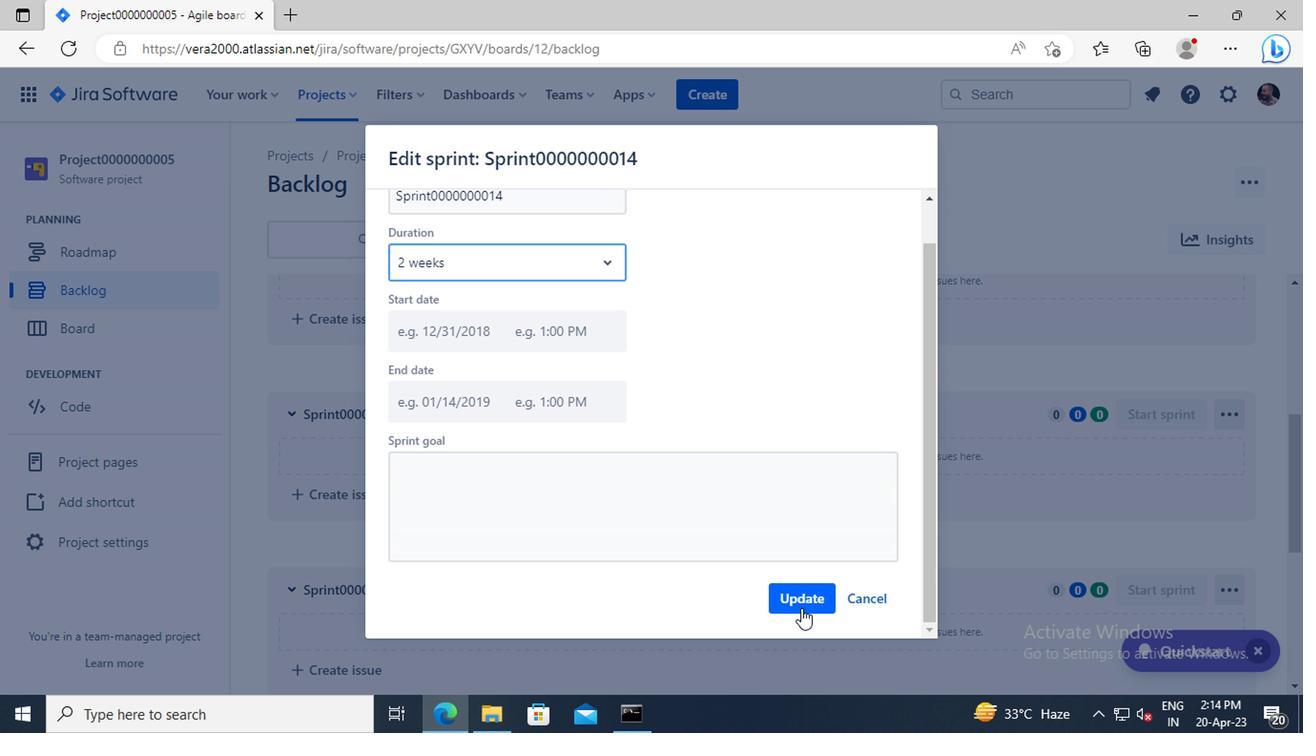 
Action: Mouse pressed left at (797, 604)
Screenshot: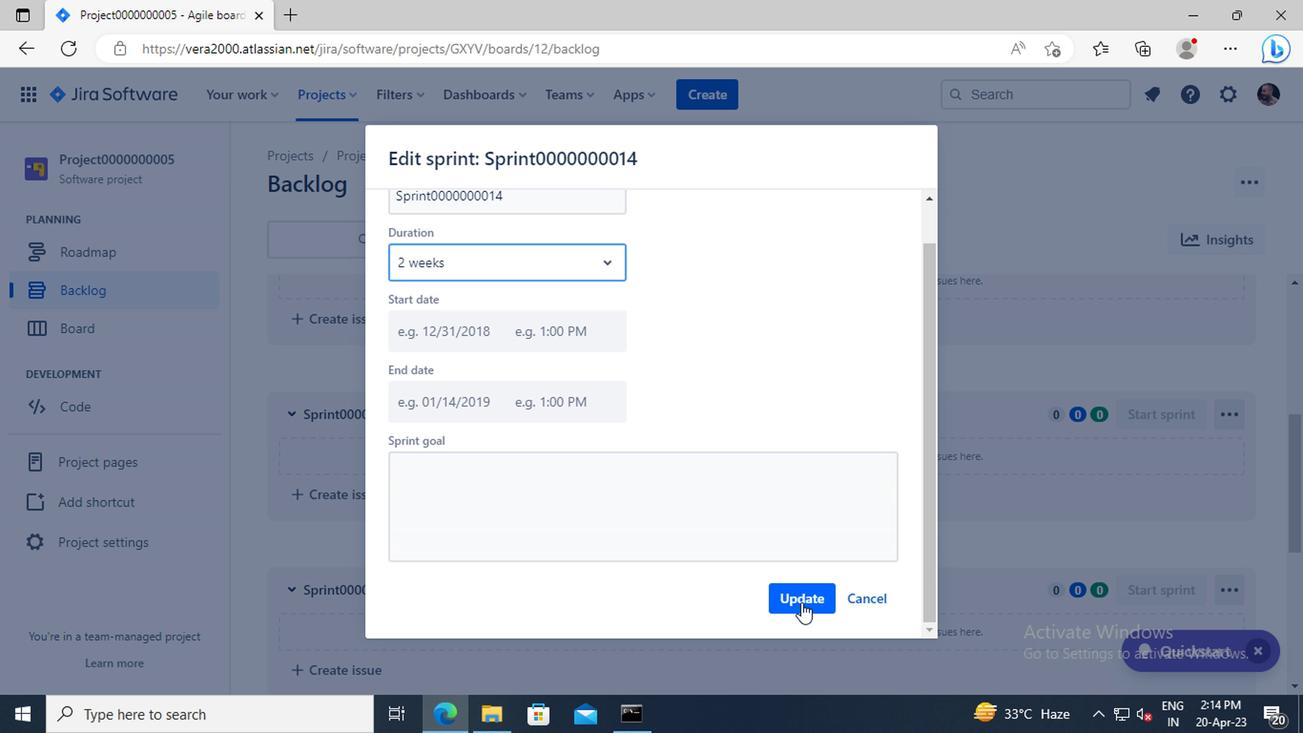 
